 Task: Look for space in Igualada, Spain from 5th July, 2023 to 11th July, 2023 for 2 adults in price range Rs.8000 to Rs.16000. Place can be entire place with 2 bedrooms having 2 beds and 1 bathroom. Property type can be house, flat, guest house. Amenities needed are: washing machine. Booking option can be shelf check-in. Required host language is English.
Action: Mouse moved to (354, 184)
Screenshot: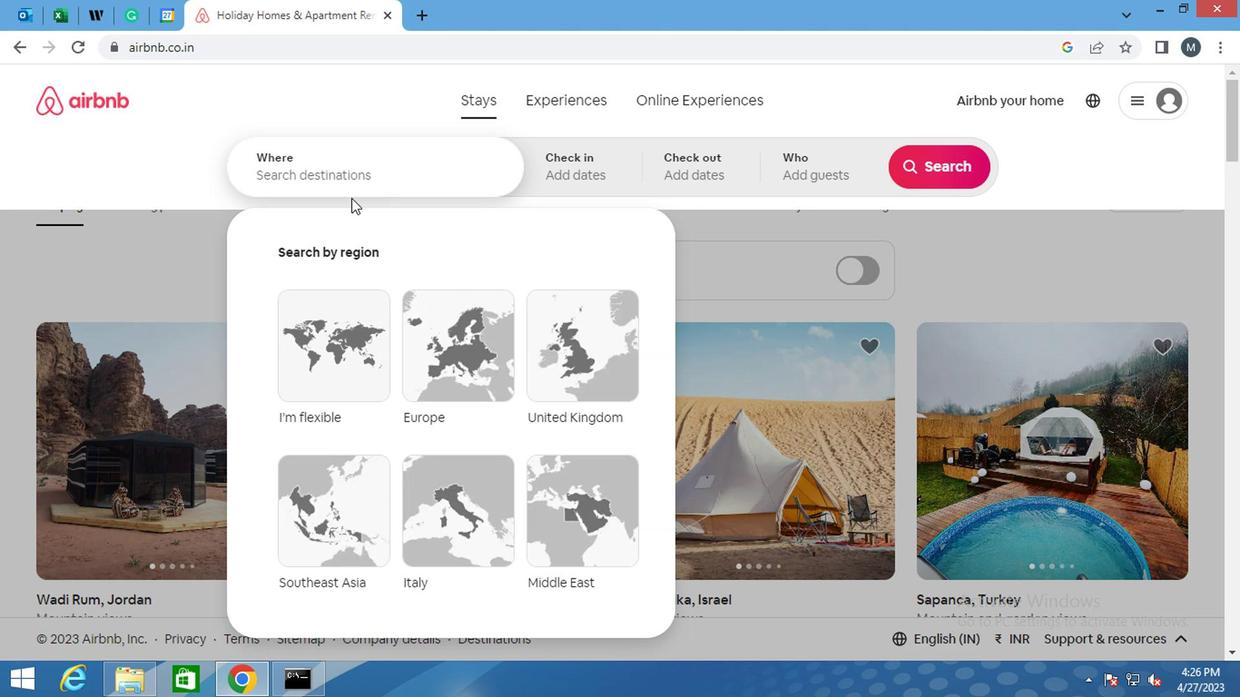 
Action: Mouse pressed left at (354, 184)
Screenshot: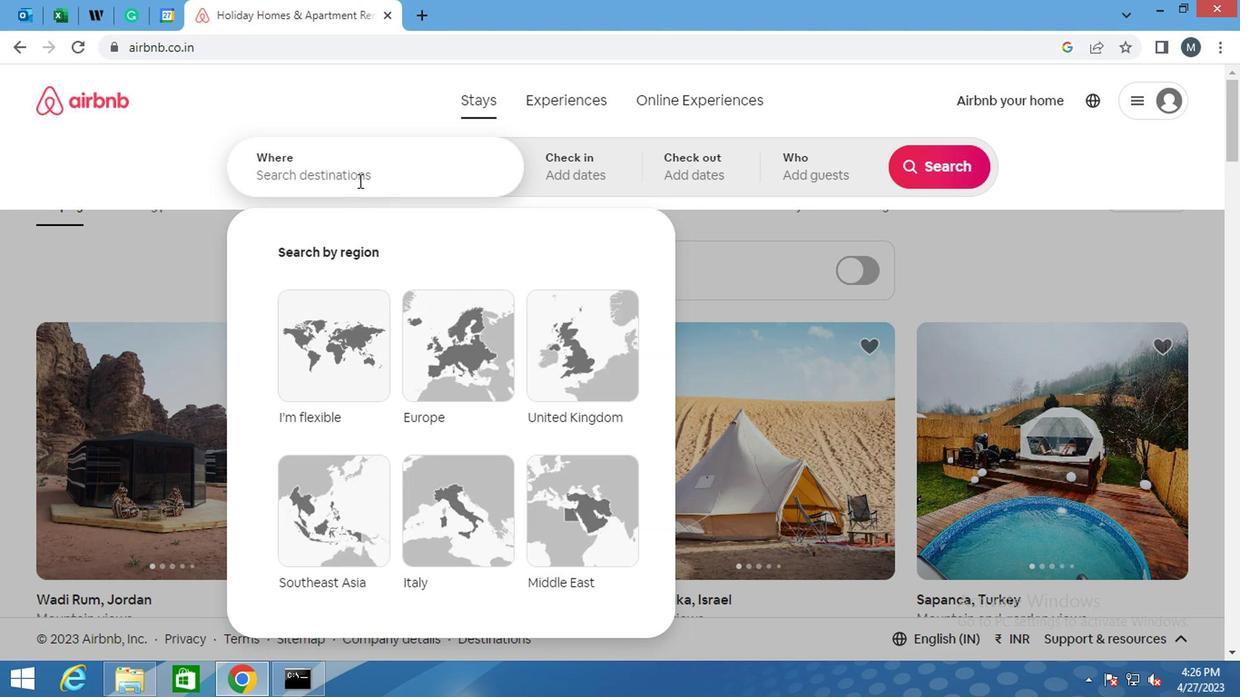 
Action: Key pressed <Key.shift><Key.shift><Key.shift><Key.shift>LGUALAD
Screenshot: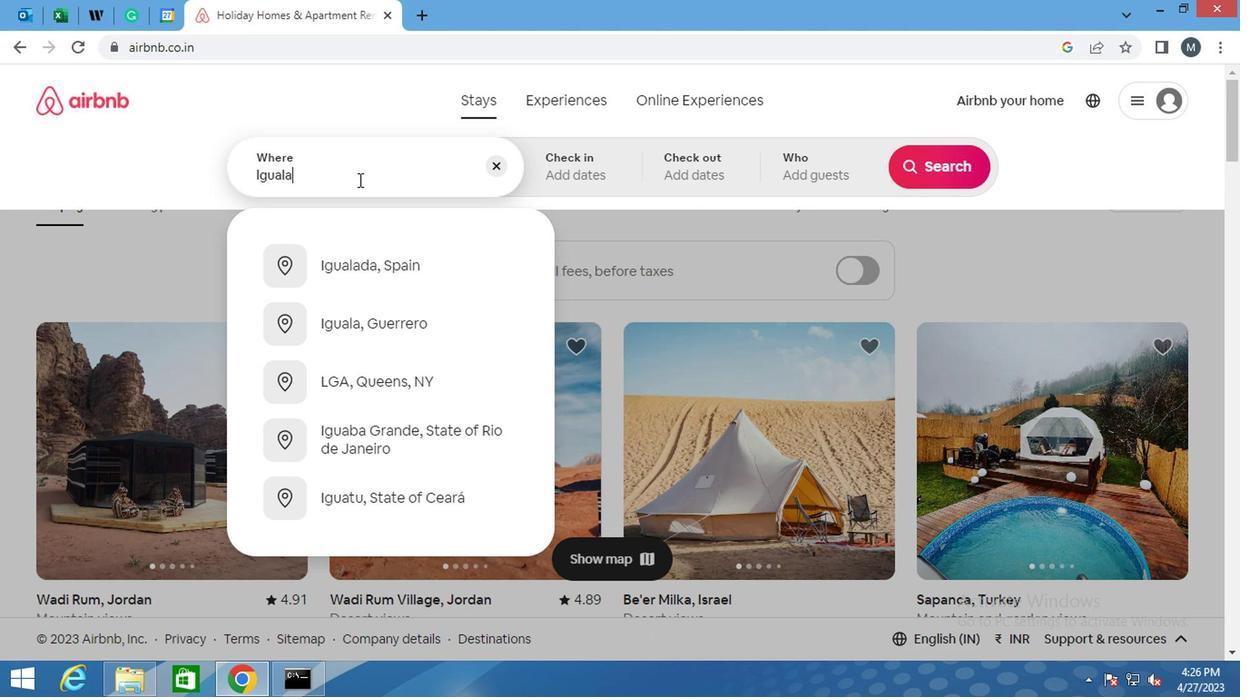 
Action: Mouse moved to (429, 264)
Screenshot: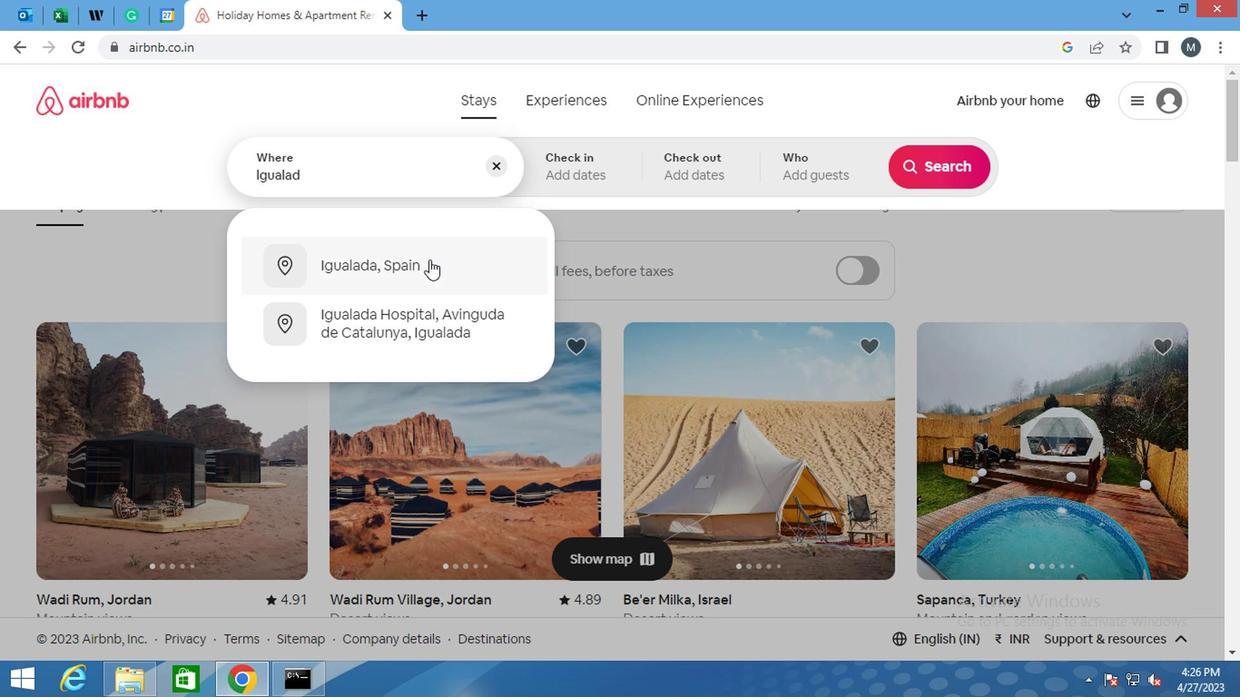 
Action: Mouse pressed left at (429, 264)
Screenshot: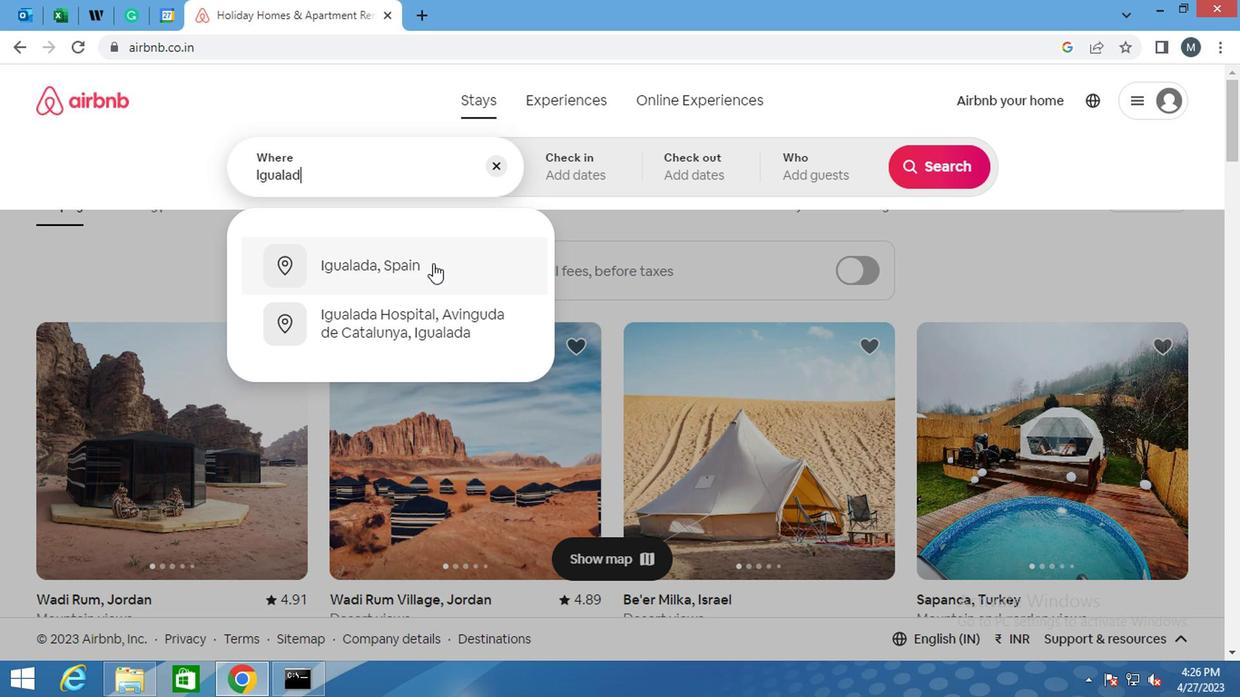 
Action: Mouse moved to (914, 309)
Screenshot: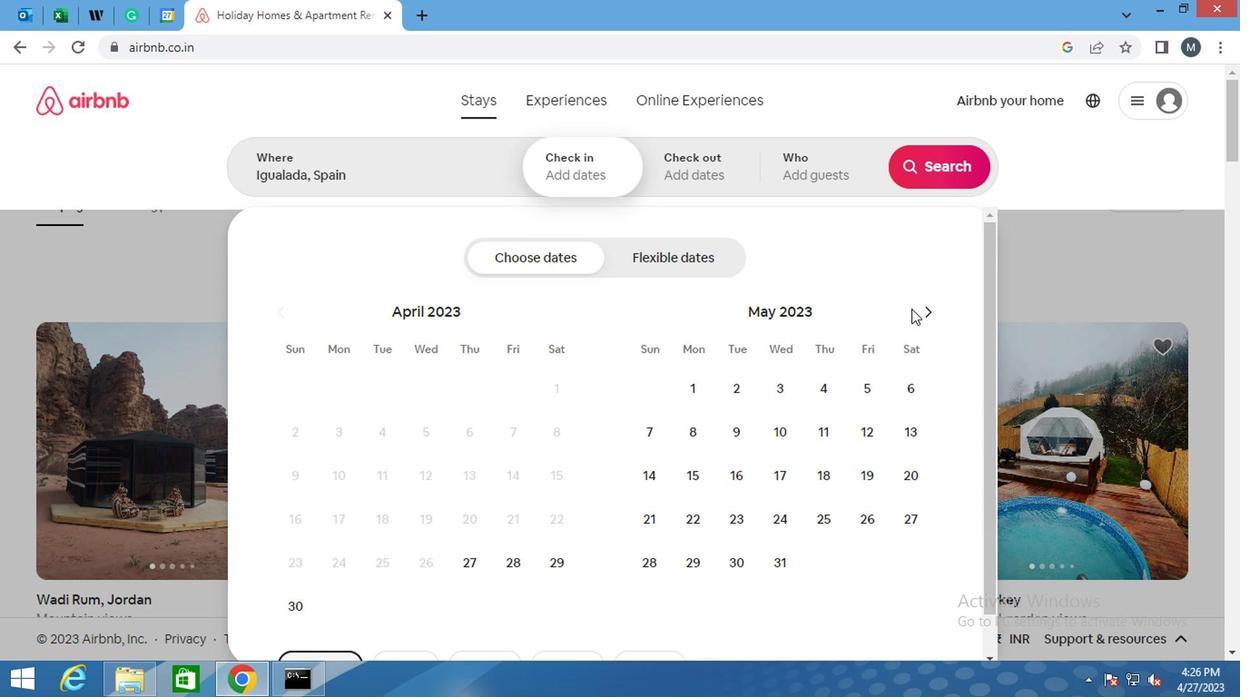 
Action: Mouse pressed left at (914, 309)
Screenshot: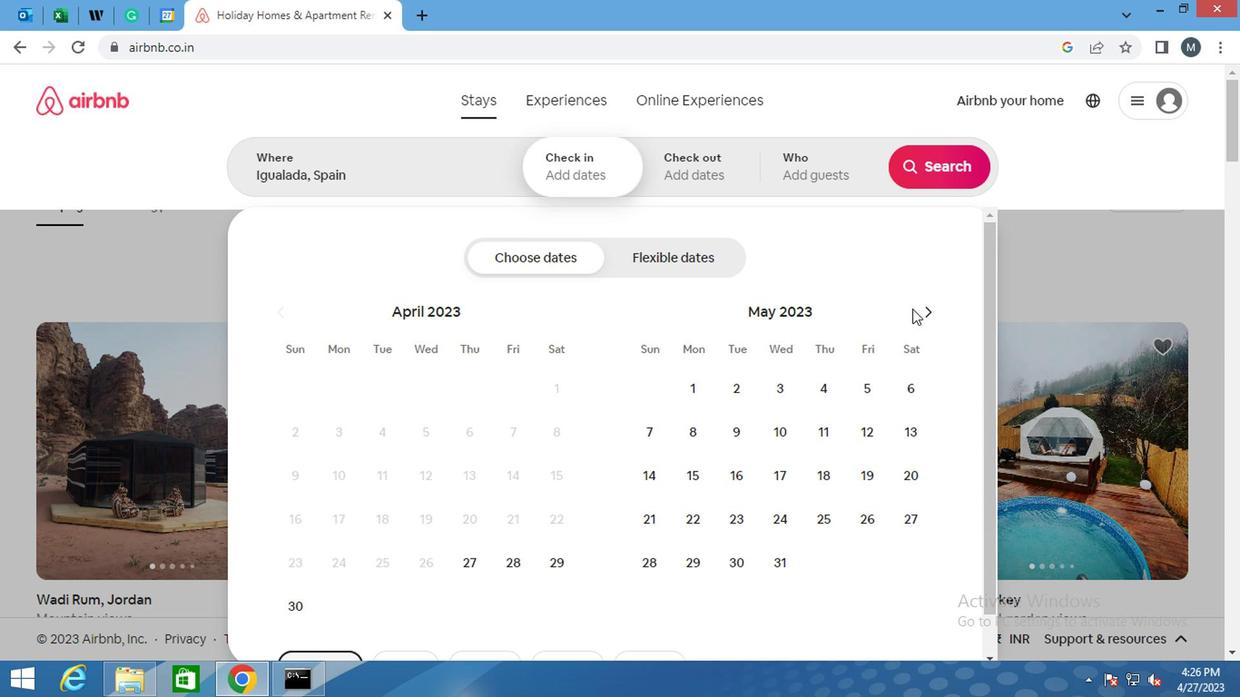 
Action: Mouse moved to (917, 309)
Screenshot: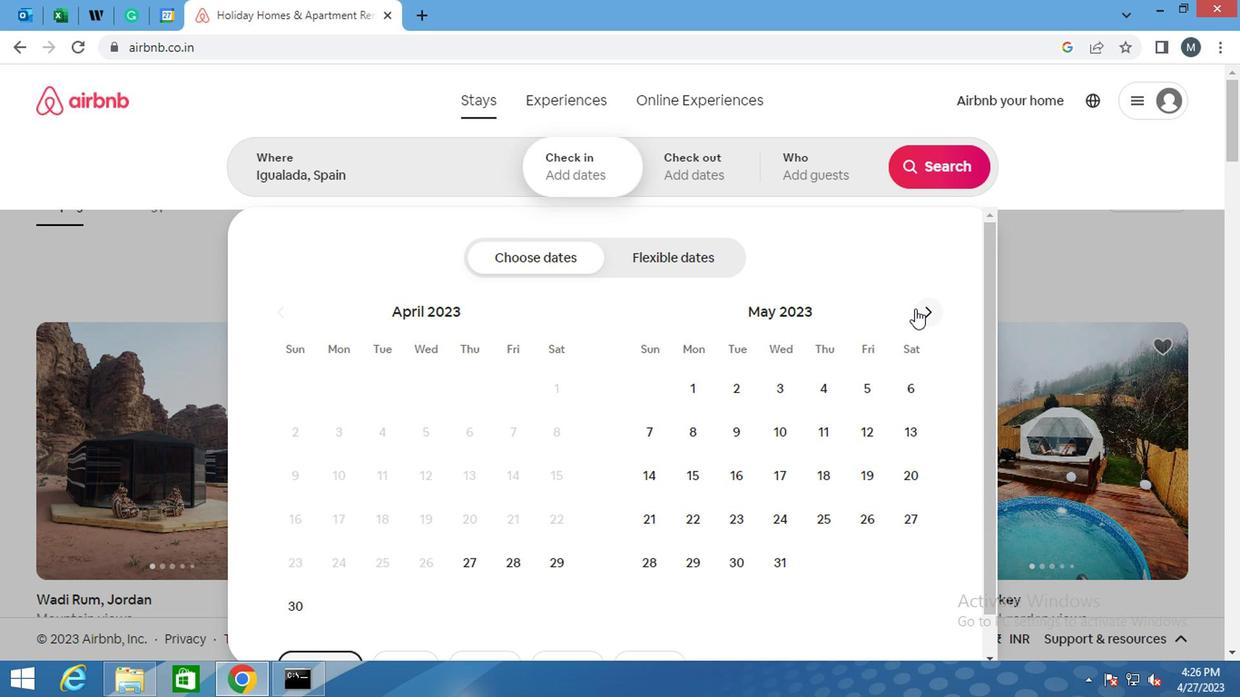 
Action: Mouse pressed left at (917, 309)
Screenshot: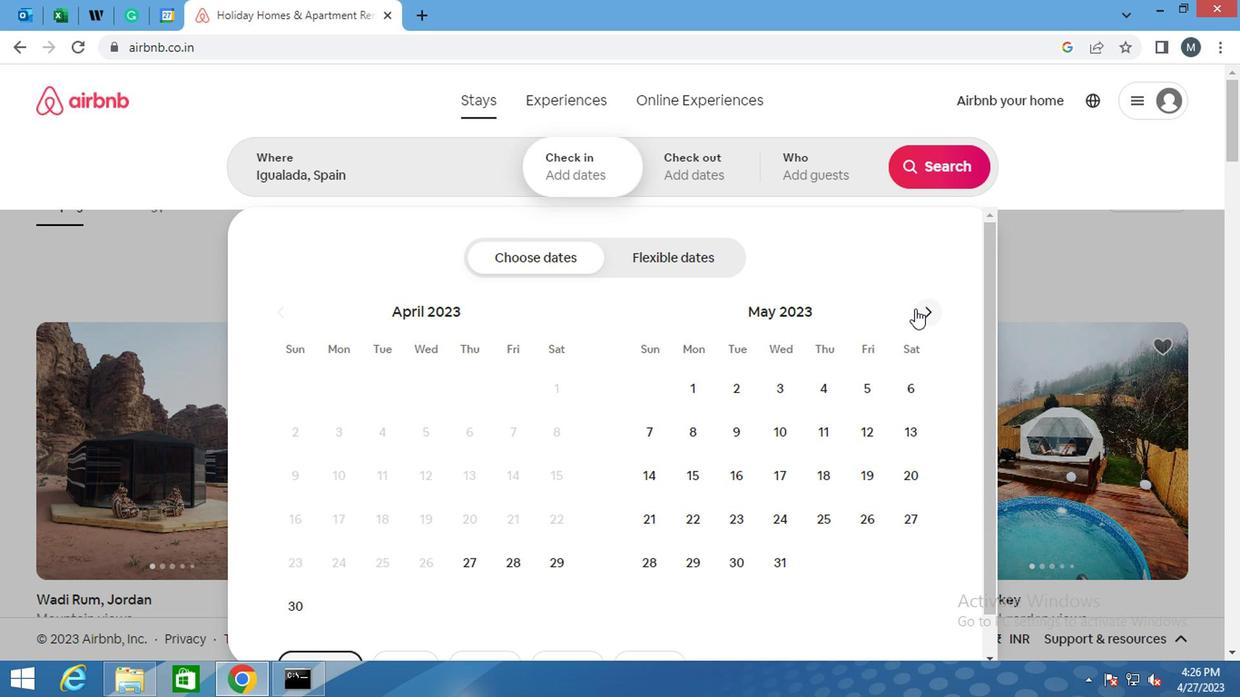 
Action: Mouse pressed left at (917, 309)
Screenshot: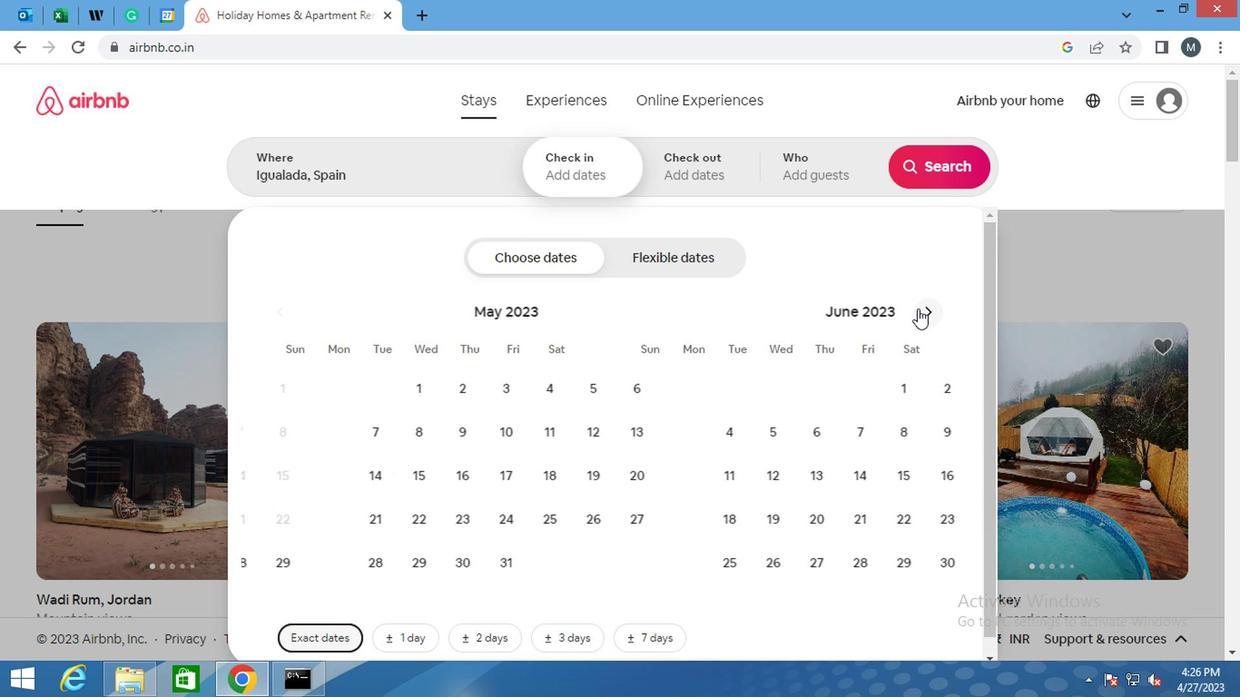 
Action: Mouse moved to (775, 426)
Screenshot: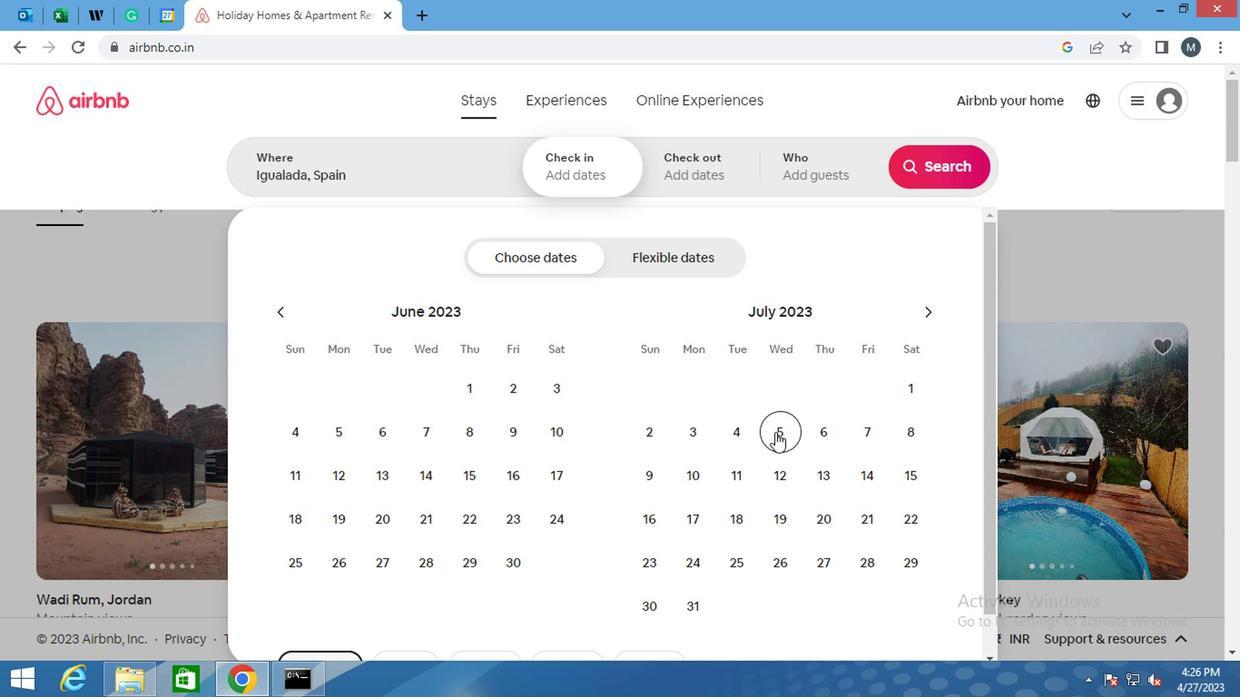 
Action: Mouse pressed left at (775, 426)
Screenshot: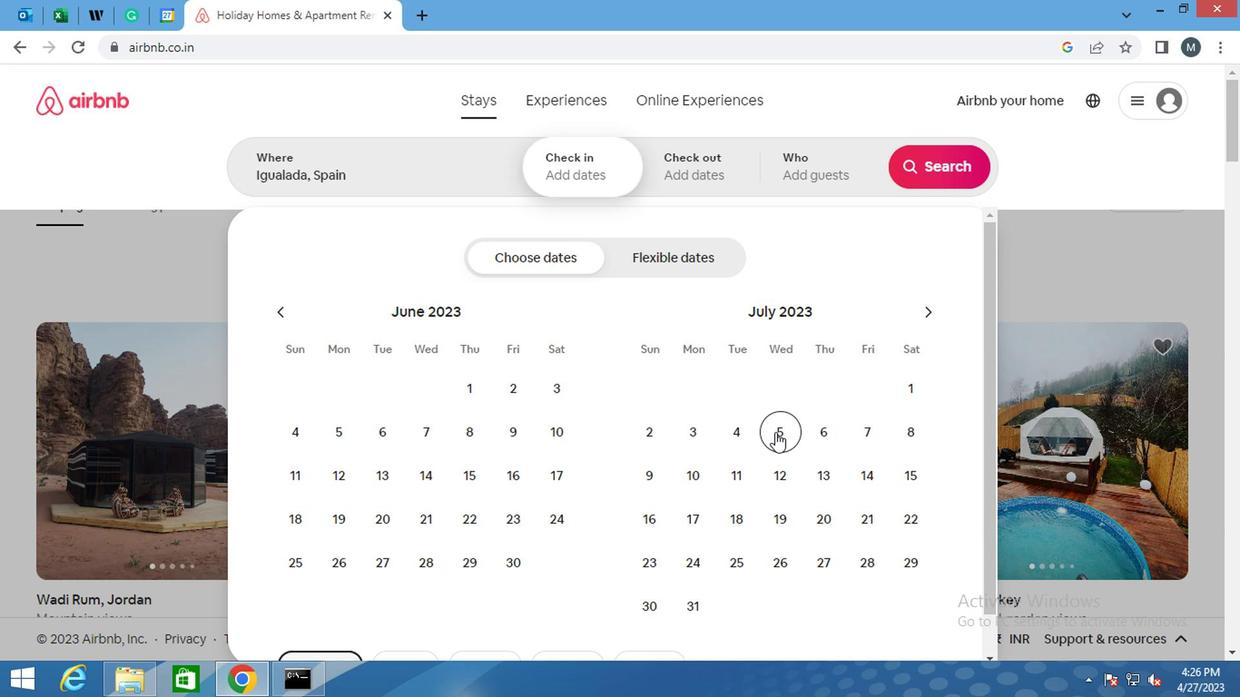 
Action: Mouse moved to (738, 473)
Screenshot: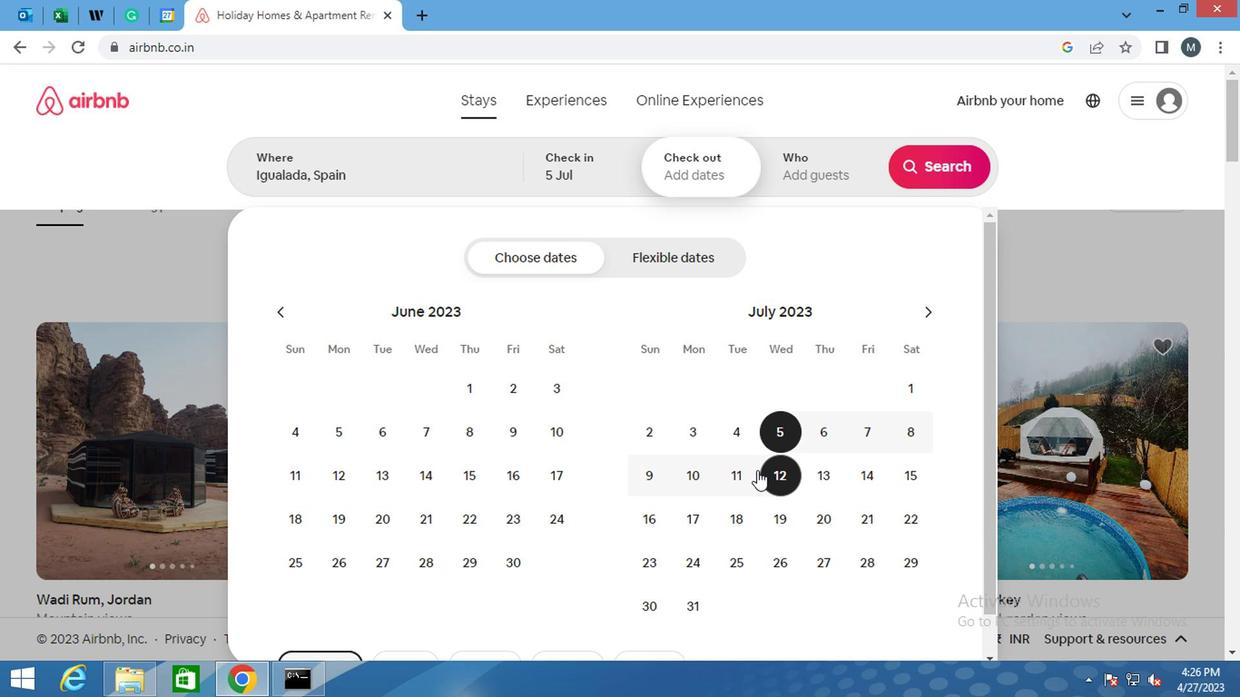 
Action: Mouse pressed left at (738, 473)
Screenshot: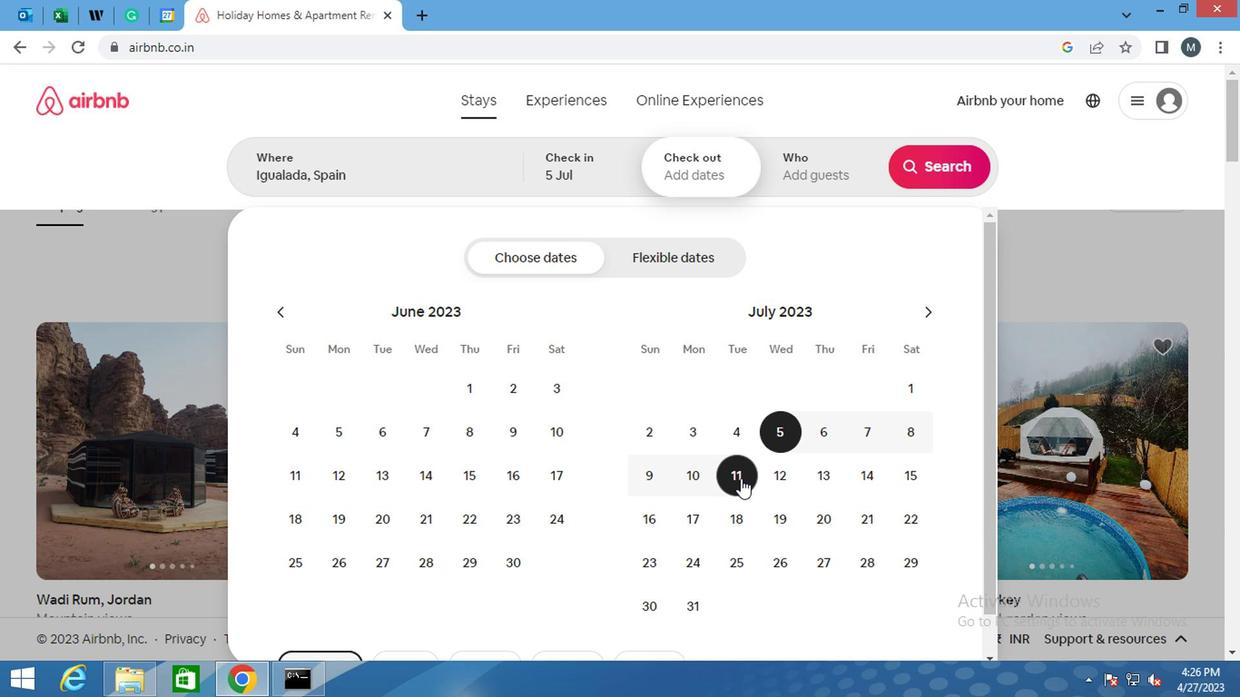 
Action: Mouse moved to (800, 179)
Screenshot: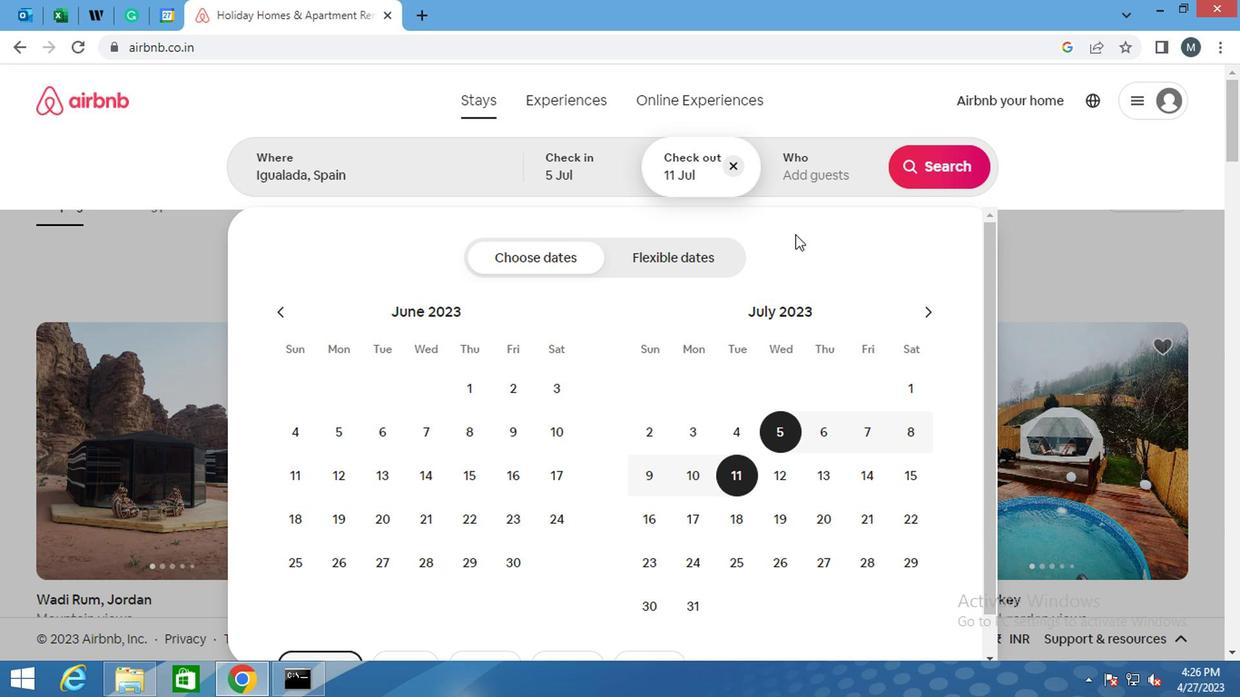 
Action: Mouse pressed left at (800, 179)
Screenshot: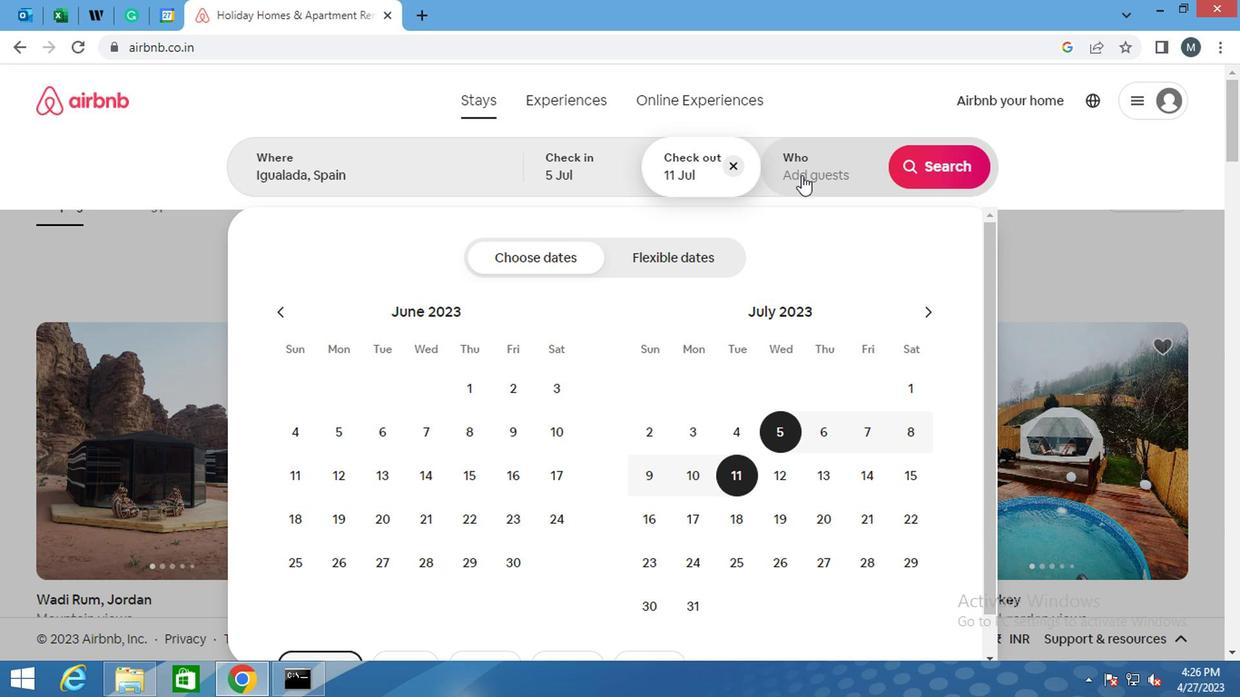
Action: Mouse moved to (941, 262)
Screenshot: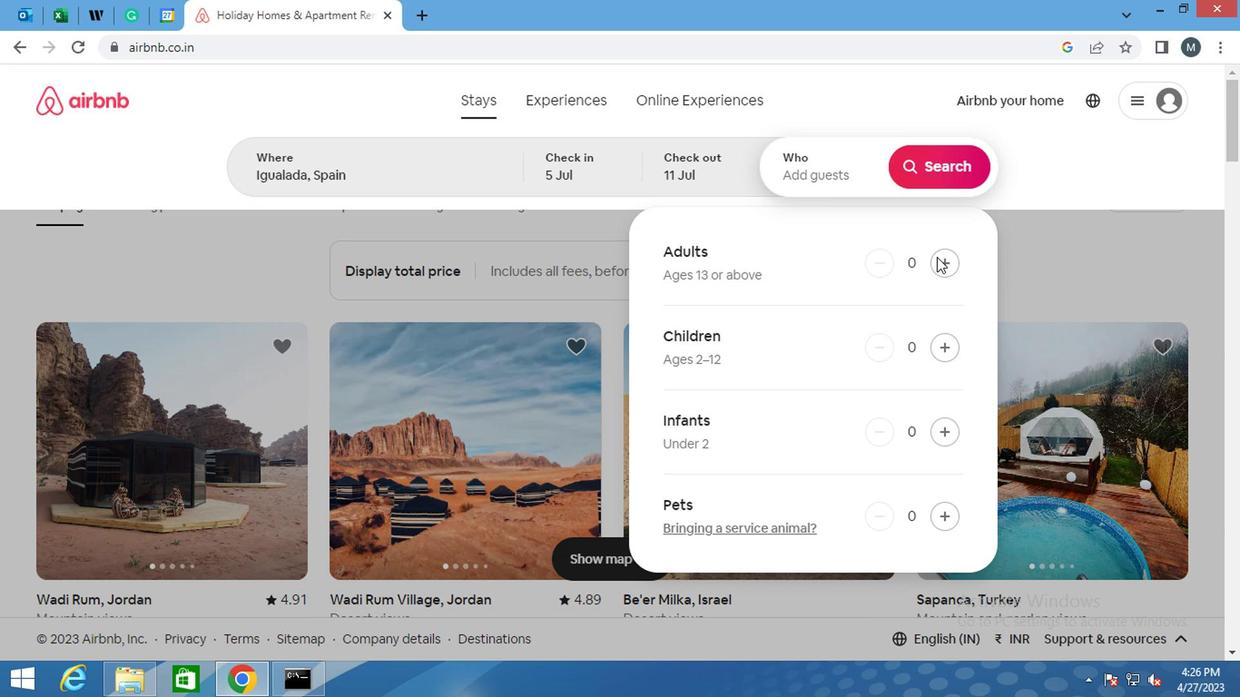 
Action: Mouse pressed left at (941, 262)
Screenshot: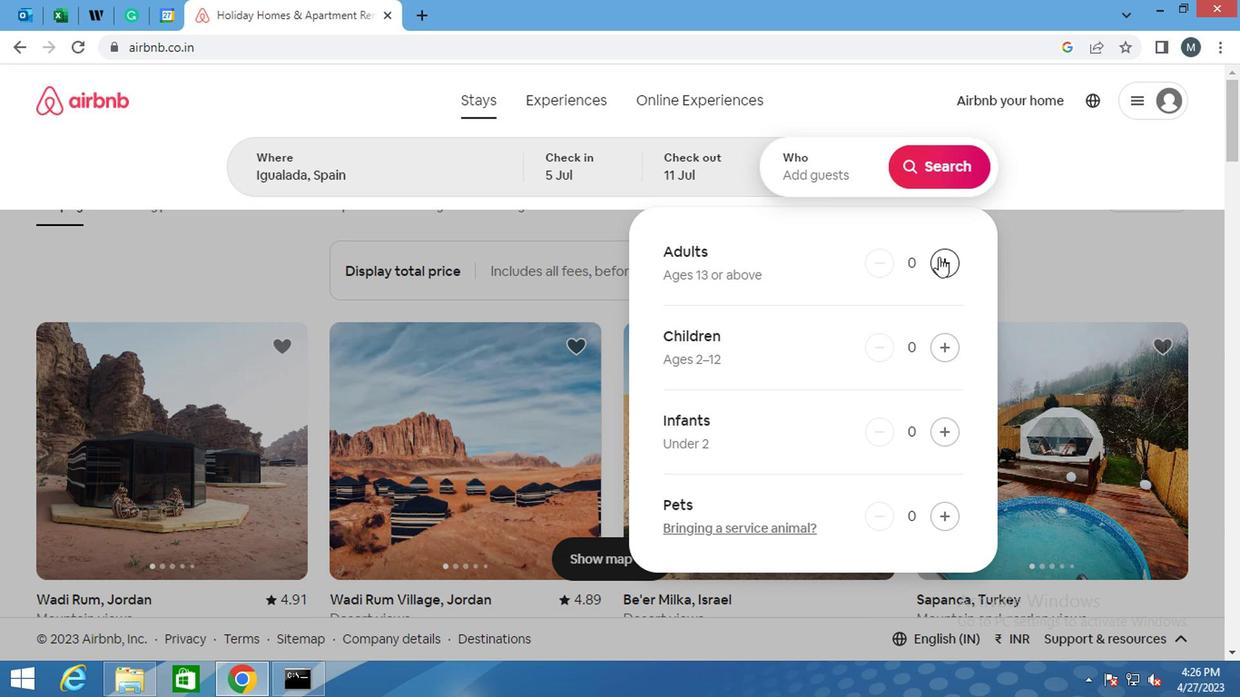 
Action: Mouse moved to (941, 261)
Screenshot: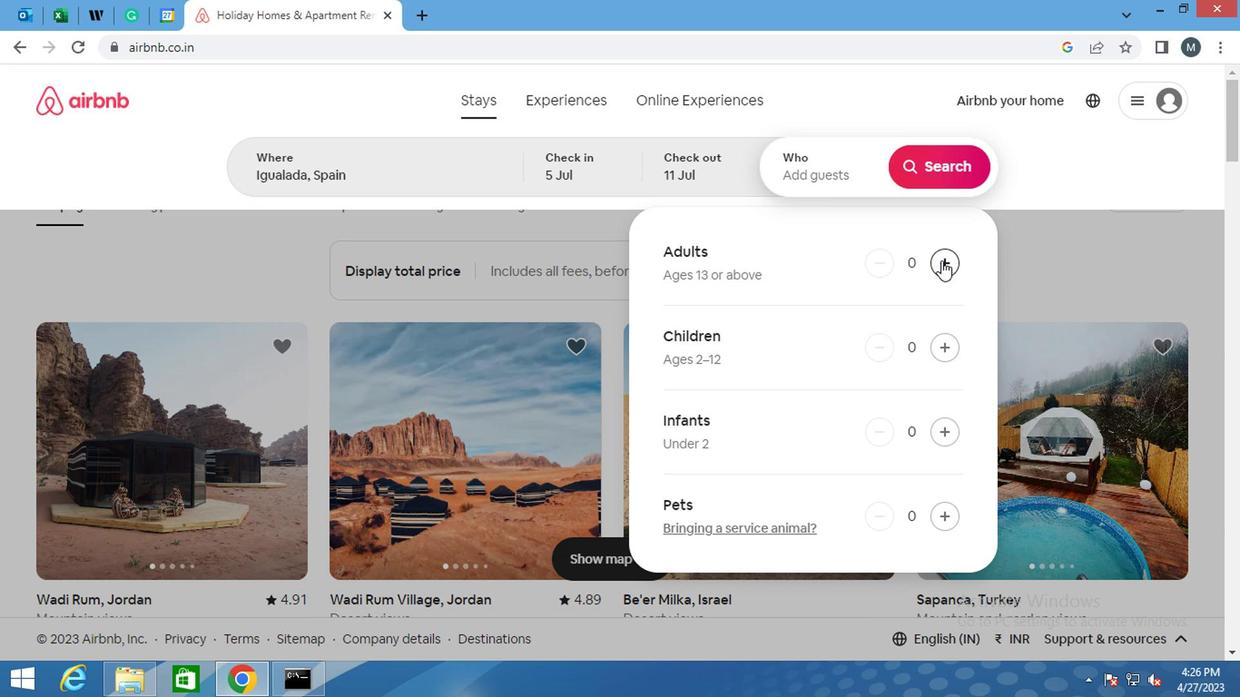 
Action: Mouse pressed left at (941, 261)
Screenshot: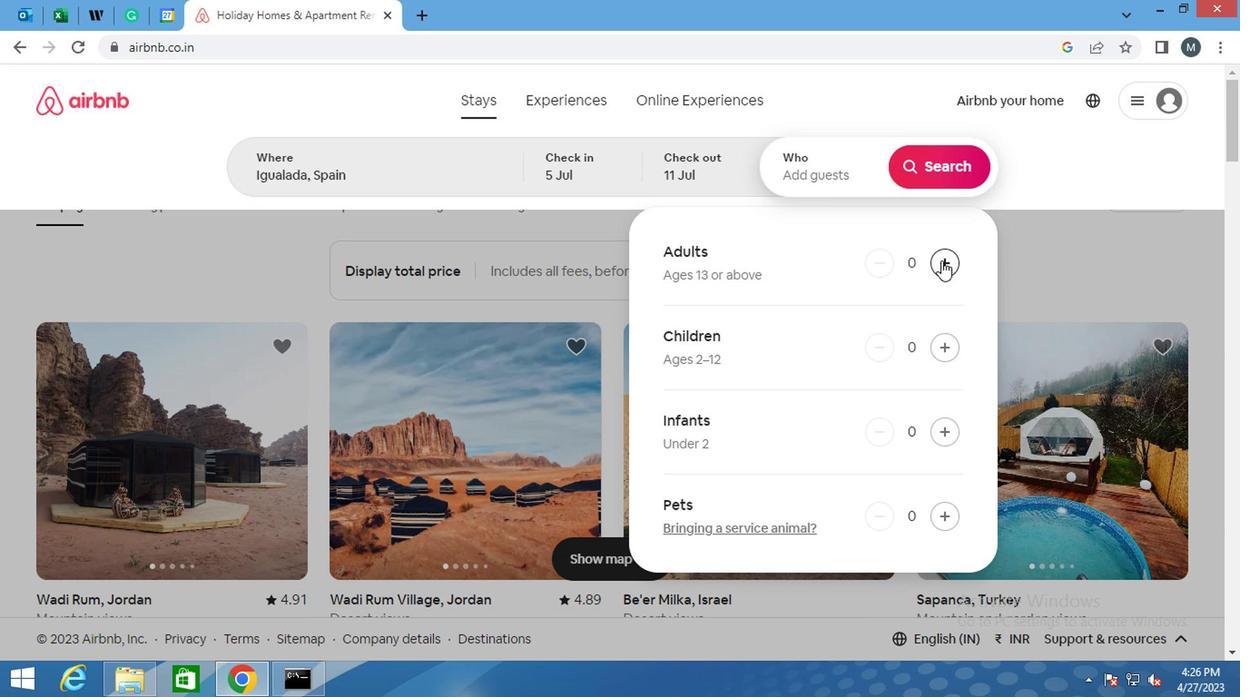 
Action: Mouse moved to (938, 151)
Screenshot: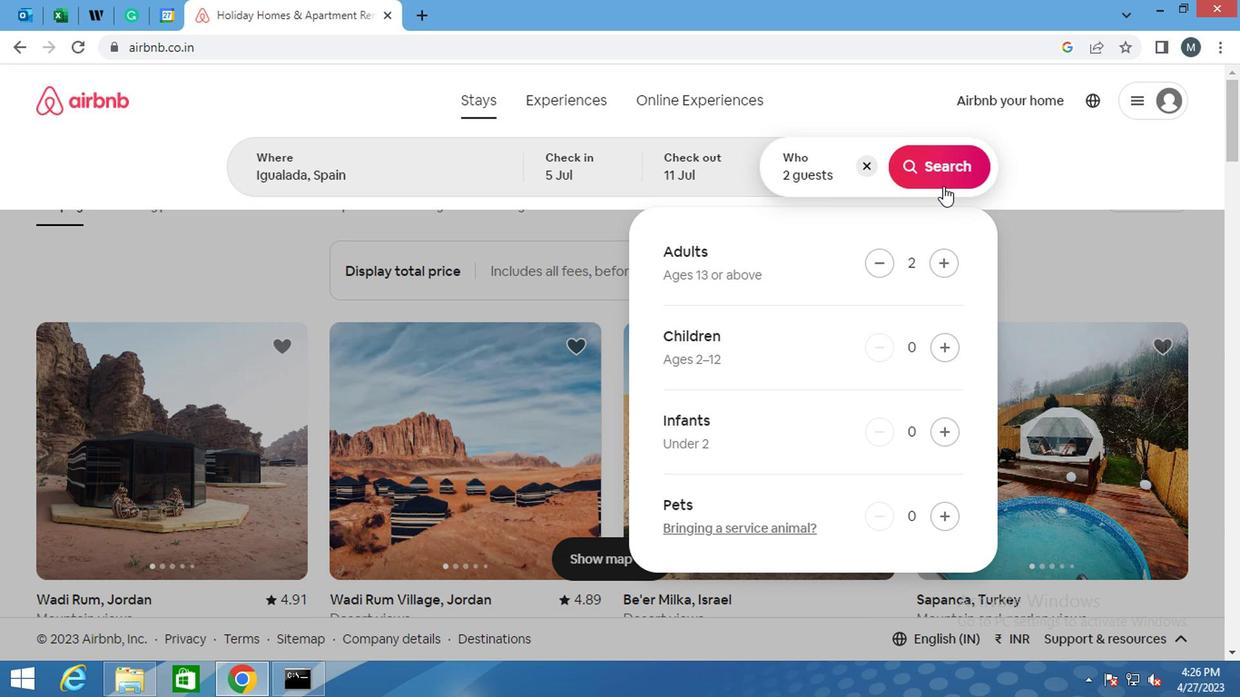 
Action: Mouse pressed left at (938, 151)
Screenshot: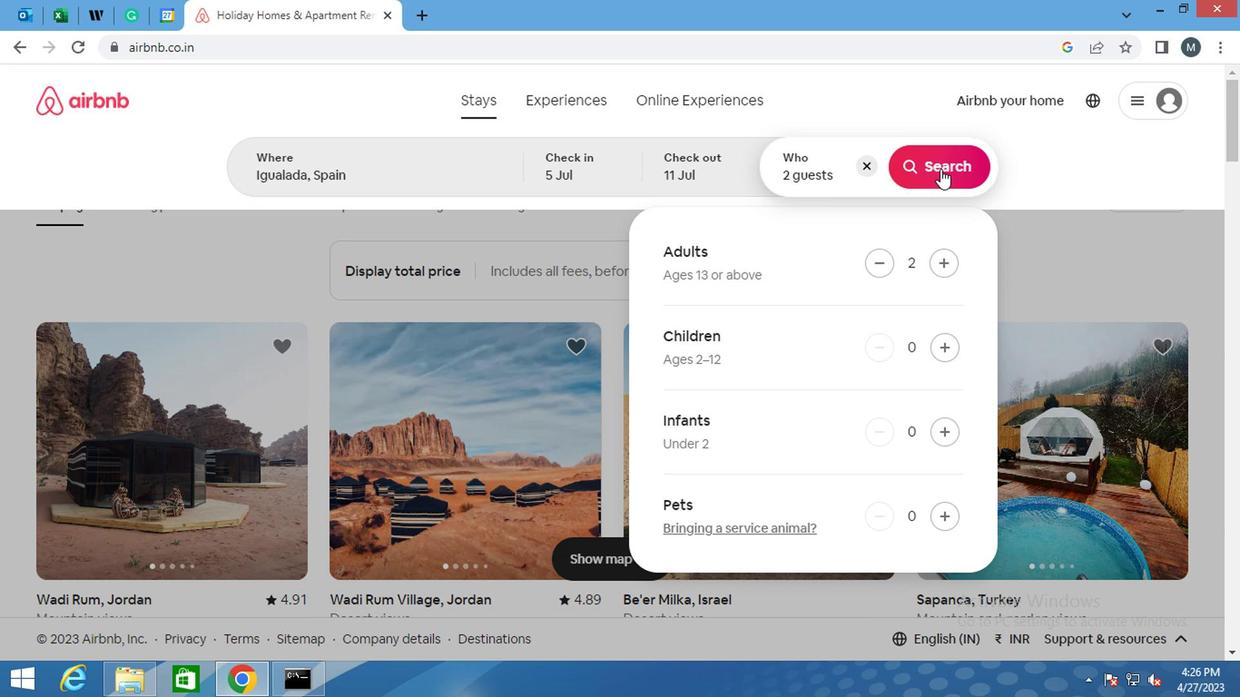 
Action: Mouse moved to (1172, 177)
Screenshot: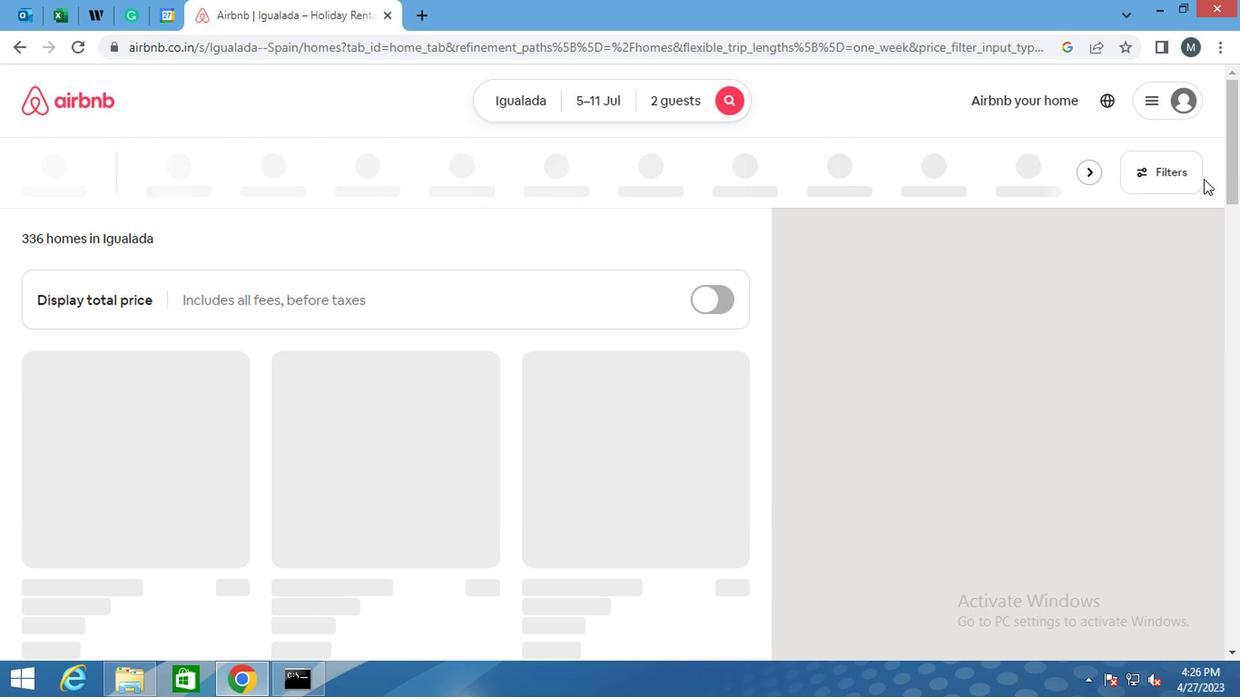 
Action: Mouse pressed left at (1172, 177)
Screenshot: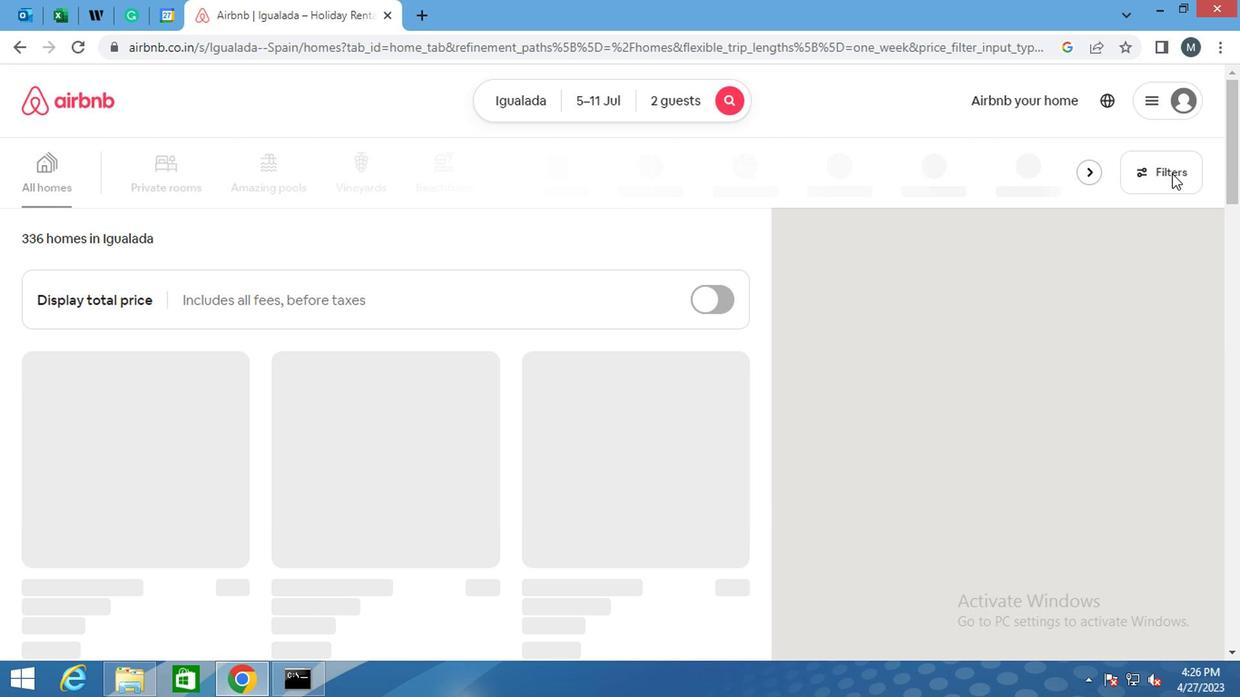 
Action: Mouse moved to (560, 399)
Screenshot: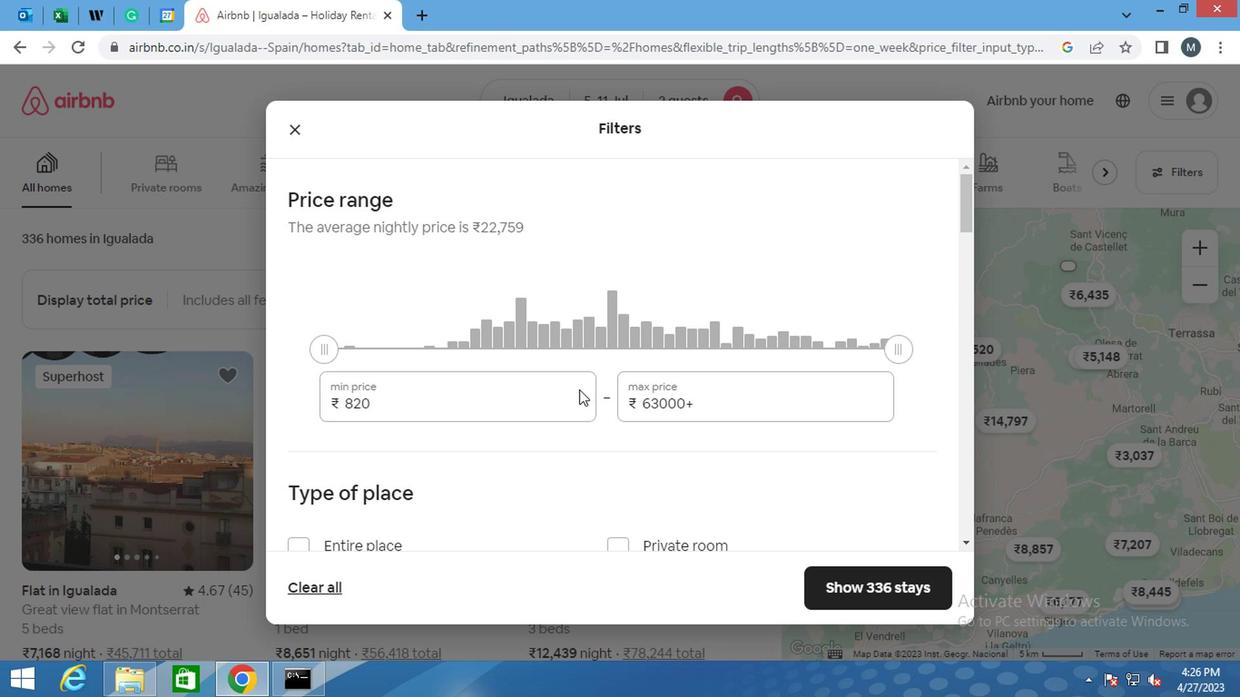 
Action: Mouse pressed left at (560, 399)
Screenshot: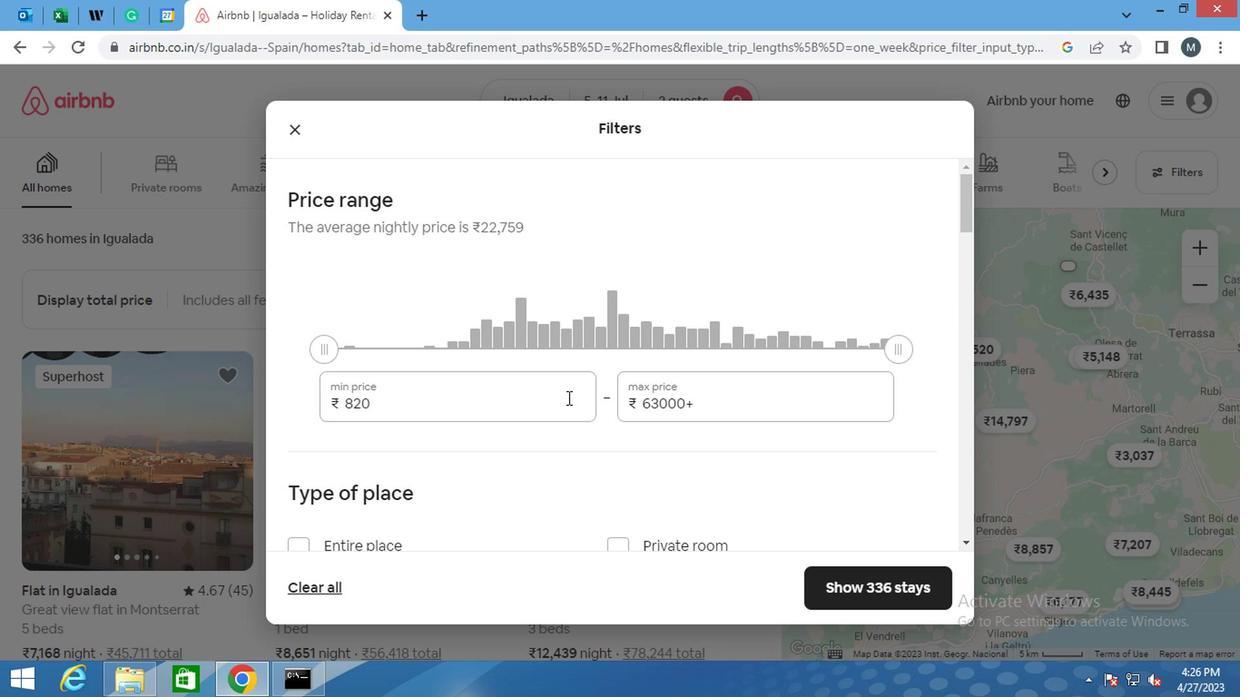 
Action: Mouse moved to (560, 399)
Screenshot: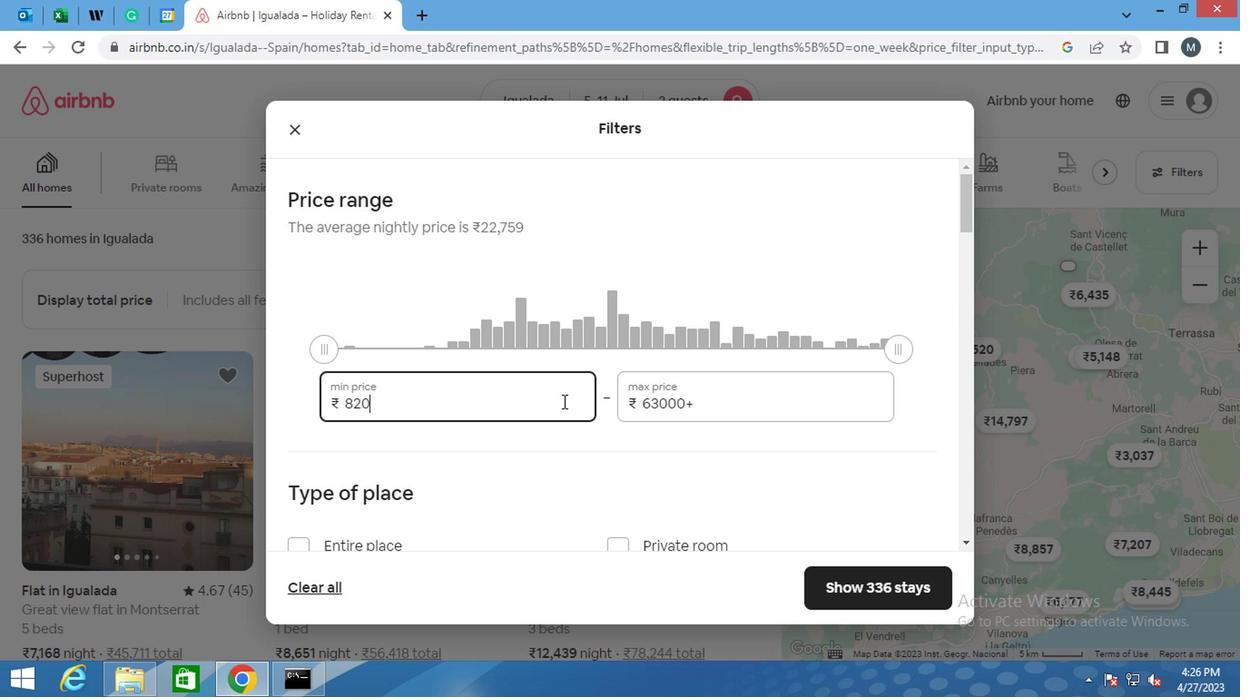 
Action: Key pressed <Key.backspace>
Screenshot: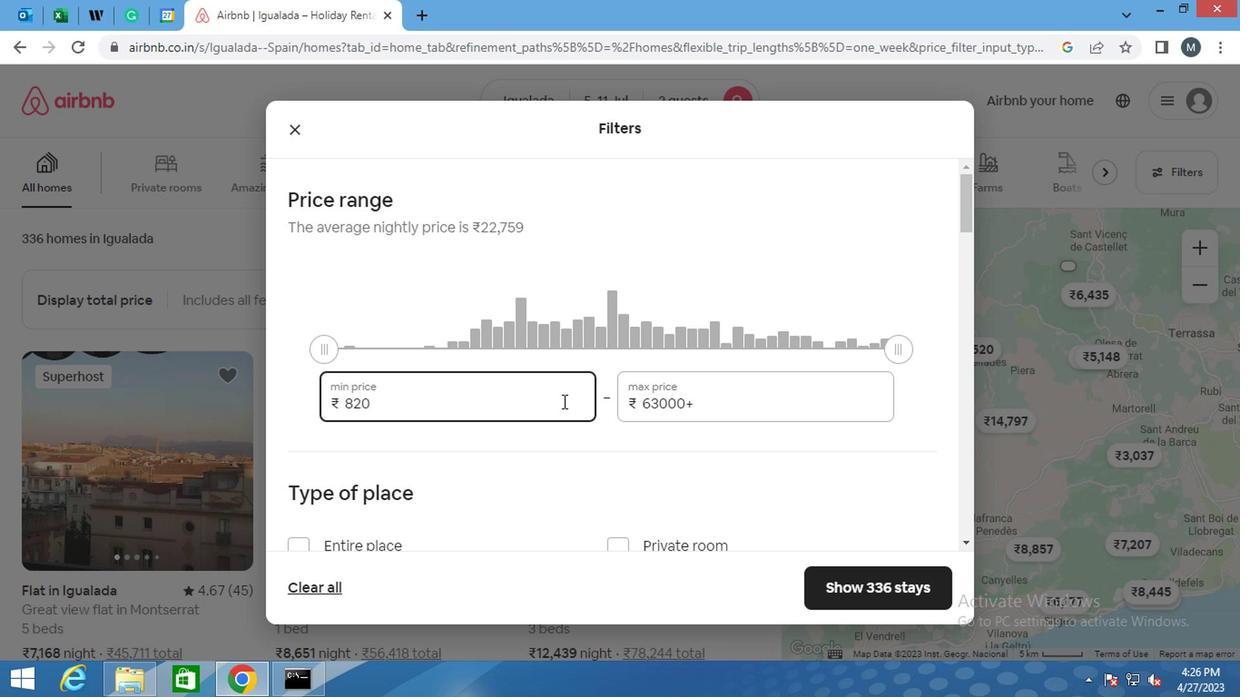 
Action: Mouse moved to (560, 399)
Screenshot: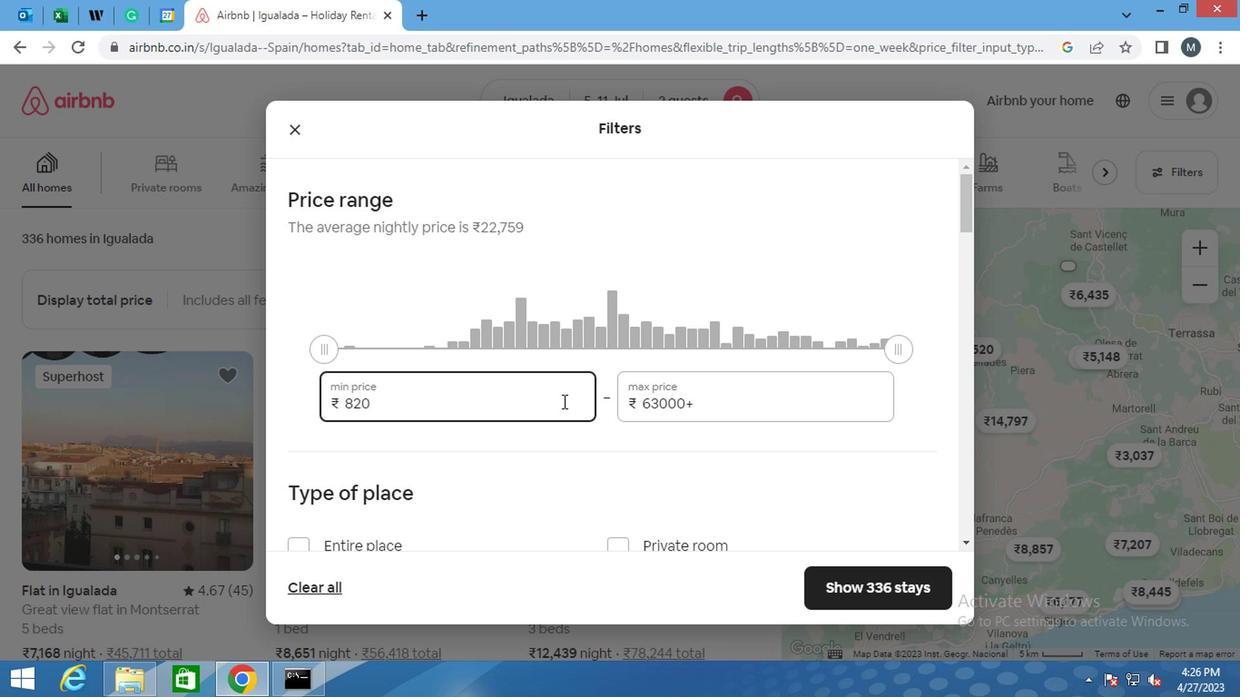 
Action: Key pressed <Key.backspace>000
Screenshot: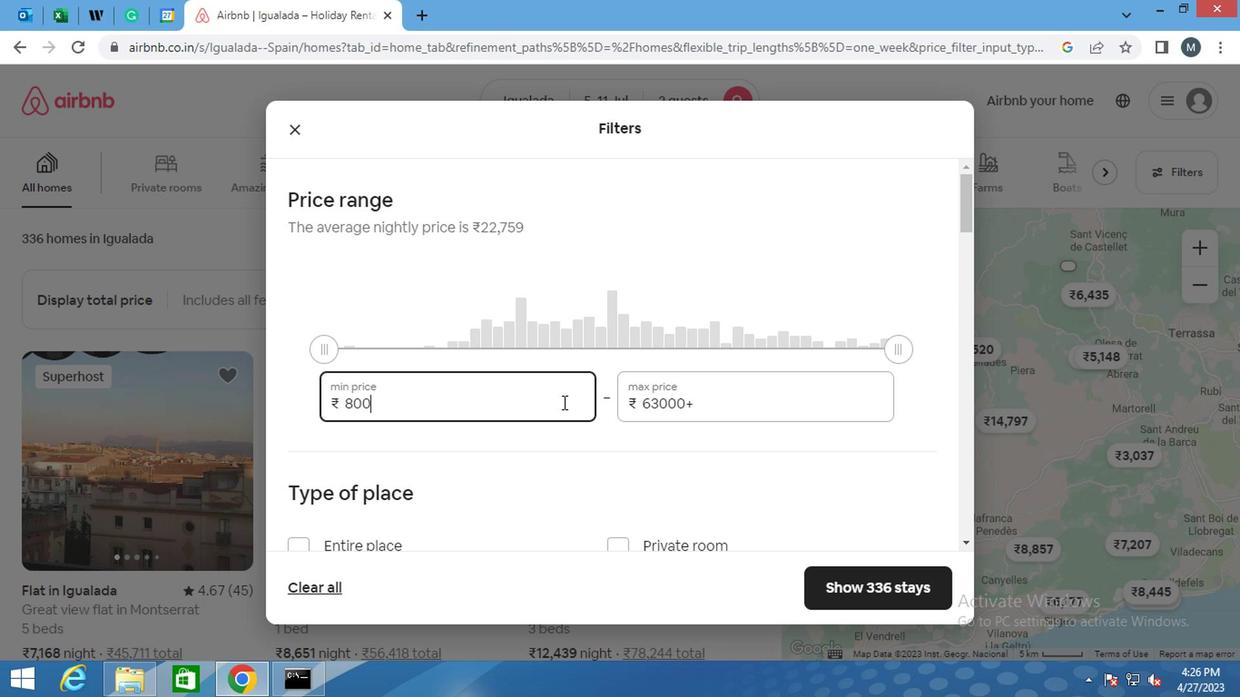 
Action: Mouse moved to (711, 403)
Screenshot: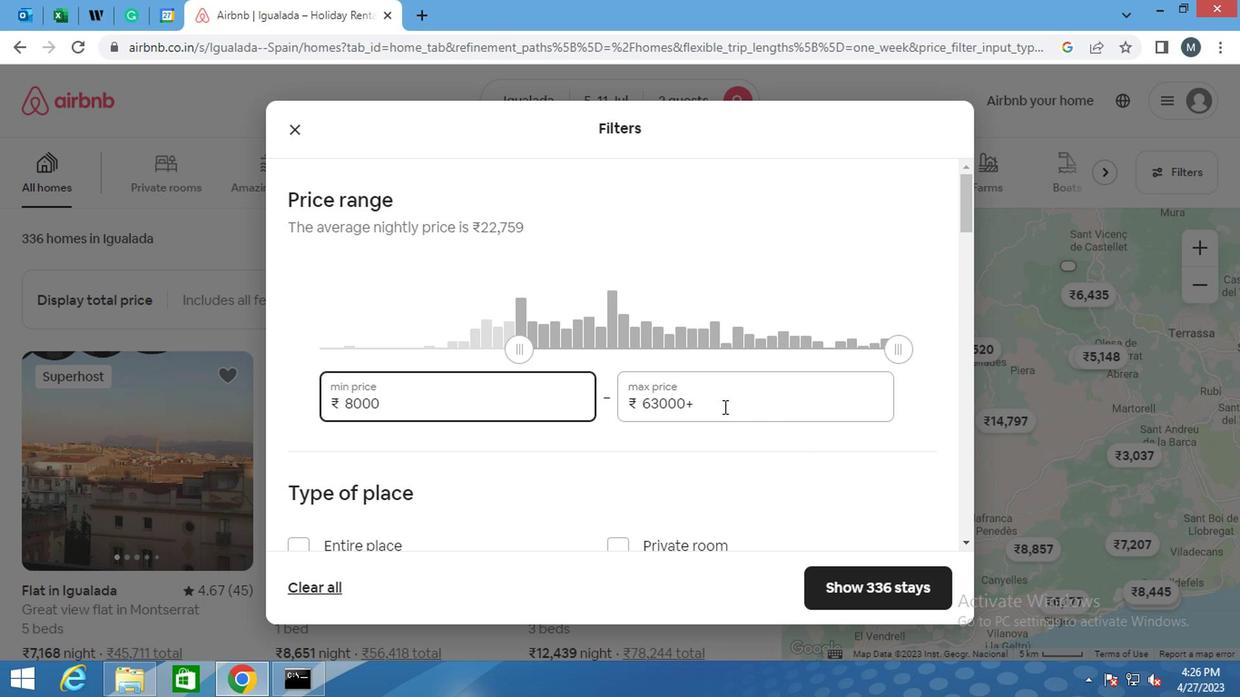 
Action: Mouse pressed left at (711, 403)
Screenshot: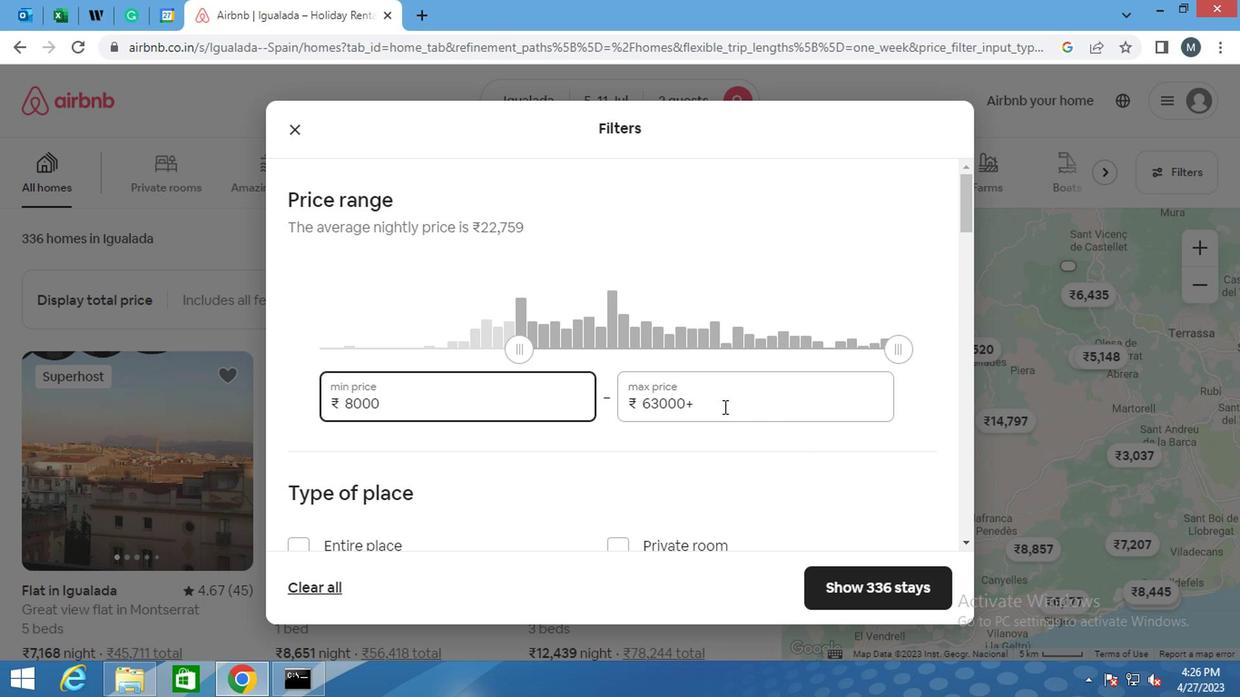 
Action: Mouse moved to (686, 395)
Screenshot: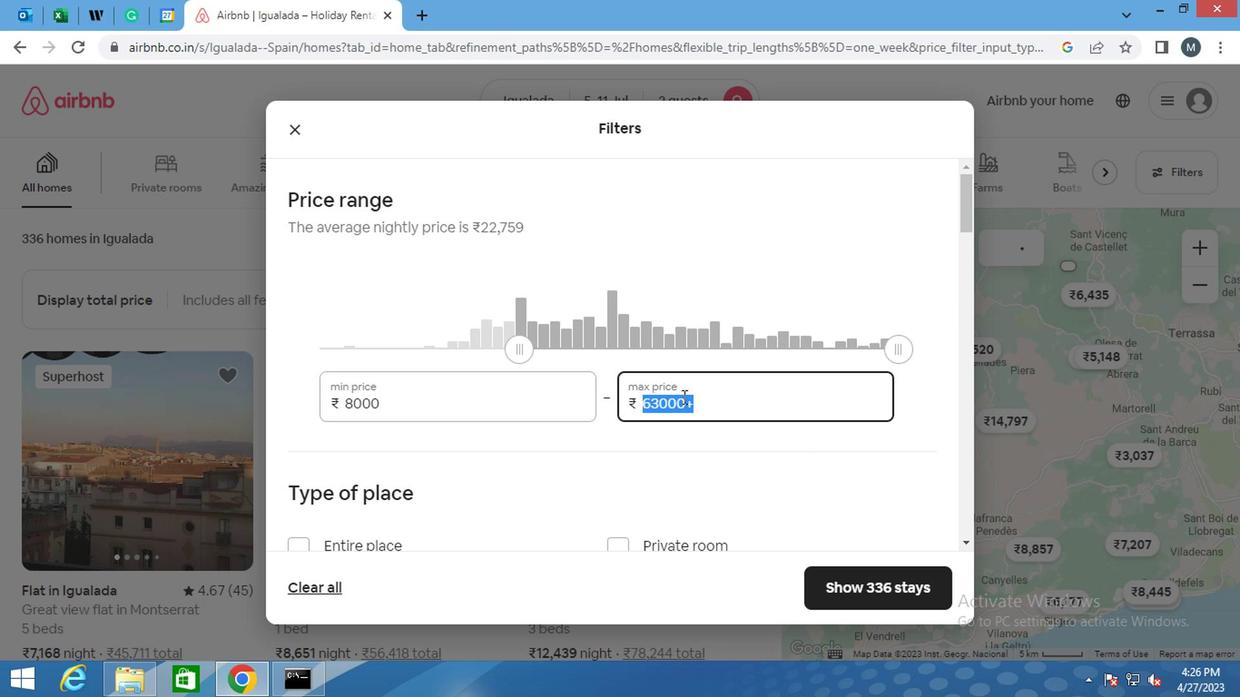 
Action: Key pressed 1
Screenshot: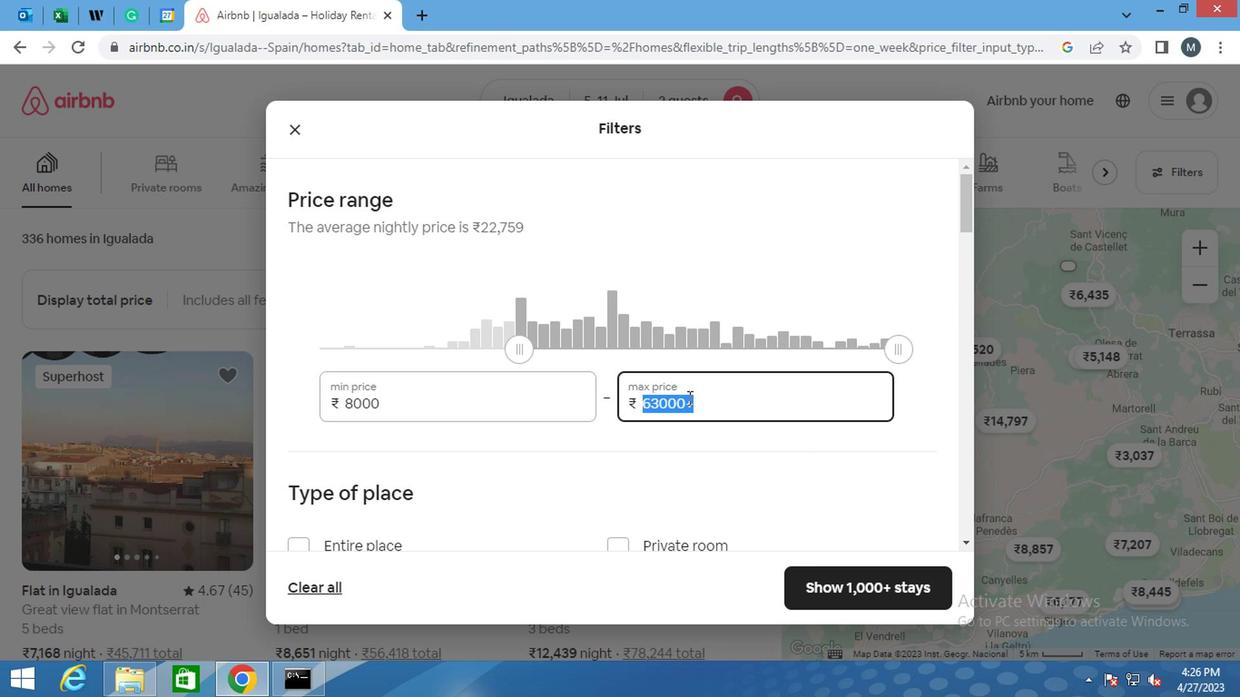 
Action: Mouse moved to (689, 395)
Screenshot: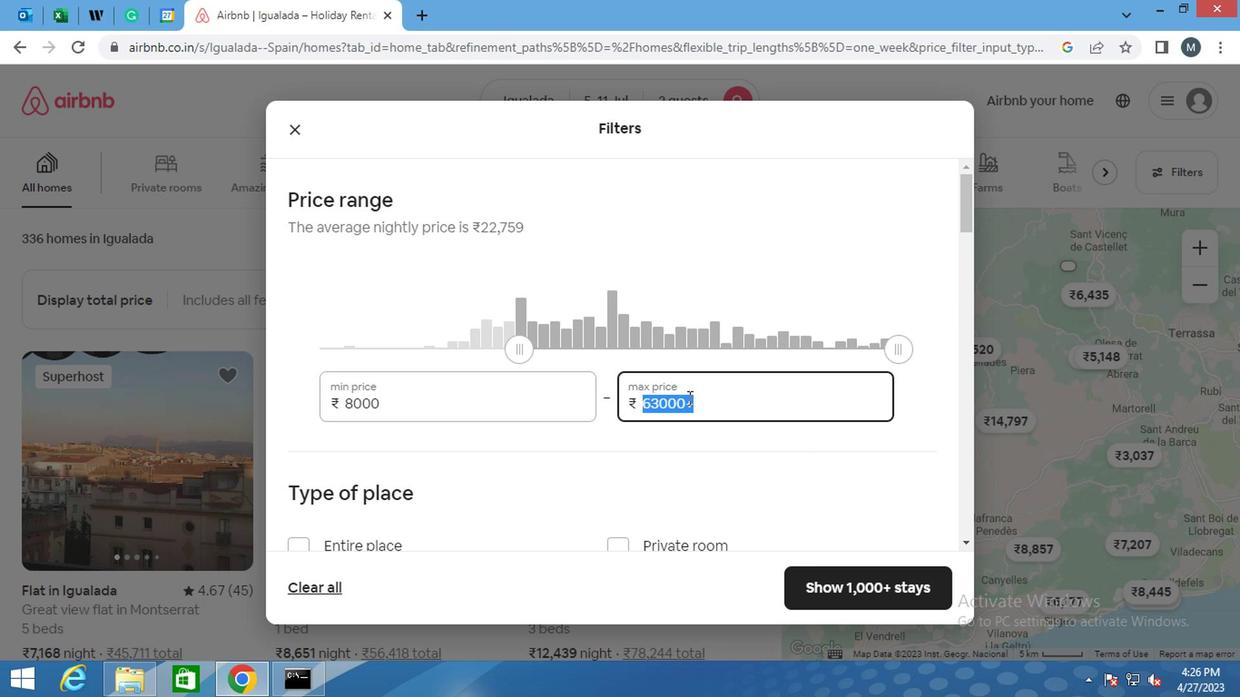
Action: Key pressed 6
Screenshot: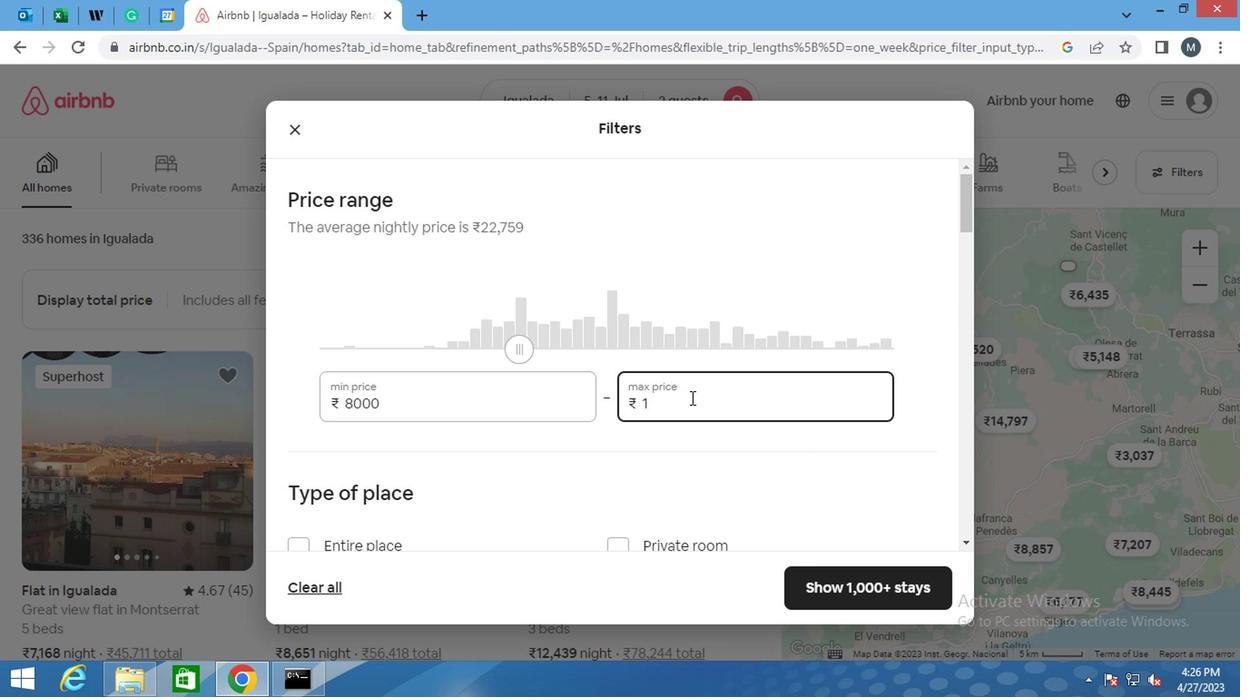 
Action: Mouse moved to (728, 395)
Screenshot: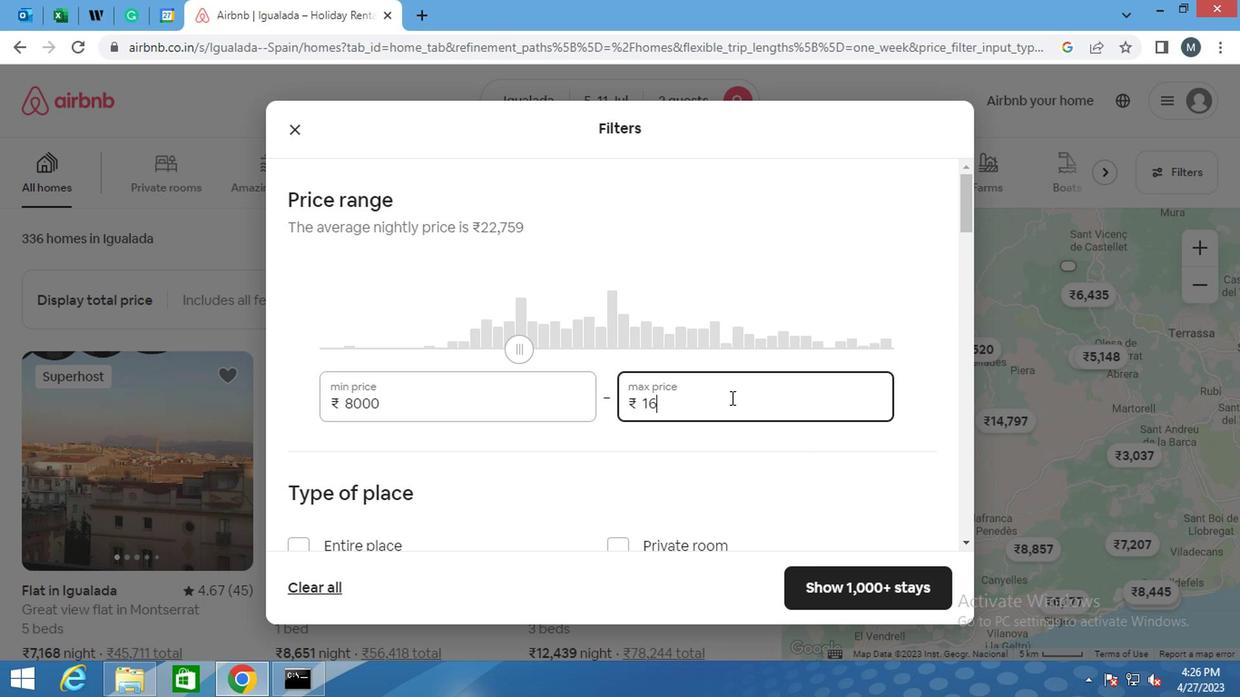 
Action: Key pressed 000
Screenshot: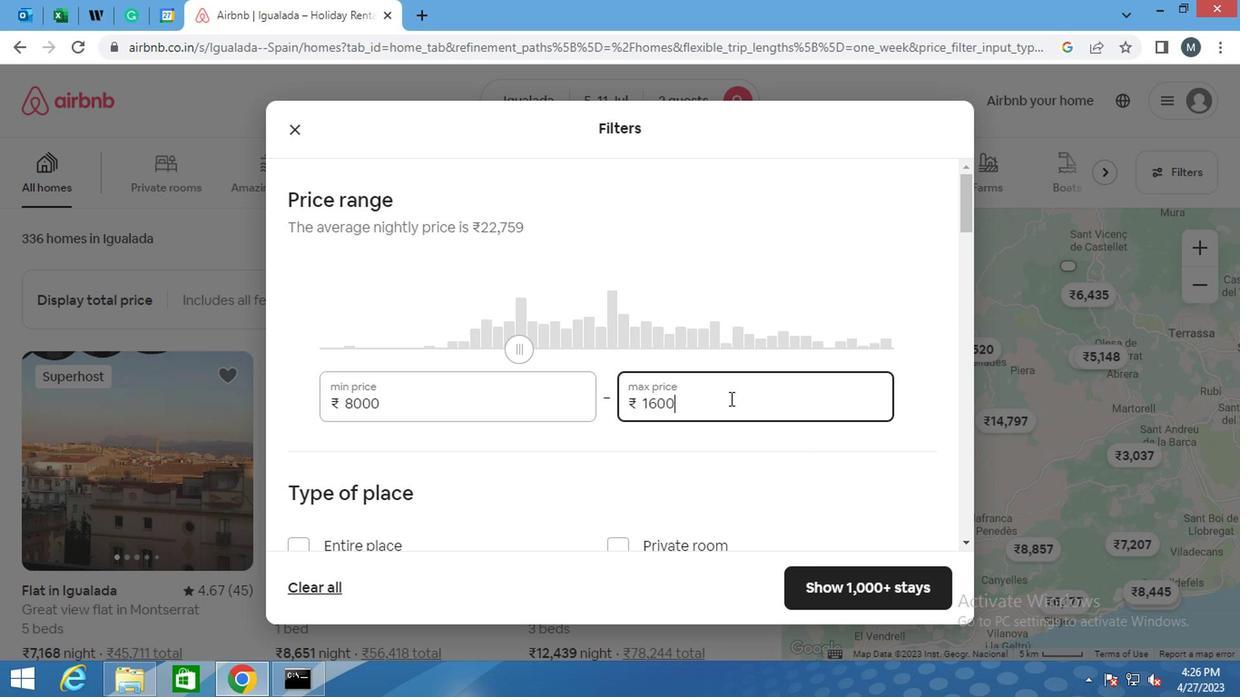 
Action: Mouse moved to (545, 401)
Screenshot: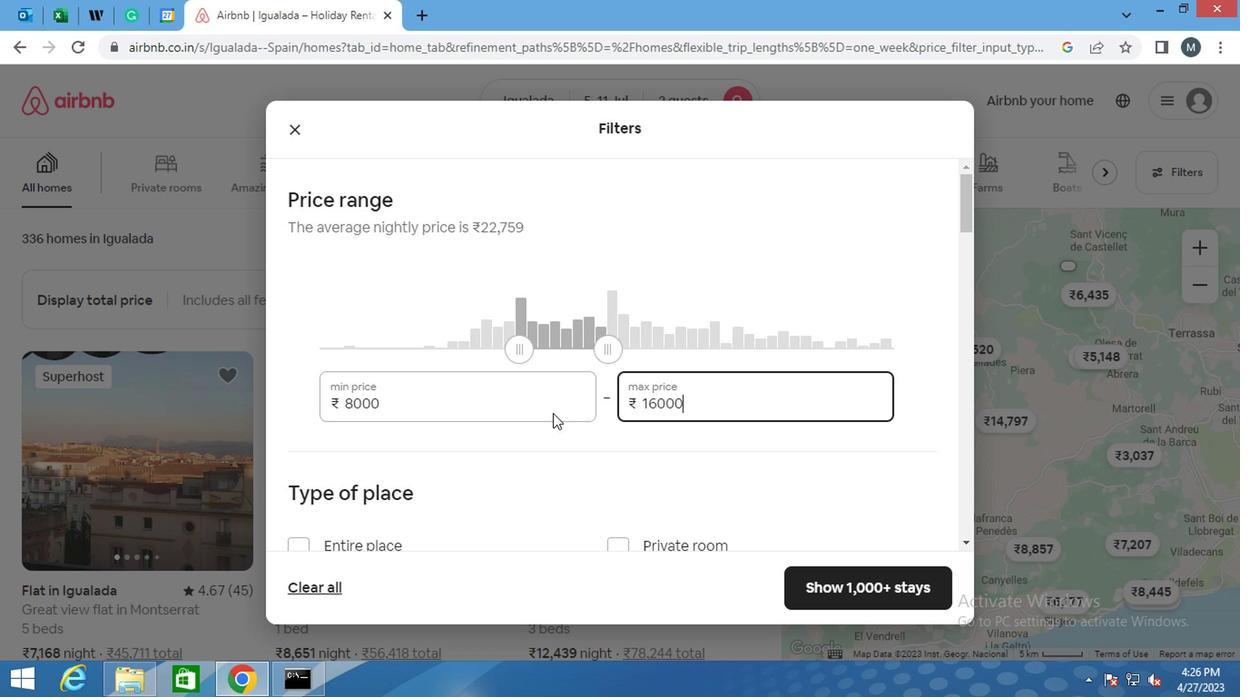 
Action: Mouse scrolled (545, 400) with delta (0, -1)
Screenshot: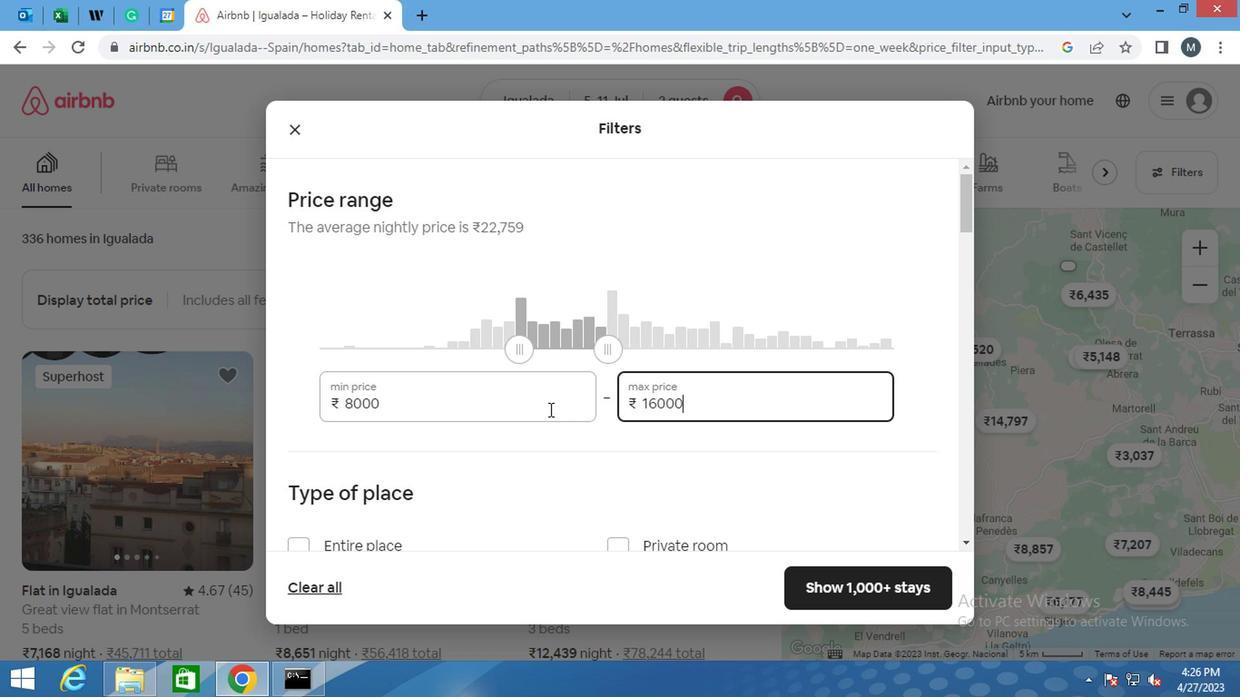 
Action: Mouse moved to (501, 395)
Screenshot: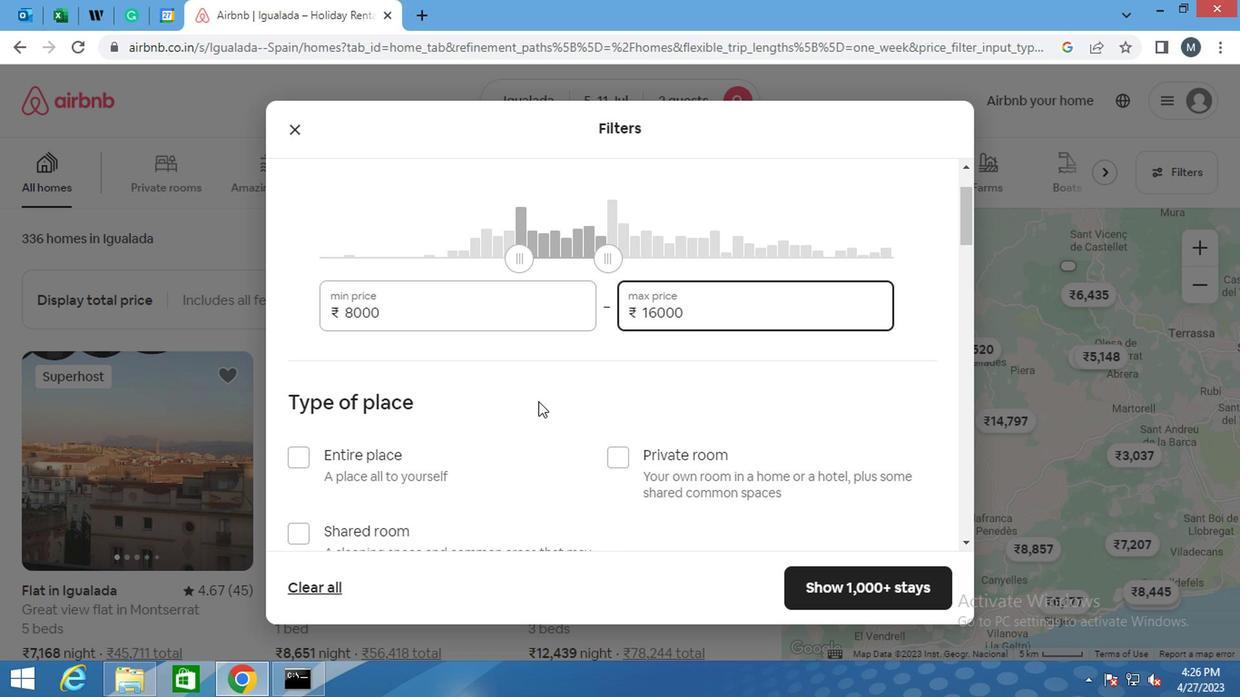 
Action: Mouse scrolled (501, 394) with delta (0, 0)
Screenshot: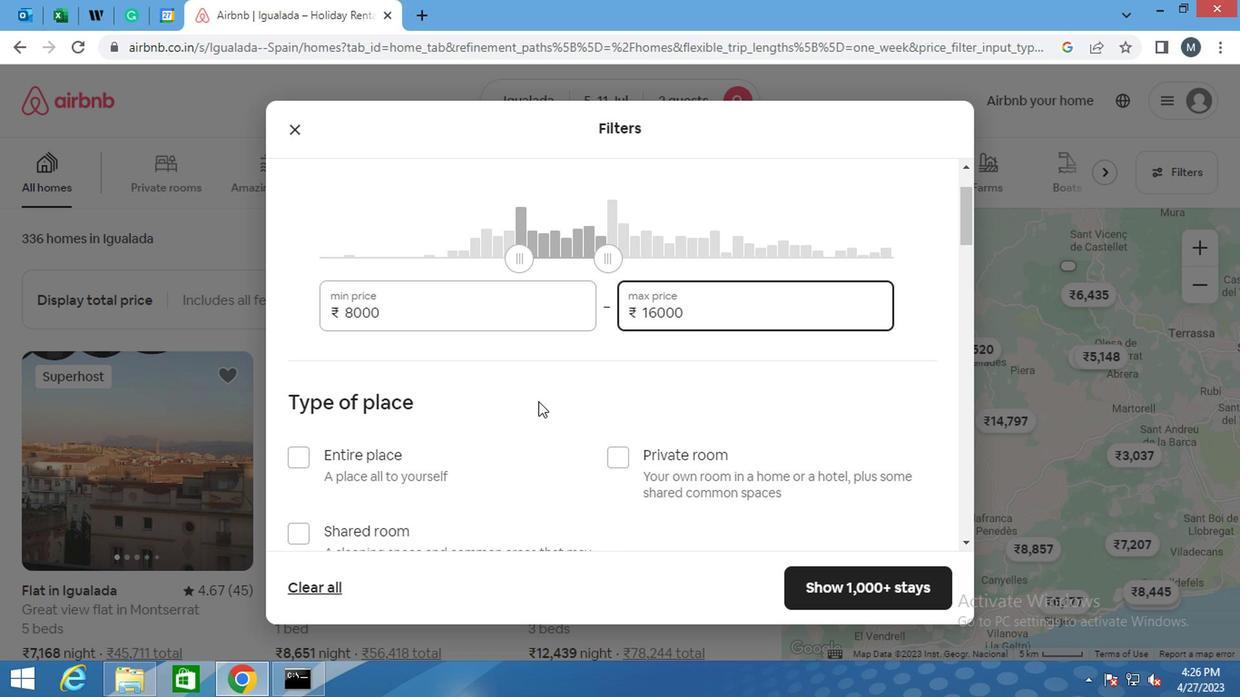 
Action: Mouse moved to (292, 357)
Screenshot: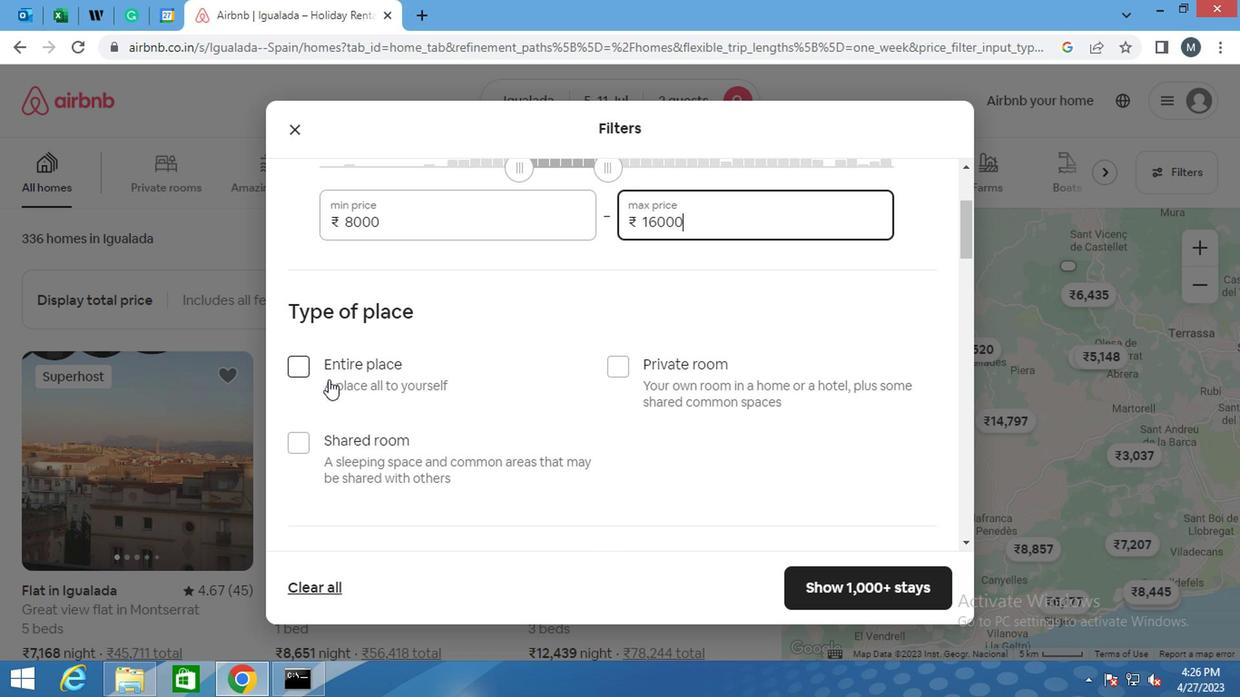 
Action: Mouse pressed left at (292, 357)
Screenshot: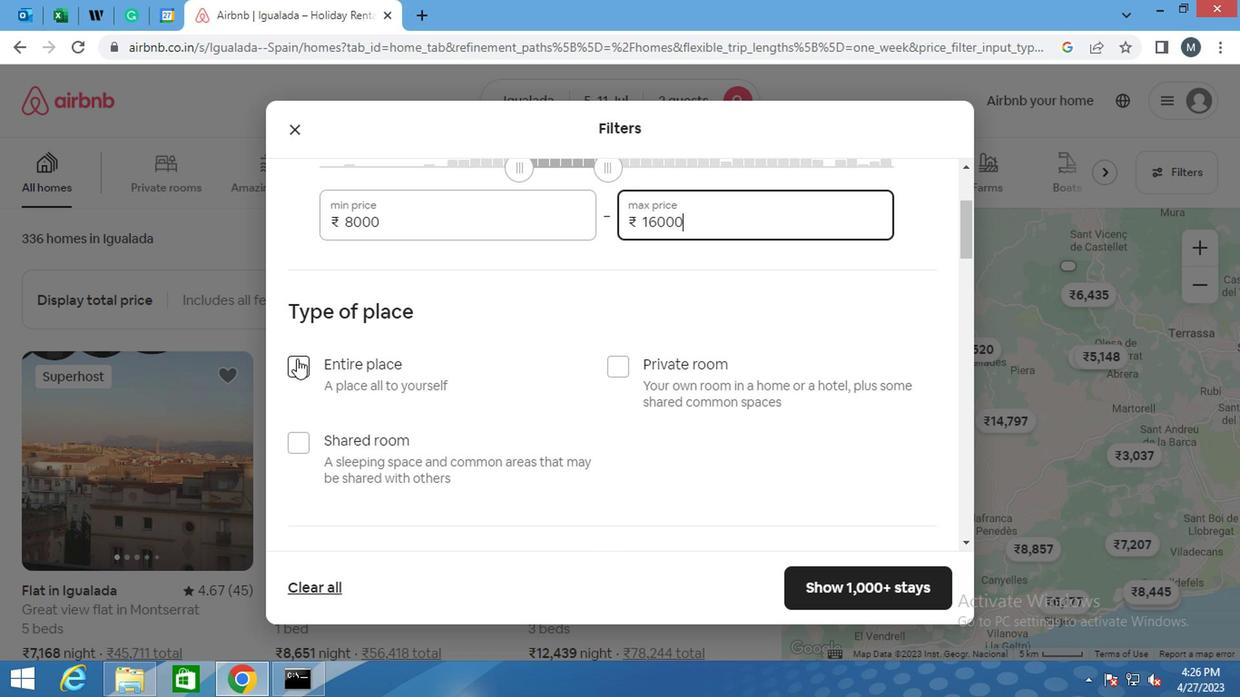 
Action: Mouse moved to (379, 362)
Screenshot: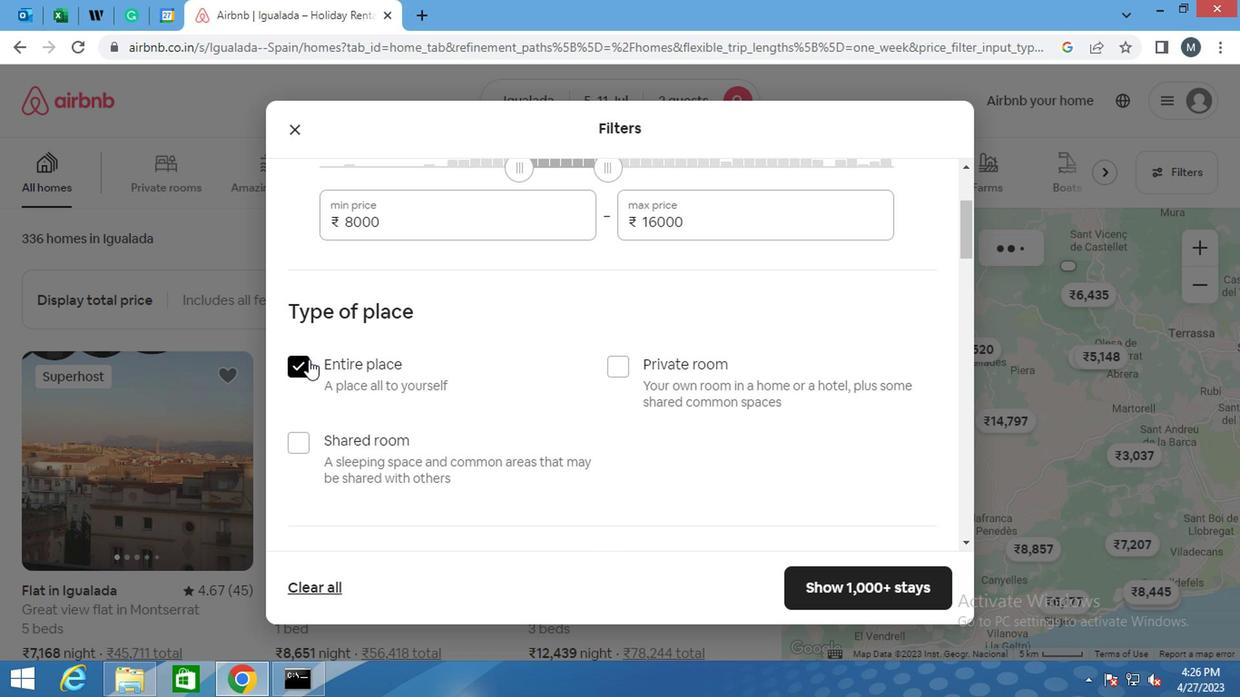 
Action: Mouse scrolled (379, 361) with delta (0, -1)
Screenshot: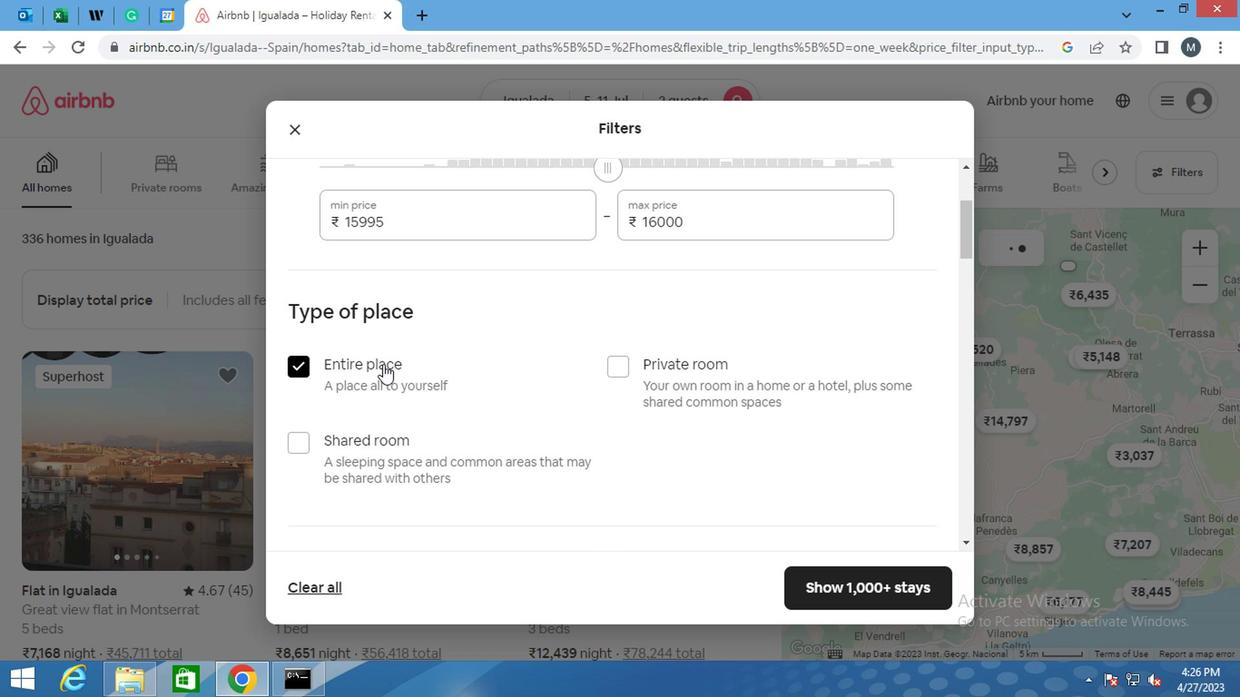 
Action: Mouse scrolled (379, 361) with delta (0, -1)
Screenshot: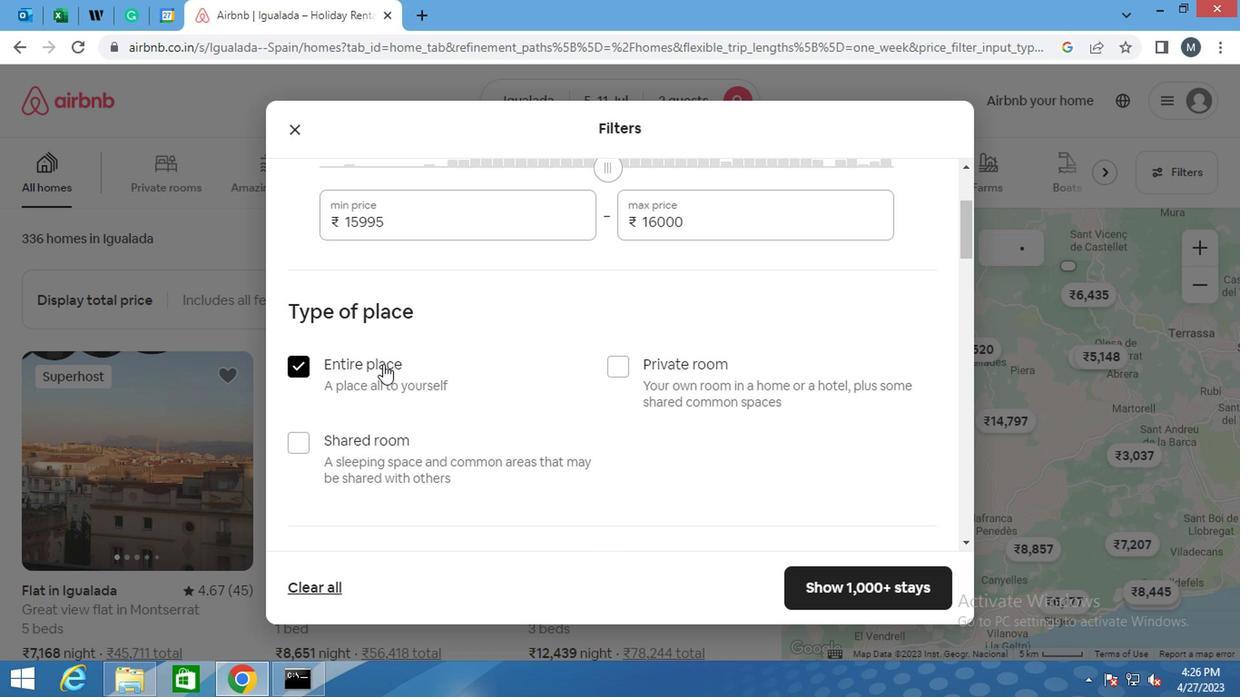 
Action: Mouse moved to (376, 303)
Screenshot: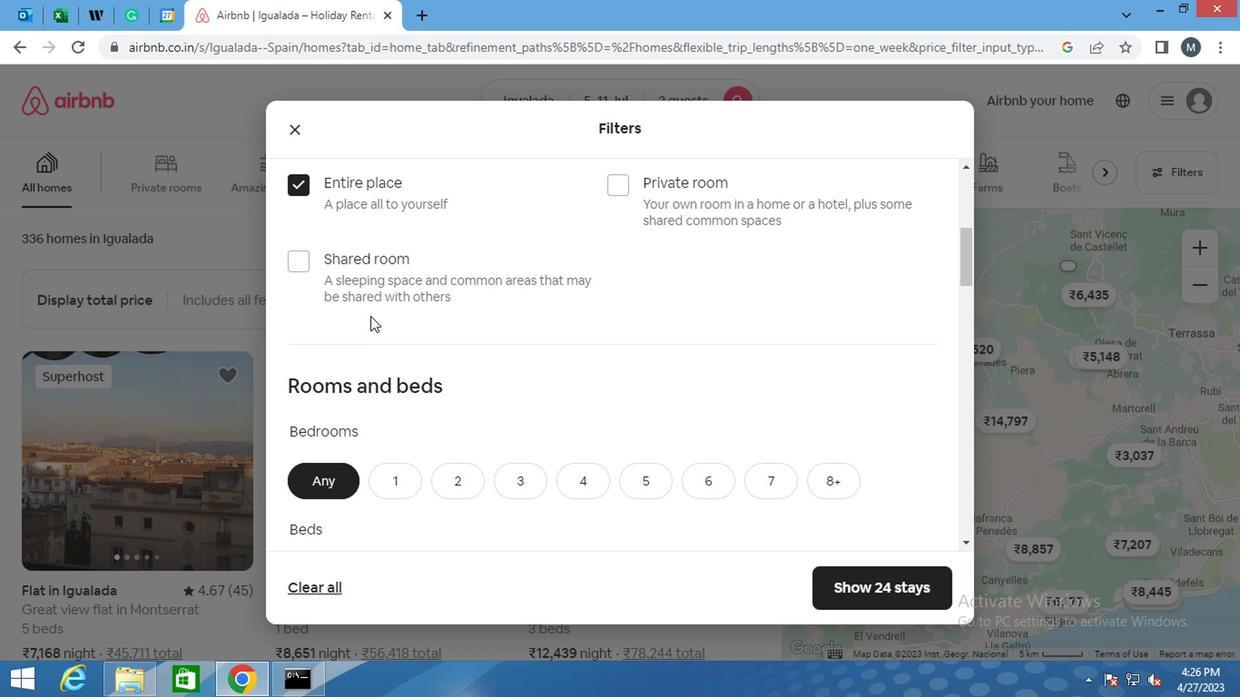 
Action: Mouse scrolled (376, 302) with delta (0, 0)
Screenshot: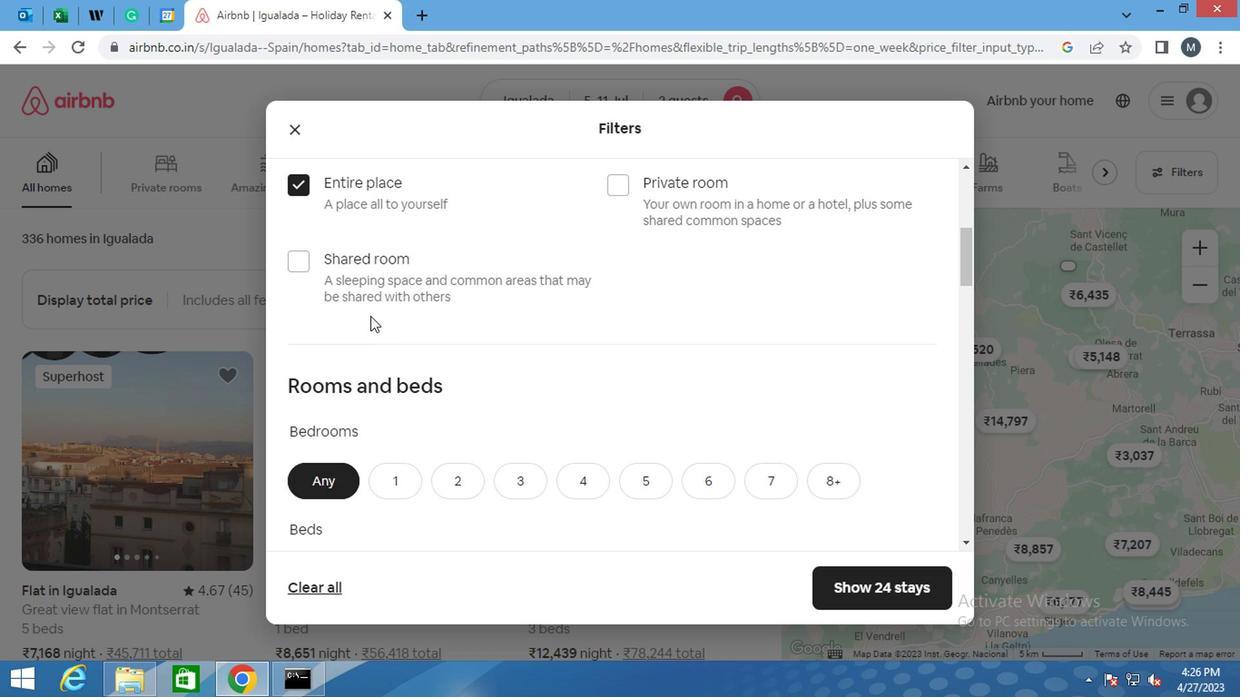 
Action: Mouse moved to (376, 303)
Screenshot: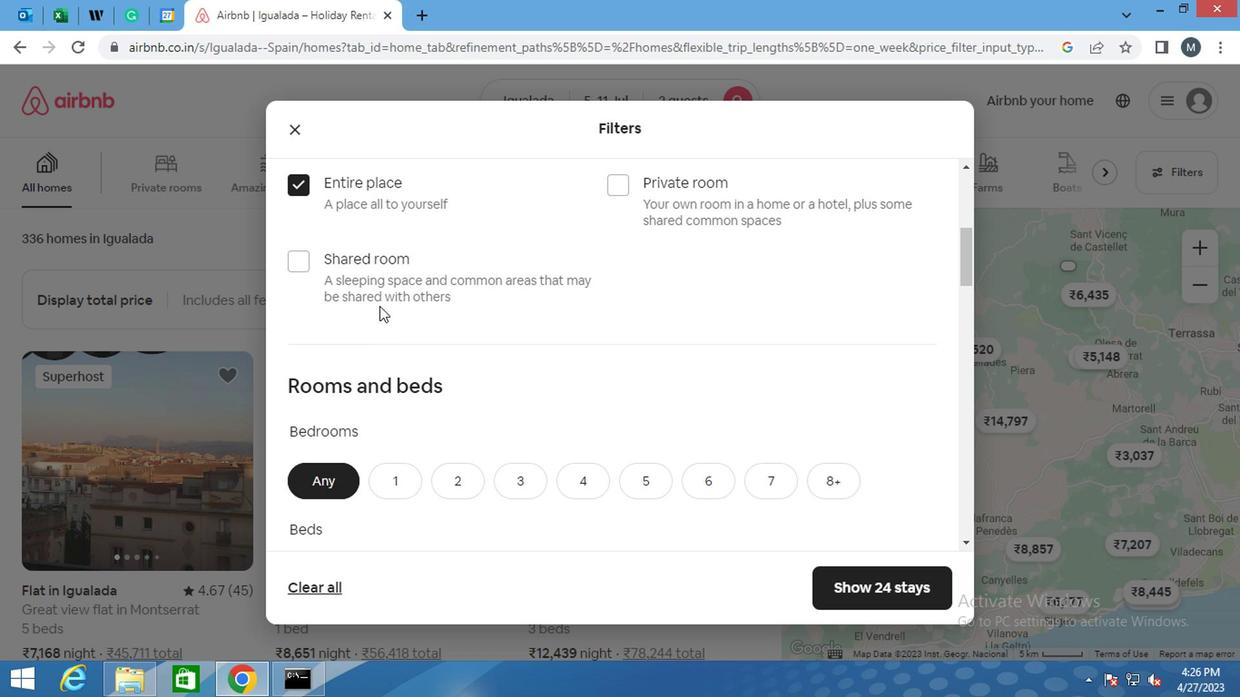 
Action: Mouse scrolled (376, 302) with delta (0, 0)
Screenshot: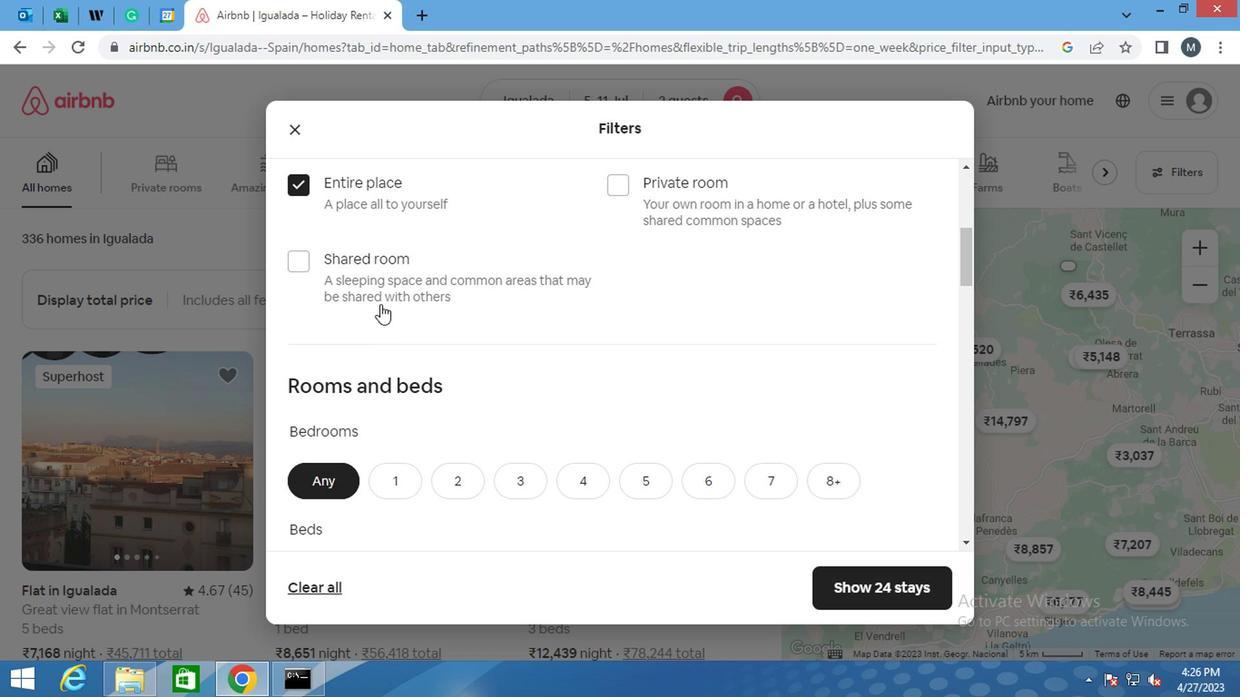 
Action: Mouse moved to (455, 303)
Screenshot: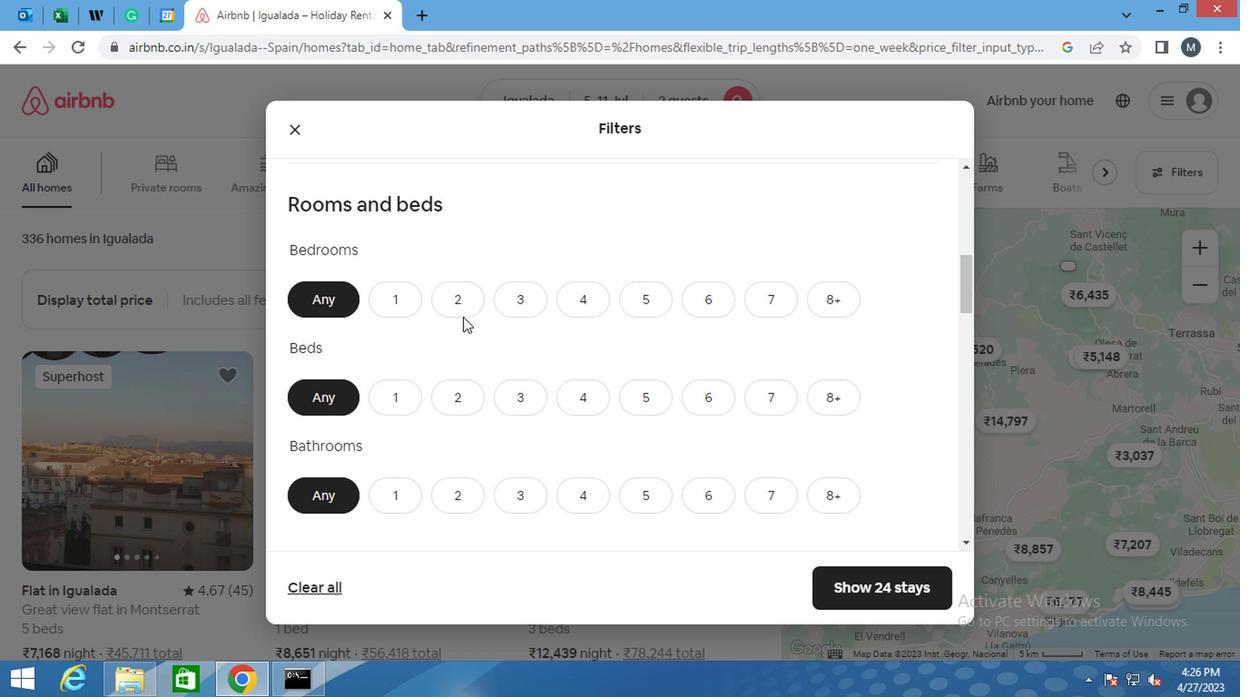 
Action: Mouse pressed left at (455, 303)
Screenshot: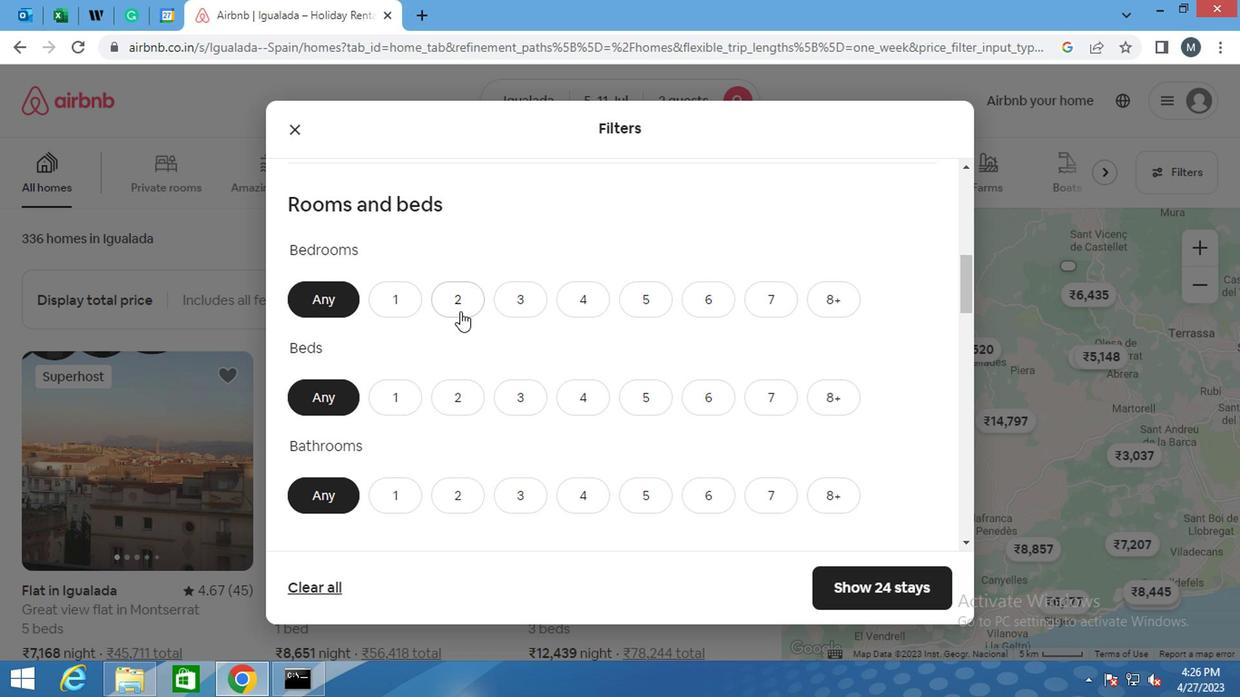 
Action: Mouse moved to (461, 384)
Screenshot: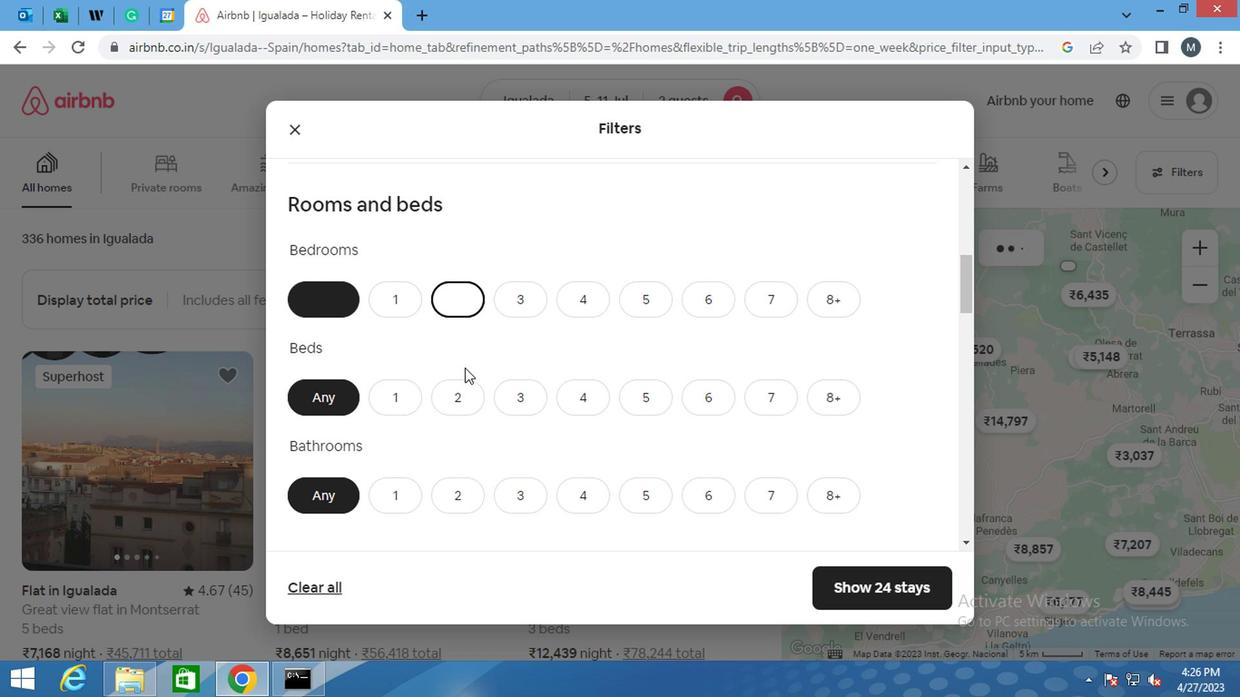 
Action: Mouse pressed left at (461, 384)
Screenshot: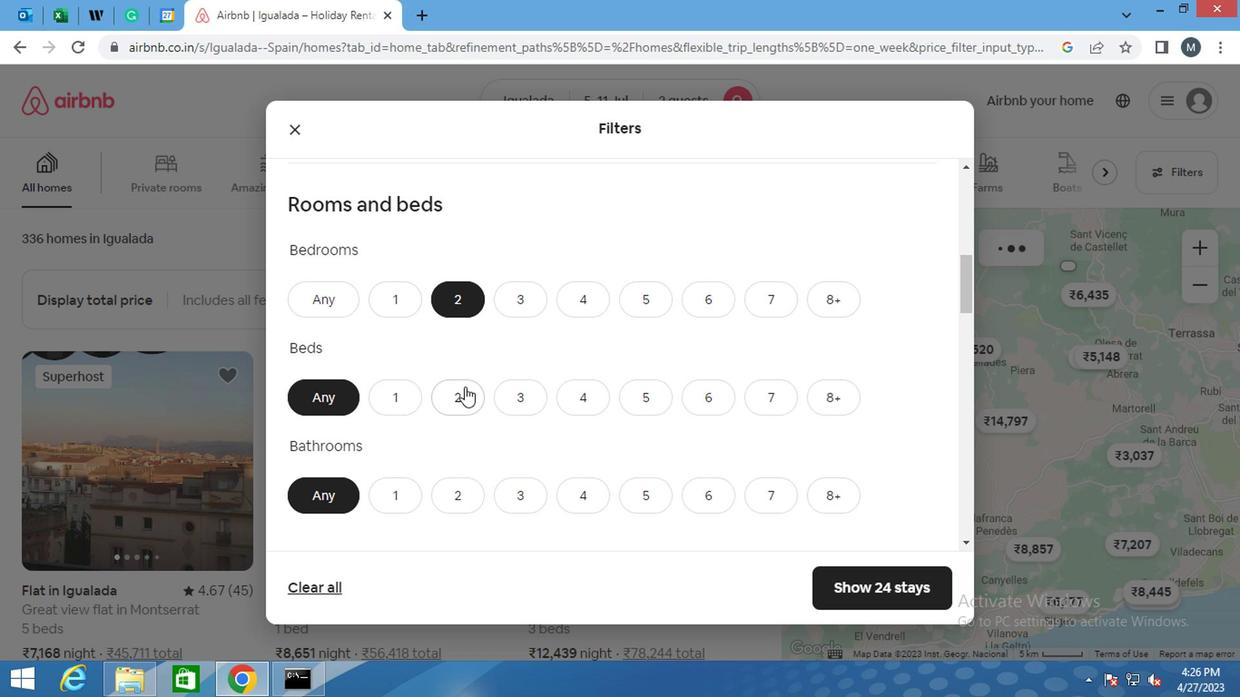 
Action: Mouse moved to (462, 379)
Screenshot: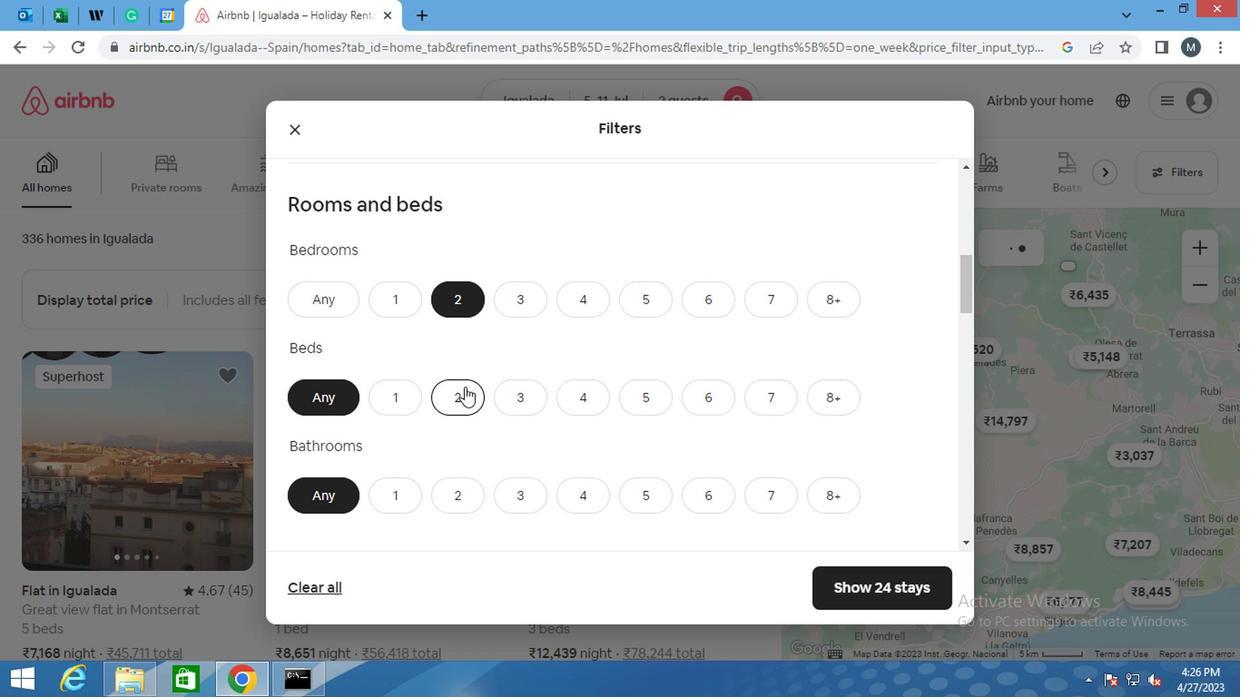 
Action: Mouse scrolled (462, 378) with delta (0, -1)
Screenshot: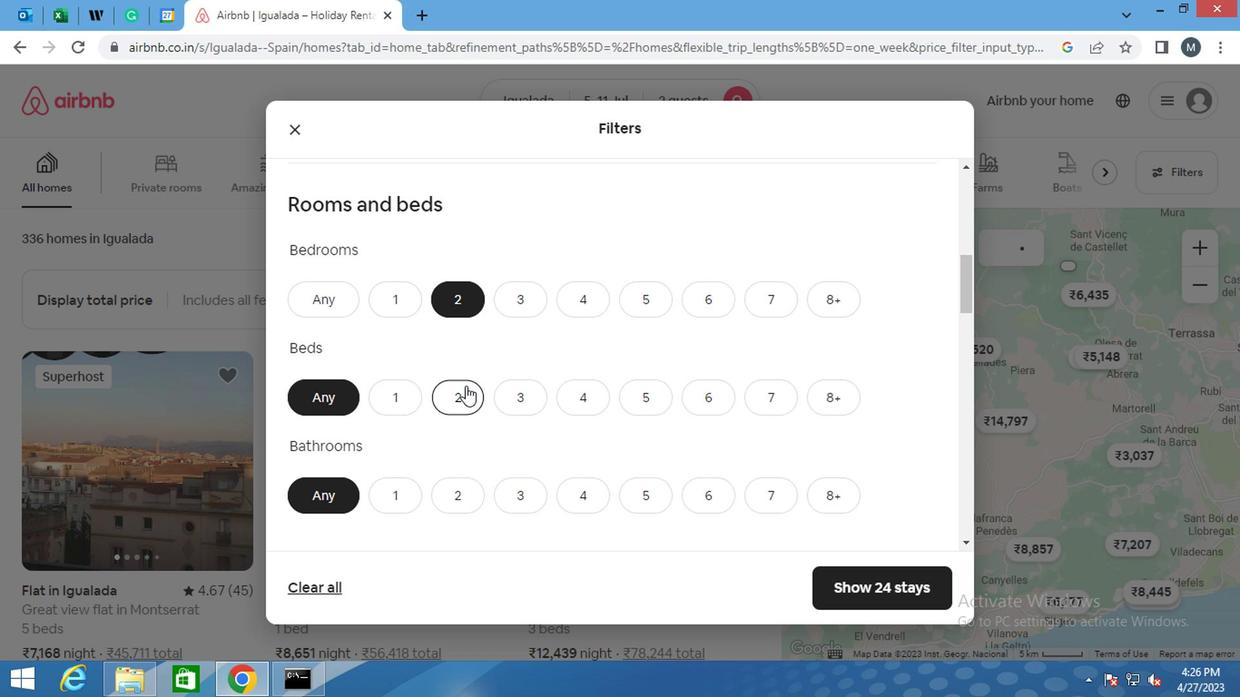 
Action: Mouse moved to (404, 393)
Screenshot: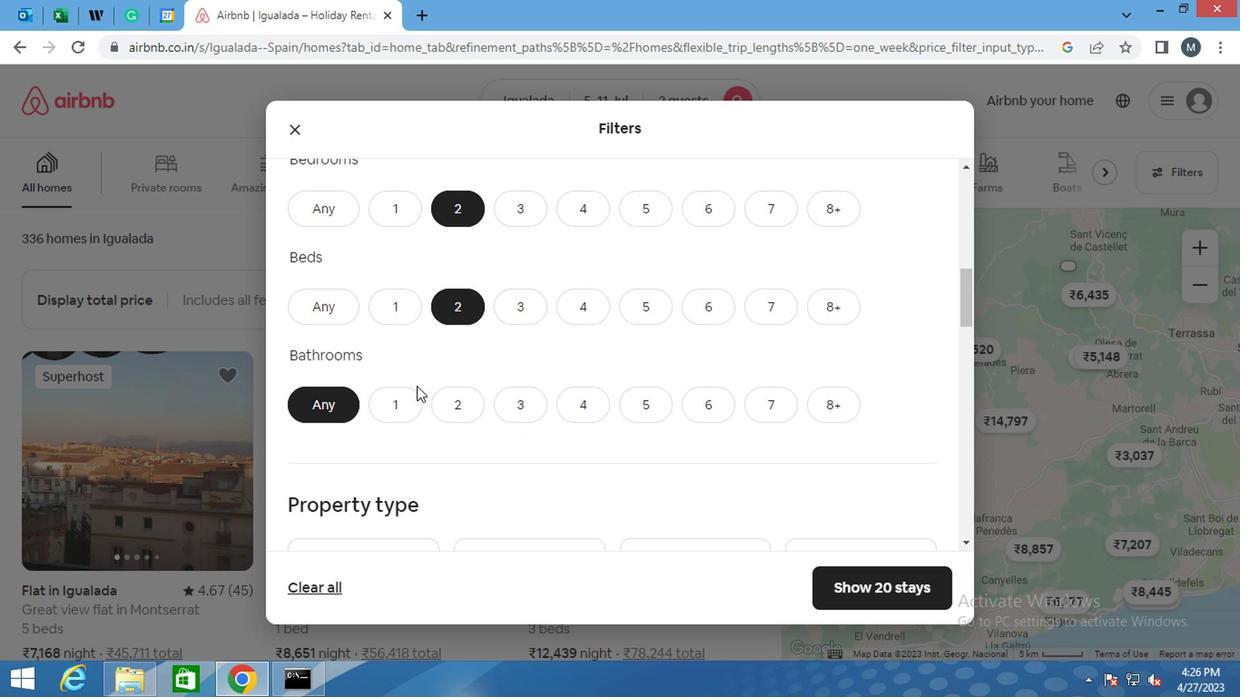 
Action: Mouse pressed left at (404, 393)
Screenshot: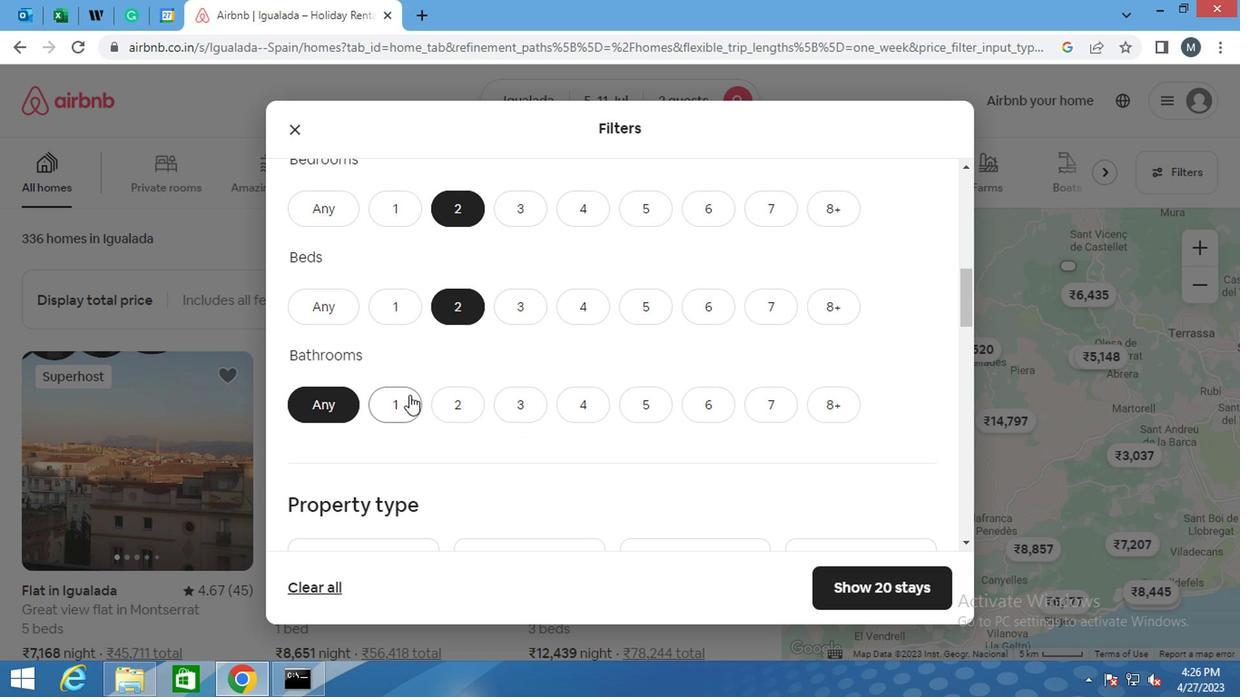 
Action: Mouse moved to (386, 365)
Screenshot: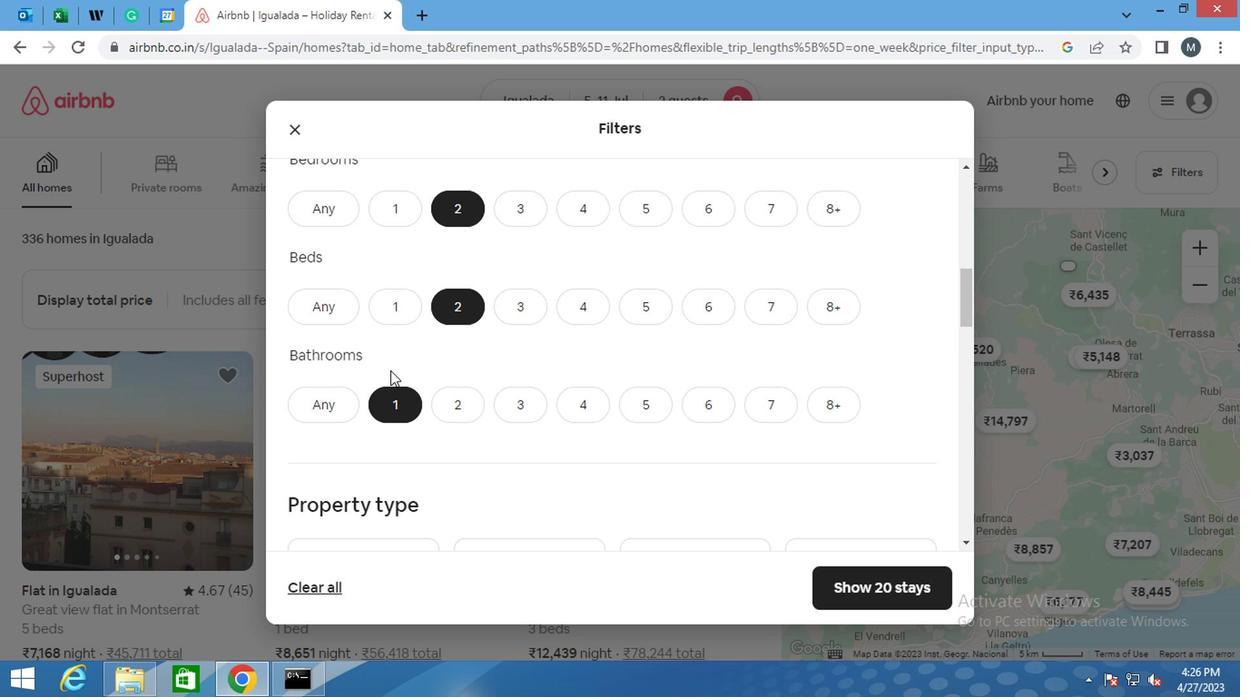 
Action: Mouse scrolled (386, 364) with delta (0, -1)
Screenshot: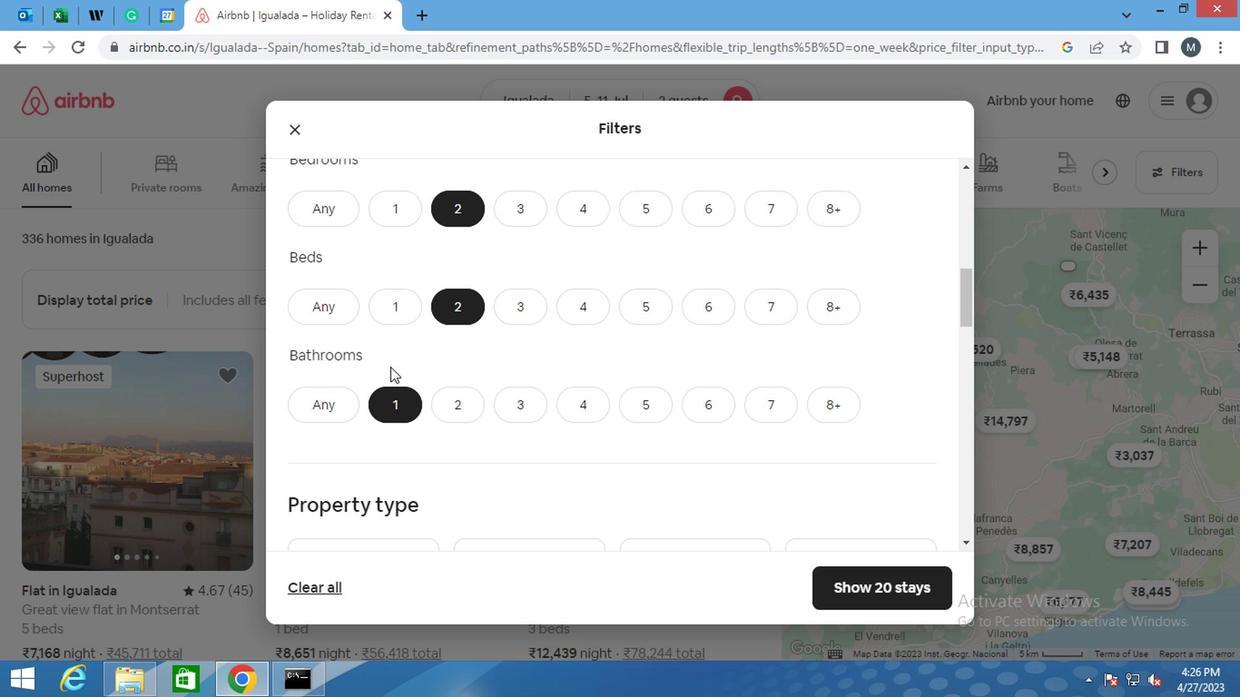 
Action: Mouse scrolled (386, 364) with delta (0, -1)
Screenshot: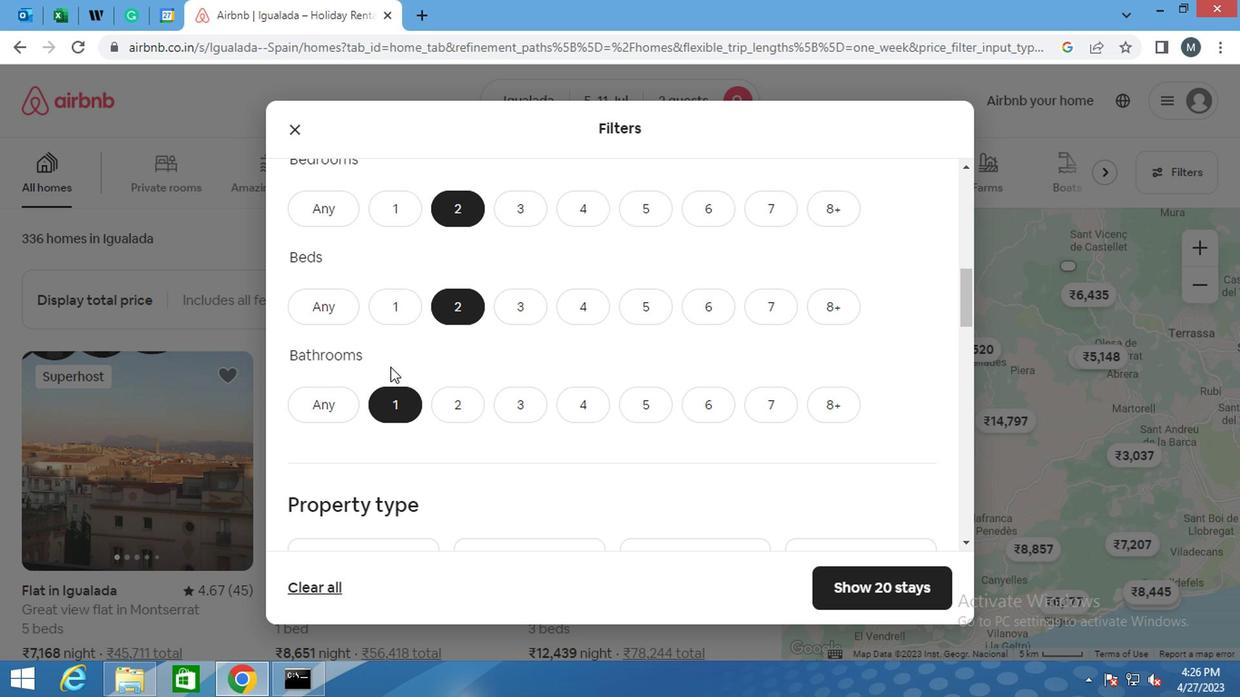 
Action: Mouse scrolled (386, 364) with delta (0, -1)
Screenshot: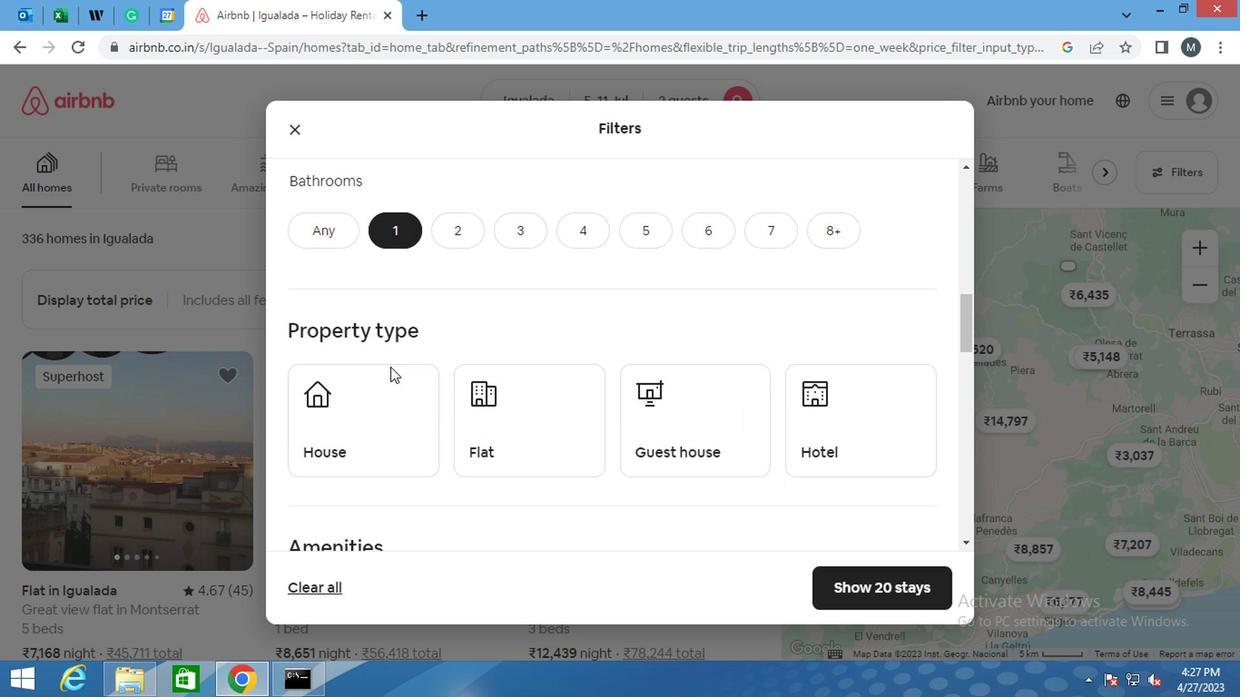 
Action: Mouse moved to (376, 368)
Screenshot: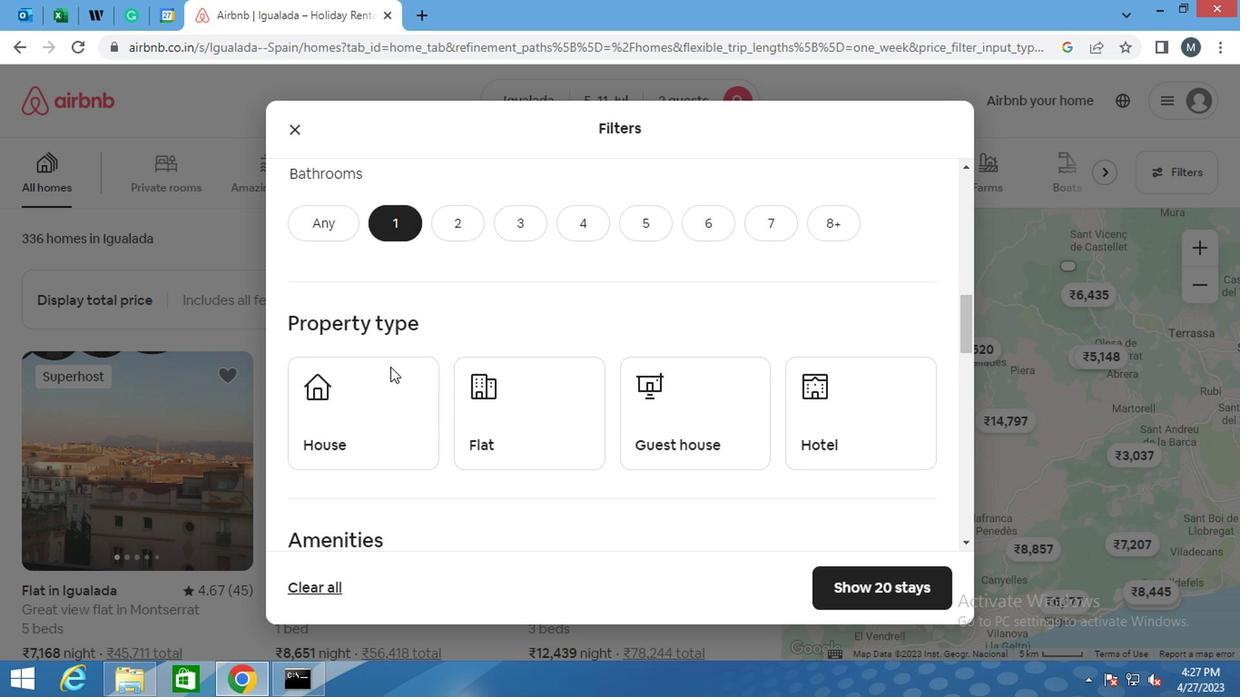 
Action: Mouse scrolled (376, 367) with delta (0, 0)
Screenshot: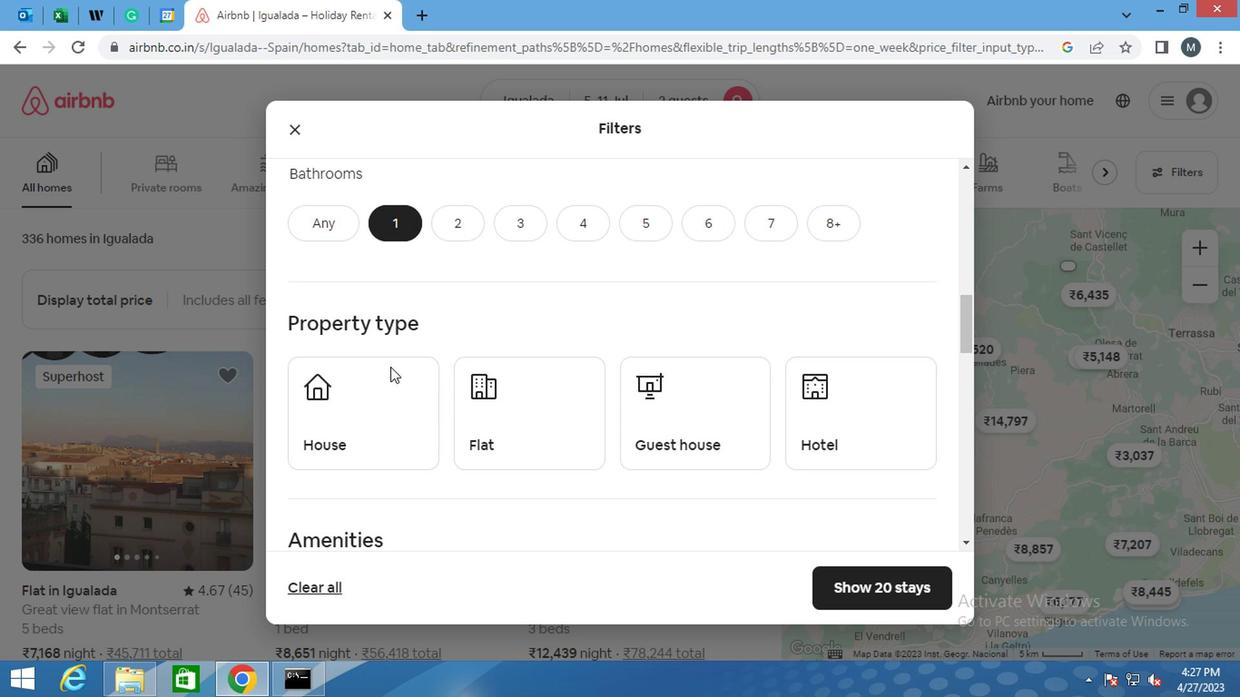 
Action: Mouse moved to (351, 264)
Screenshot: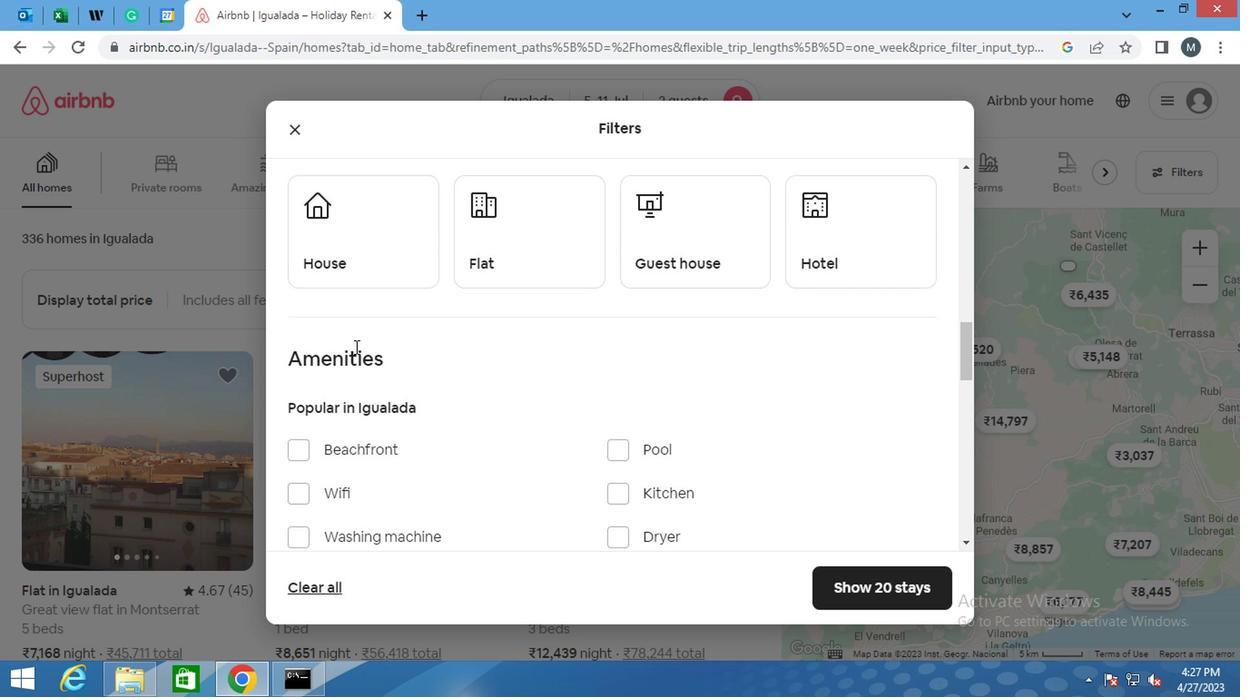 
Action: Mouse pressed left at (351, 264)
Screenshot: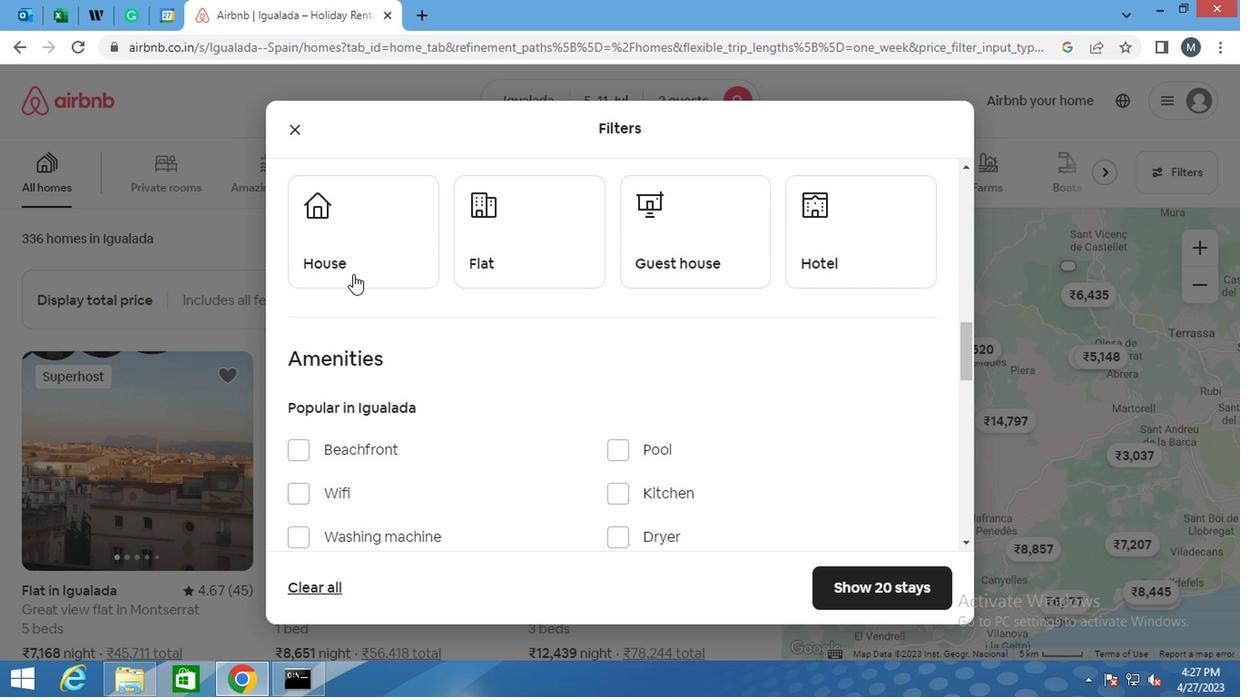 
Action: Mouse moved to (493, 256)
Screenshot: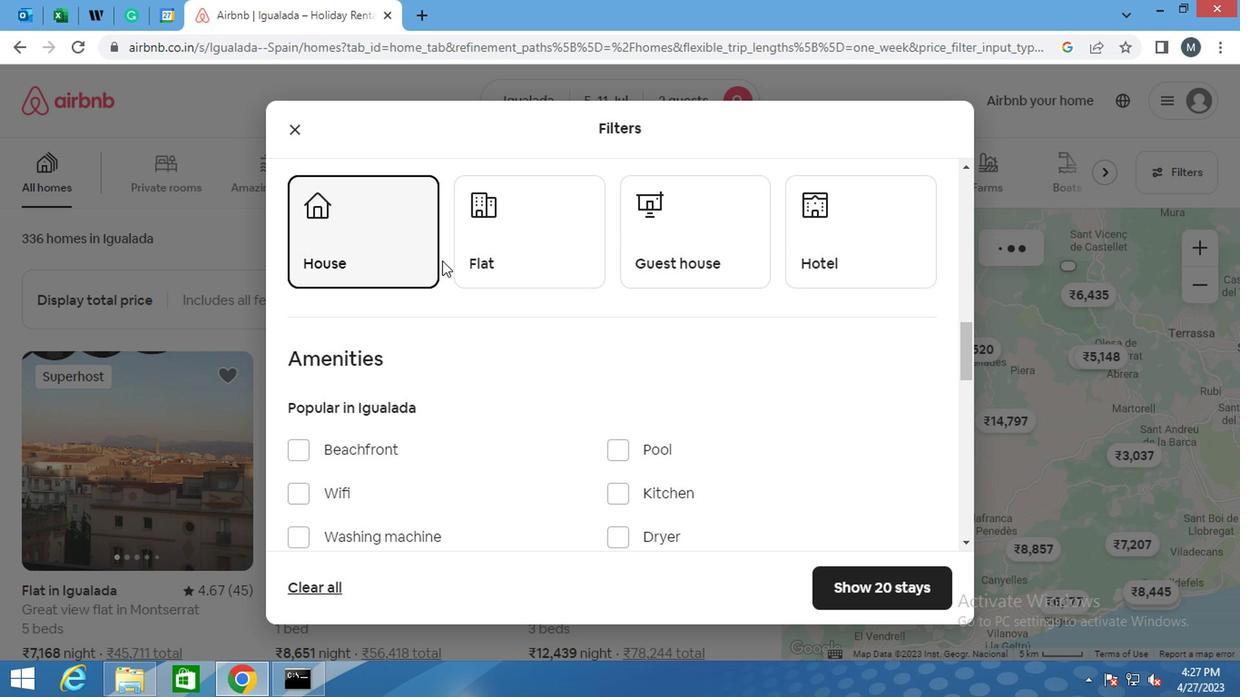 
Action: Mouse pressed left at (493, 256)
Screenshot: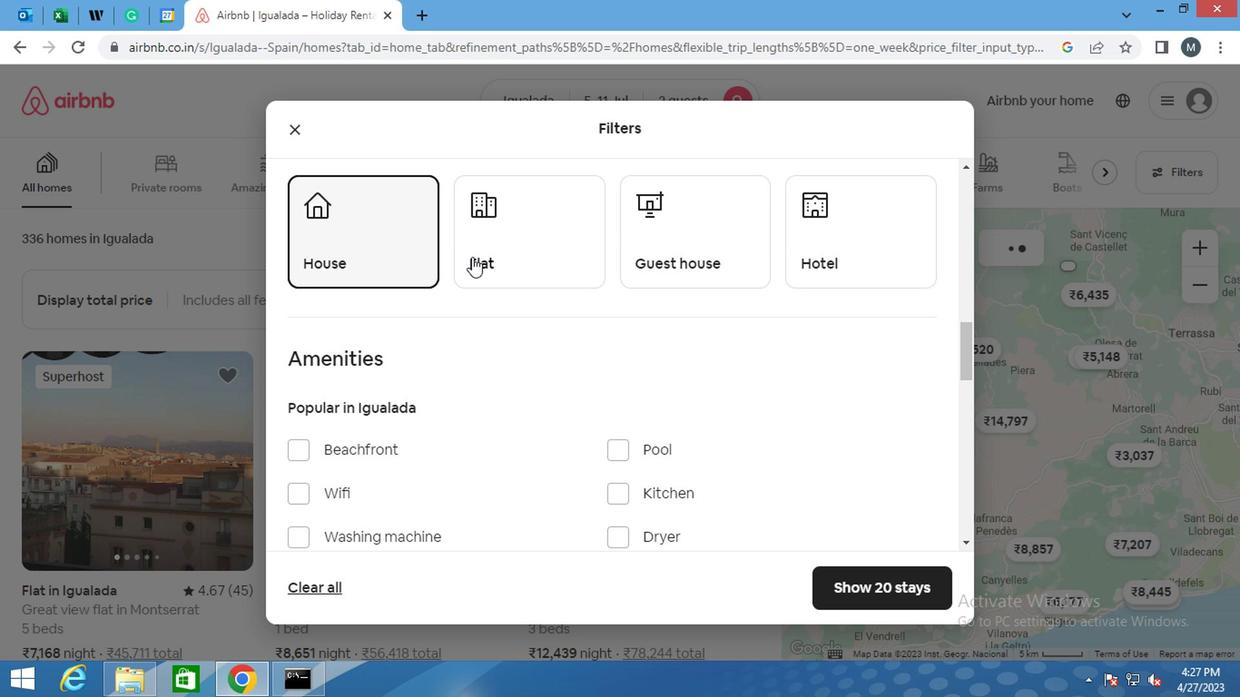 
Action: Mouse moved to (647, 235)
Screenshot: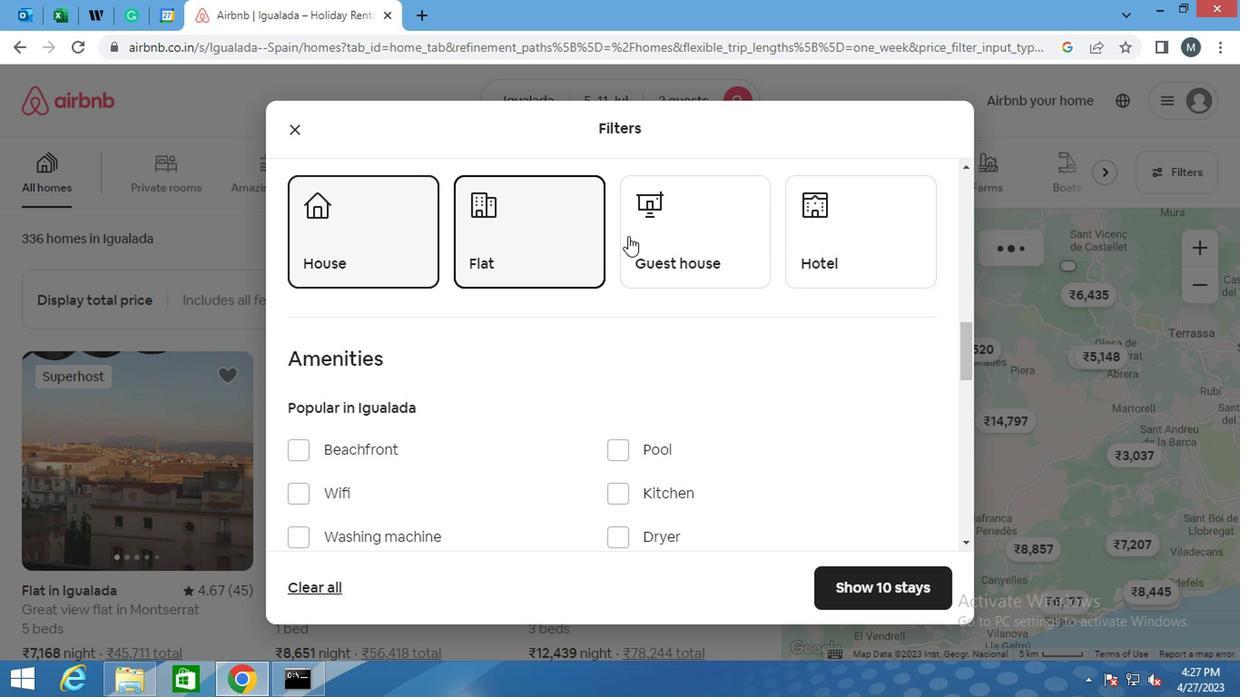 
Action: Mouse pressed left at (647, 235)
Screenshot: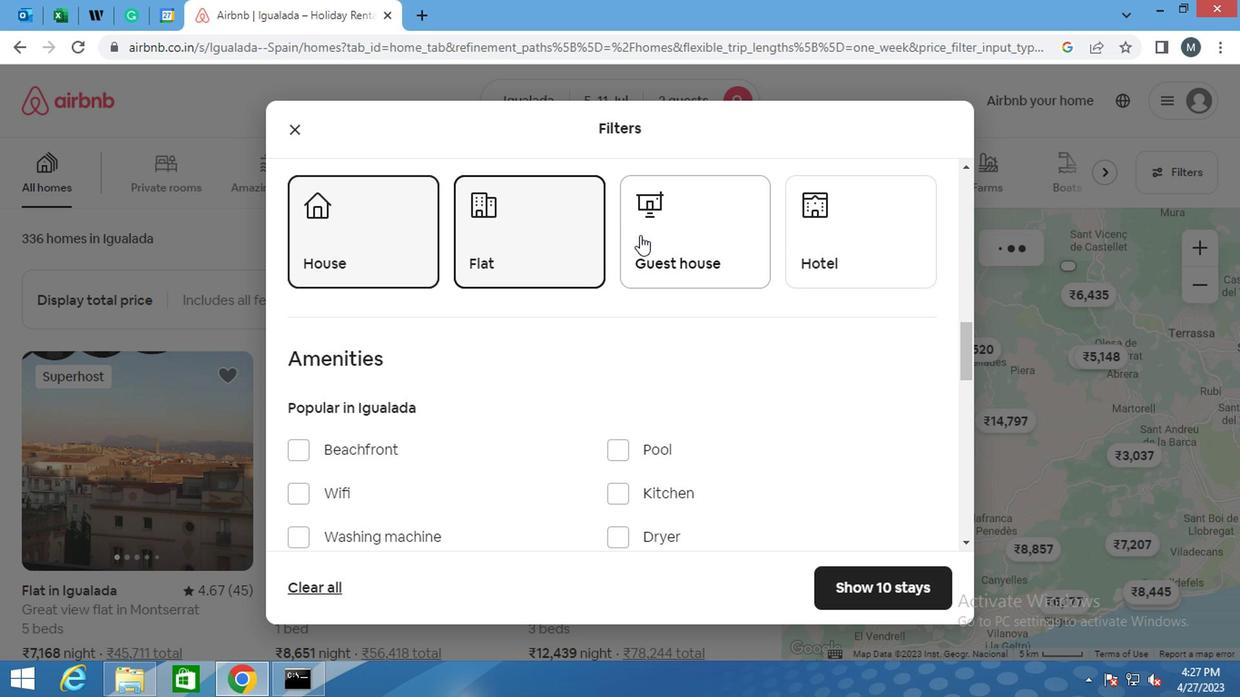 
Action: Mouse moved to (368, 337)
Screenshot: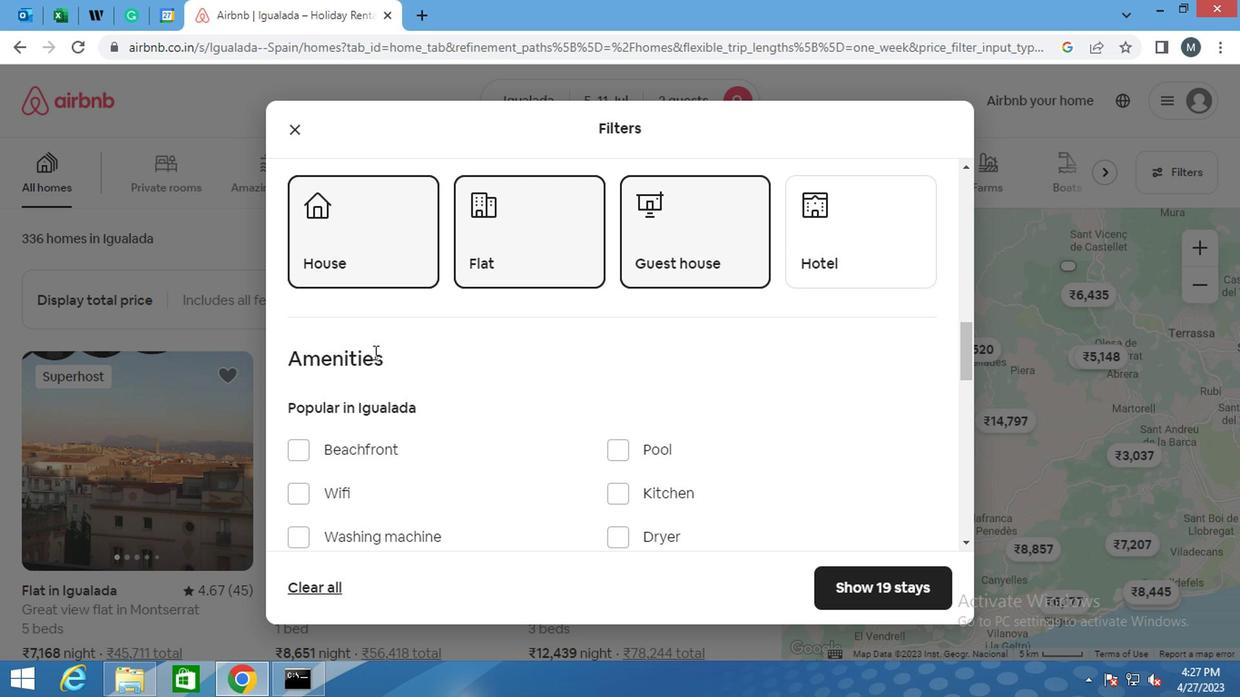 
Action: Mouse scrolled (368, 336) with delta (0, 0)
Screenshot: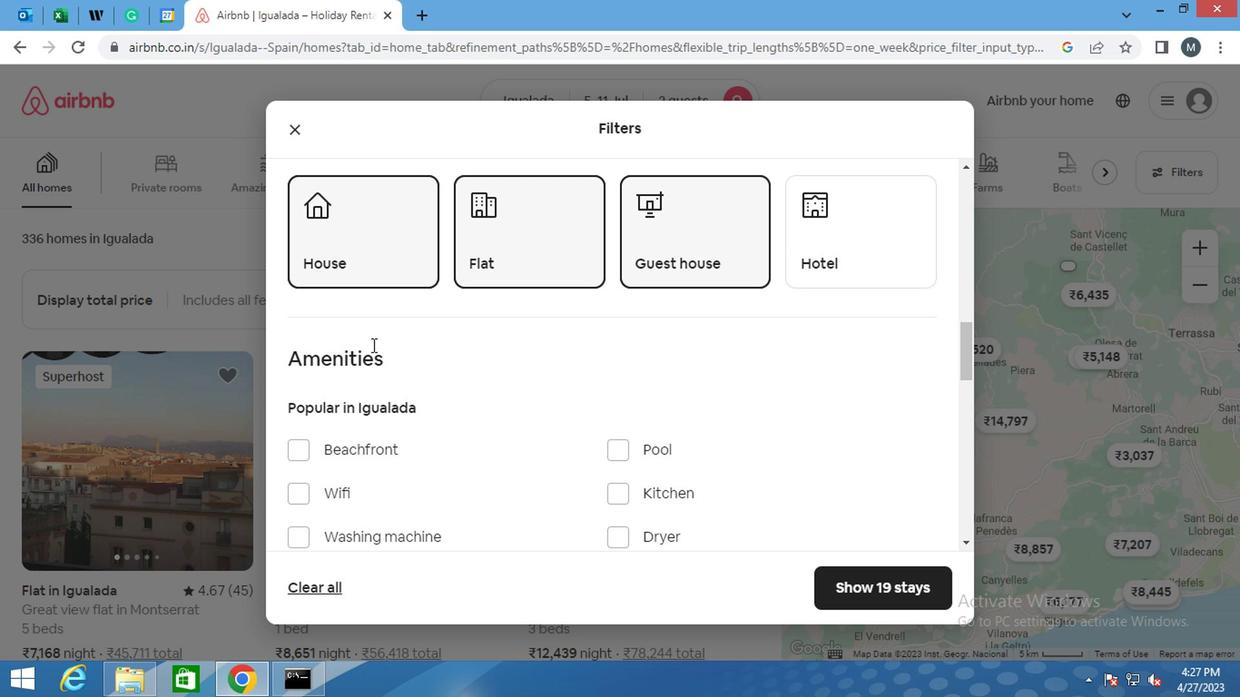 
Action: Mouse scrolled (368, 336) with delta (0, 0)
Screenshot: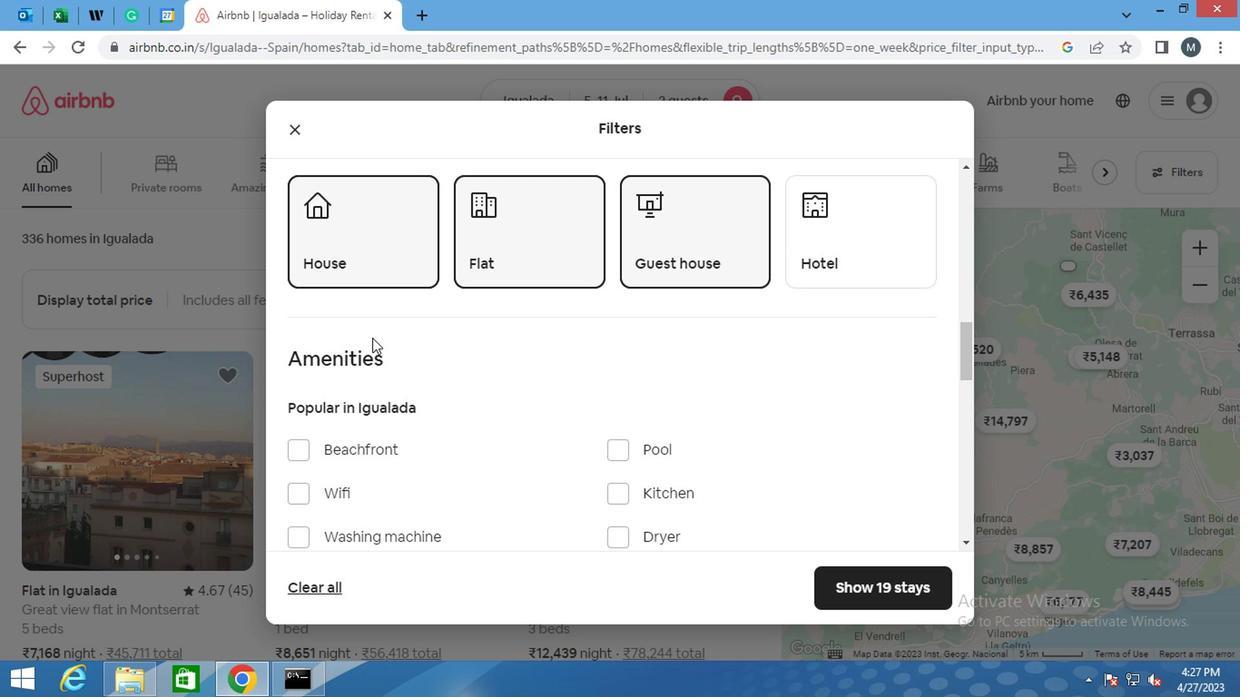 
Action: Mouse moved to (289, 353)
Screenshot: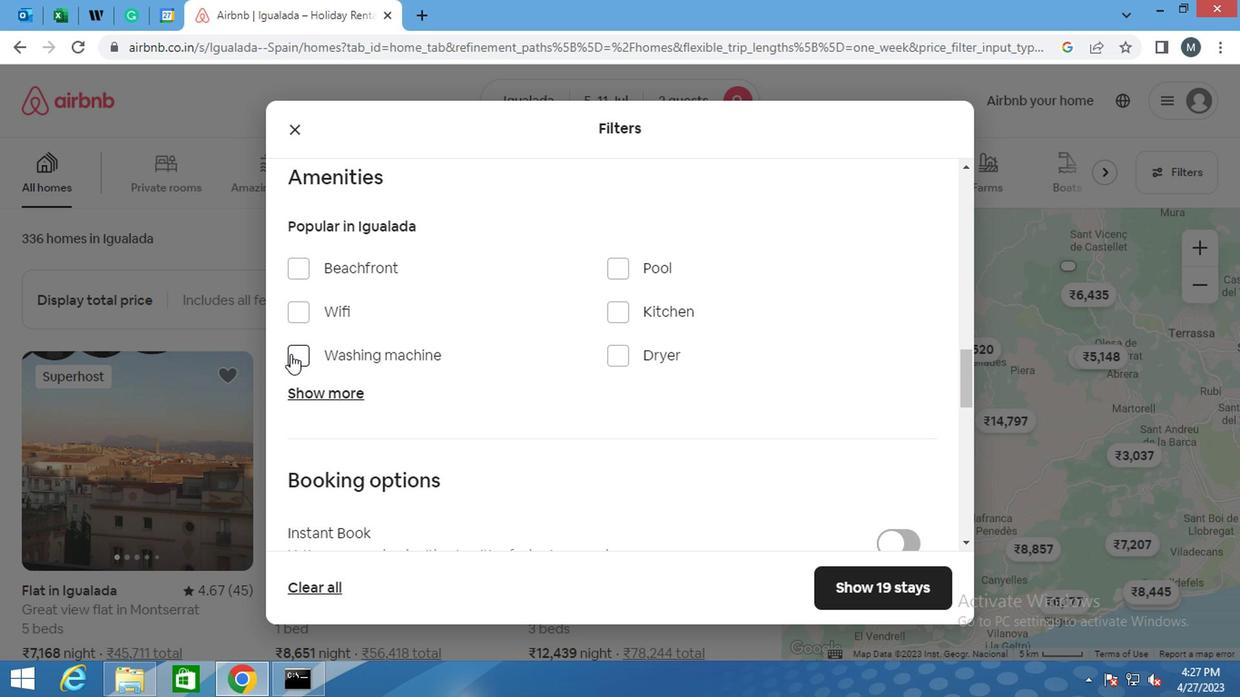 
Action: Mouse pressed left at (289, 353)
Screenshot: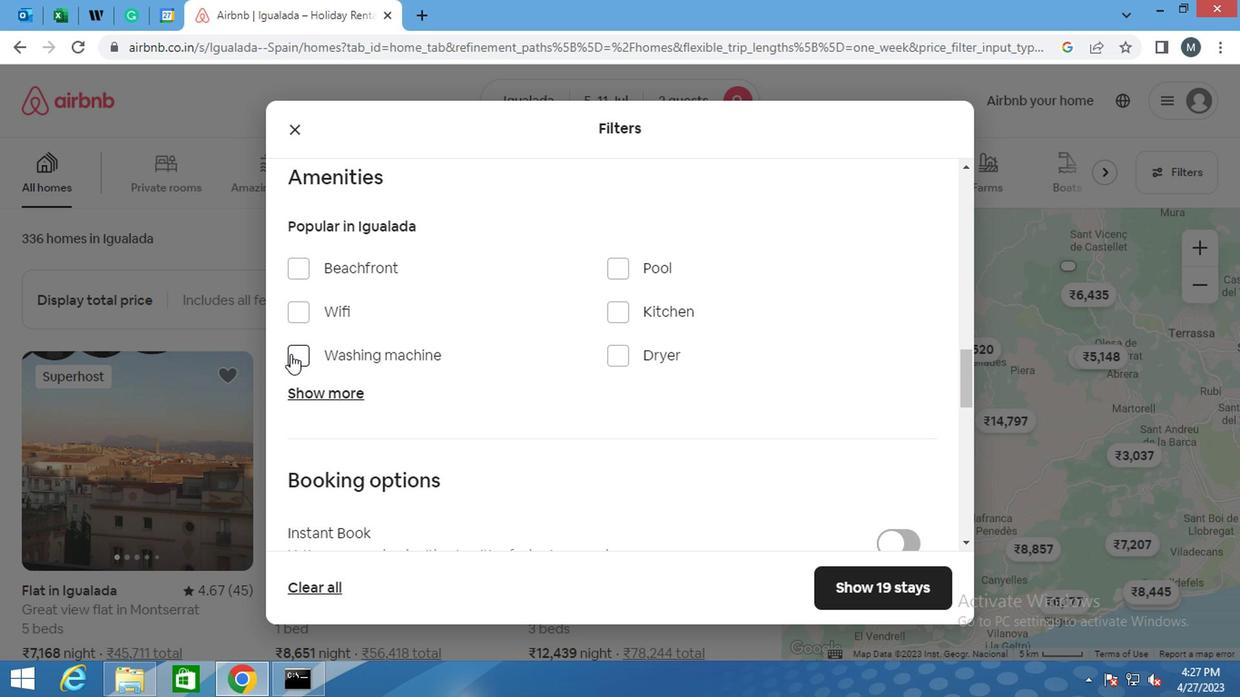 
Action: Mouse moved to (388, 343)
Screenshot: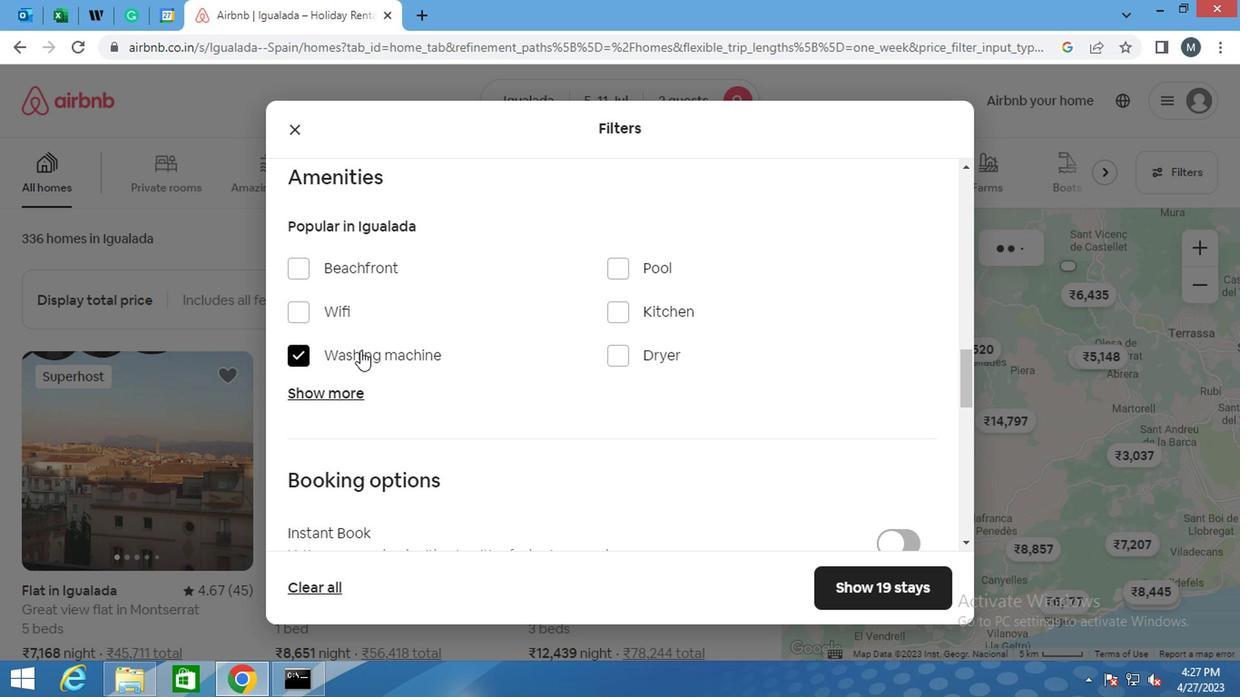 
Action: Mouse scrolled (388, 342) with delta (0, -1)
Screenshot: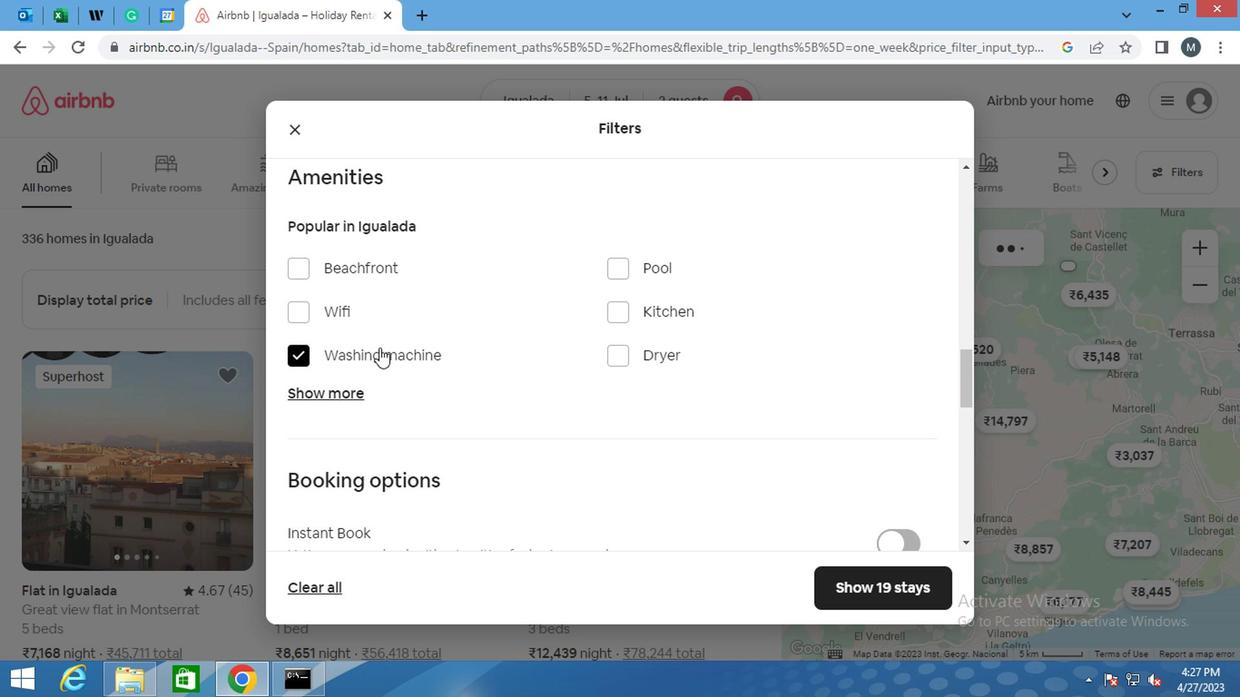 
Action: Mouse moved to (389, 343)
Screenshot: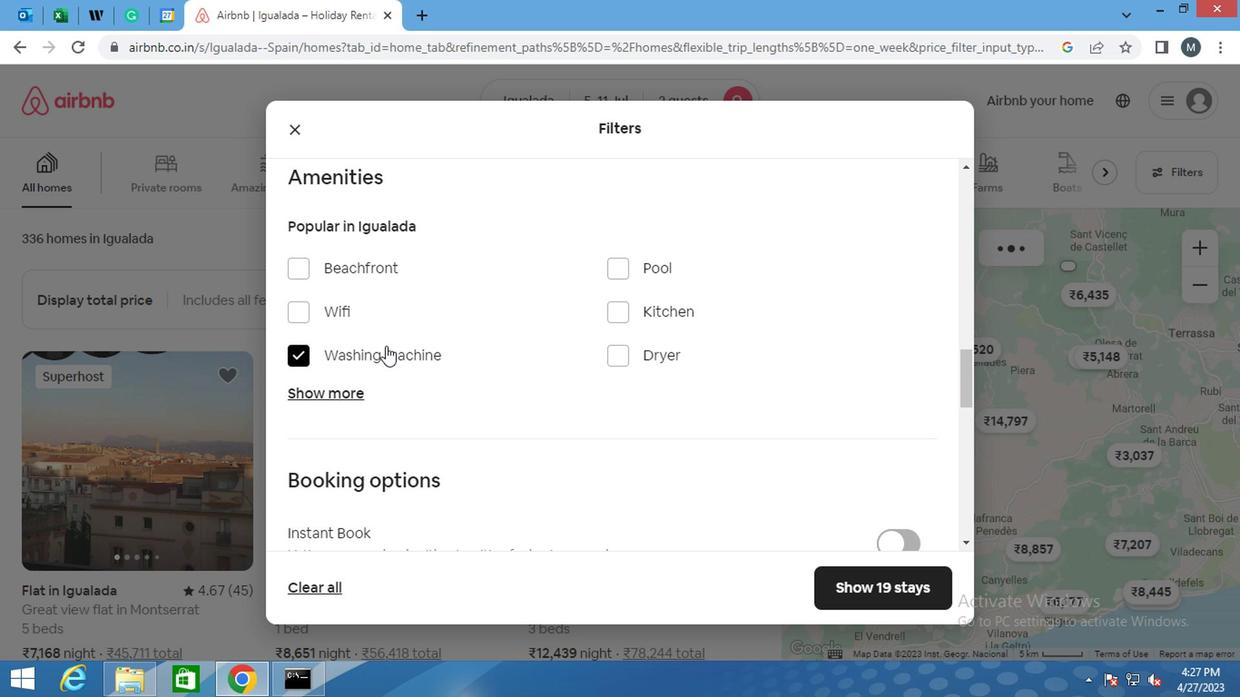 
Action: Mouse scrolled (389, 342) with delta (0, -1)
Screenshot: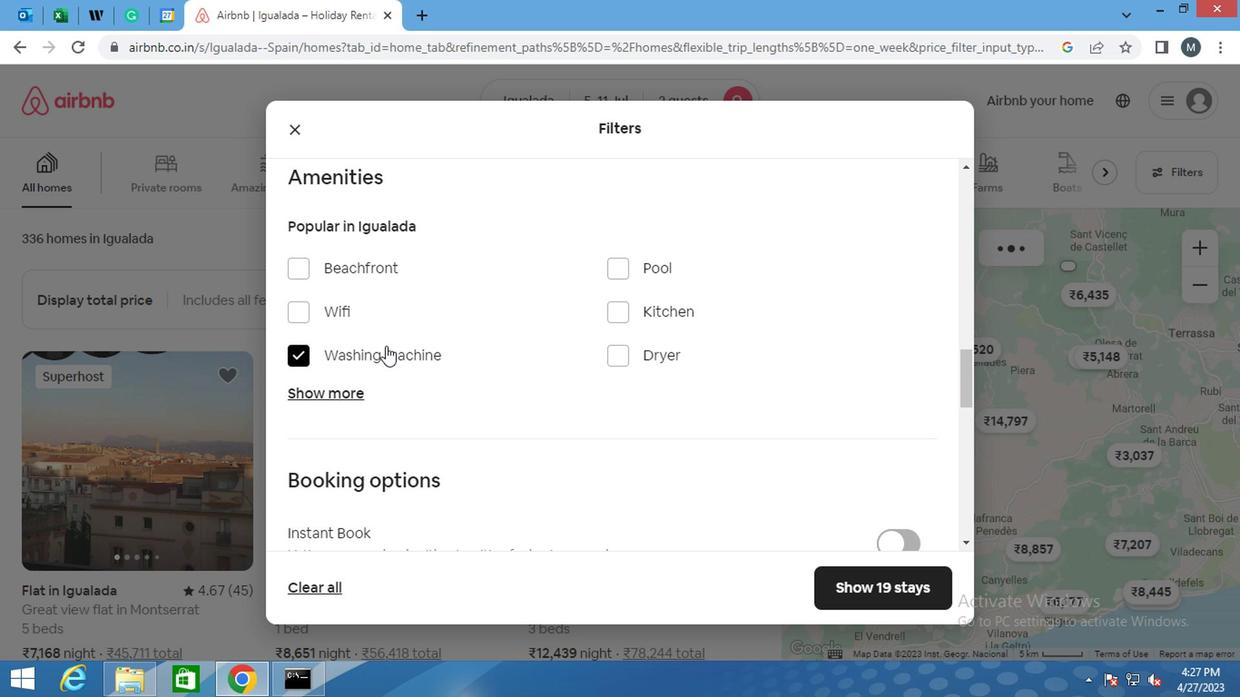 
Action: Mouse moved to (389, 346)
Screenshot: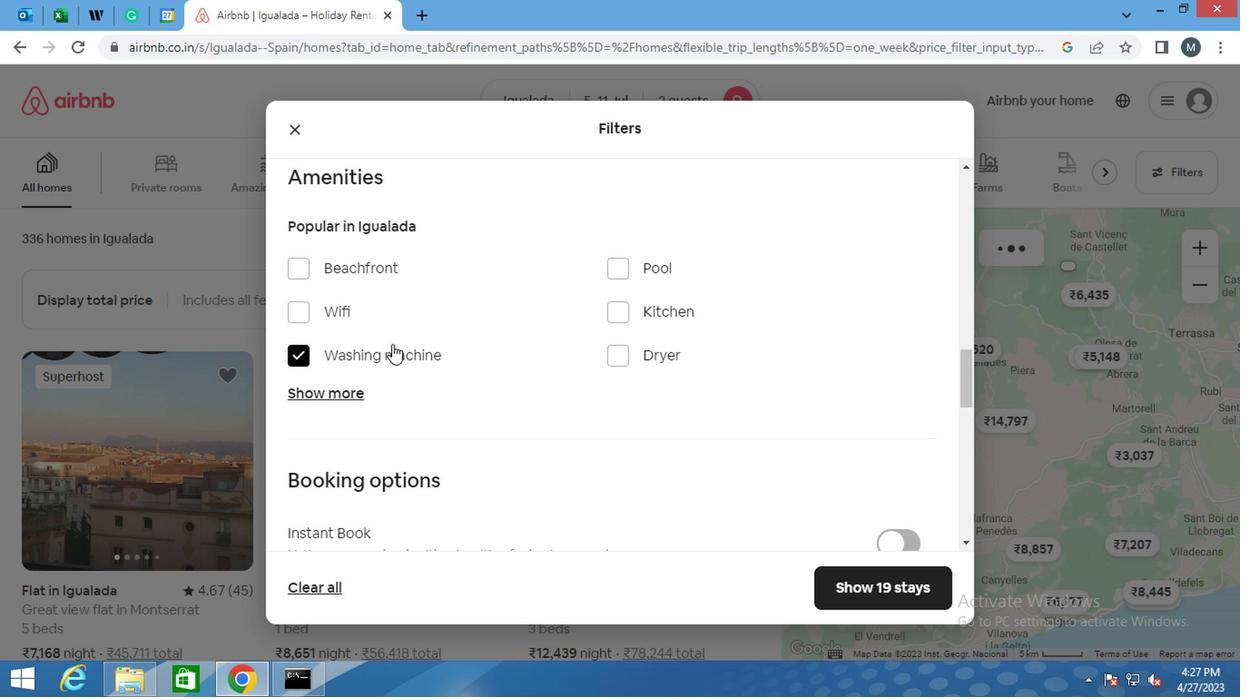 
Action: Mouse scrolled (389, 346) with delta (0, 0)
Screenshot: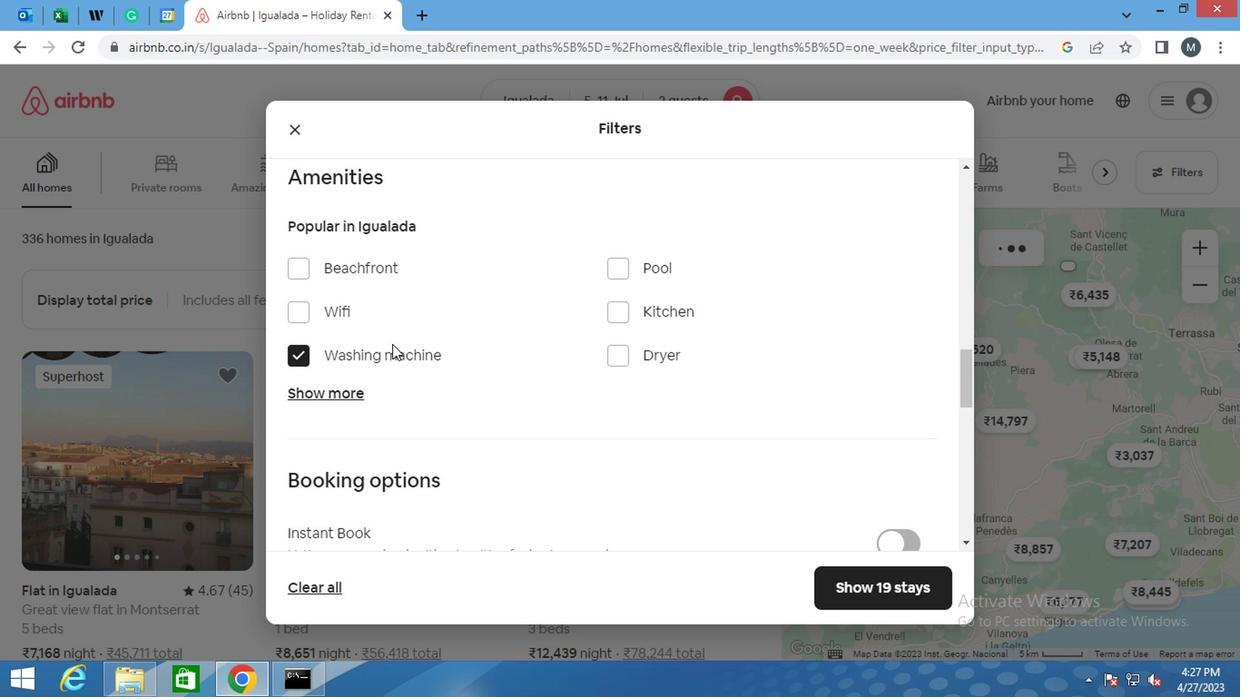 
Action: Mouse moved to (389, 348)
Screenshot: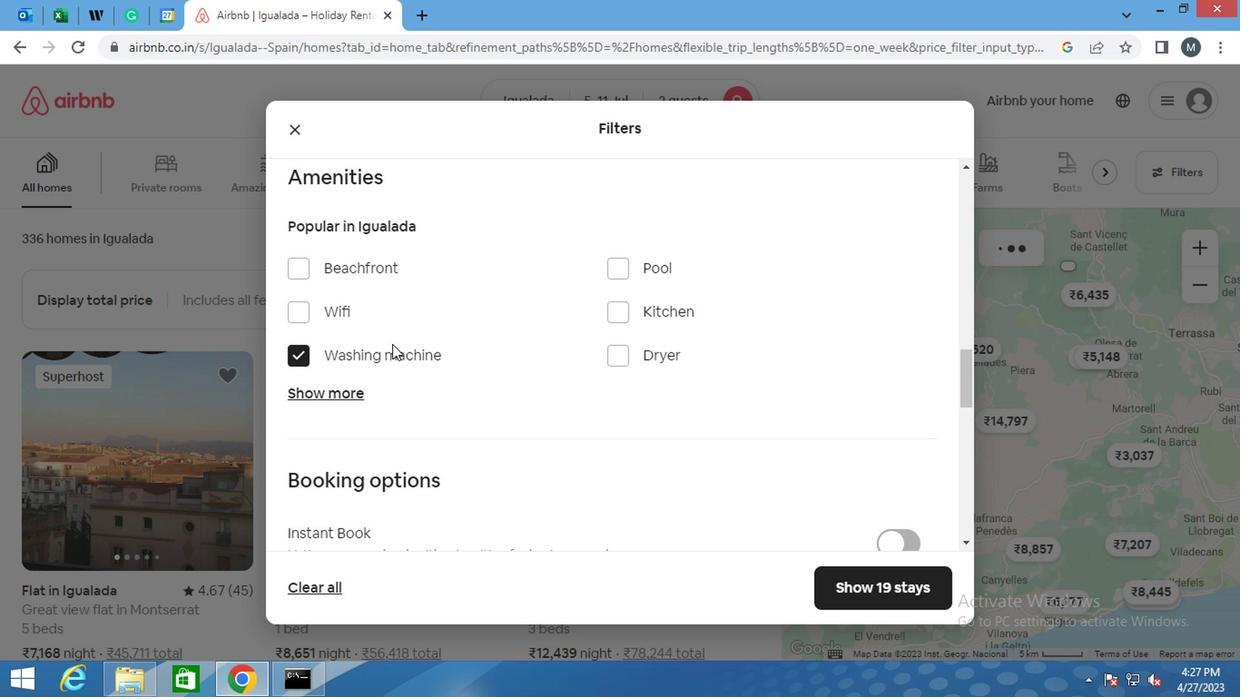 
Action: Mouse scrolled (389, 346) with delta (0, -1)
Screenshot: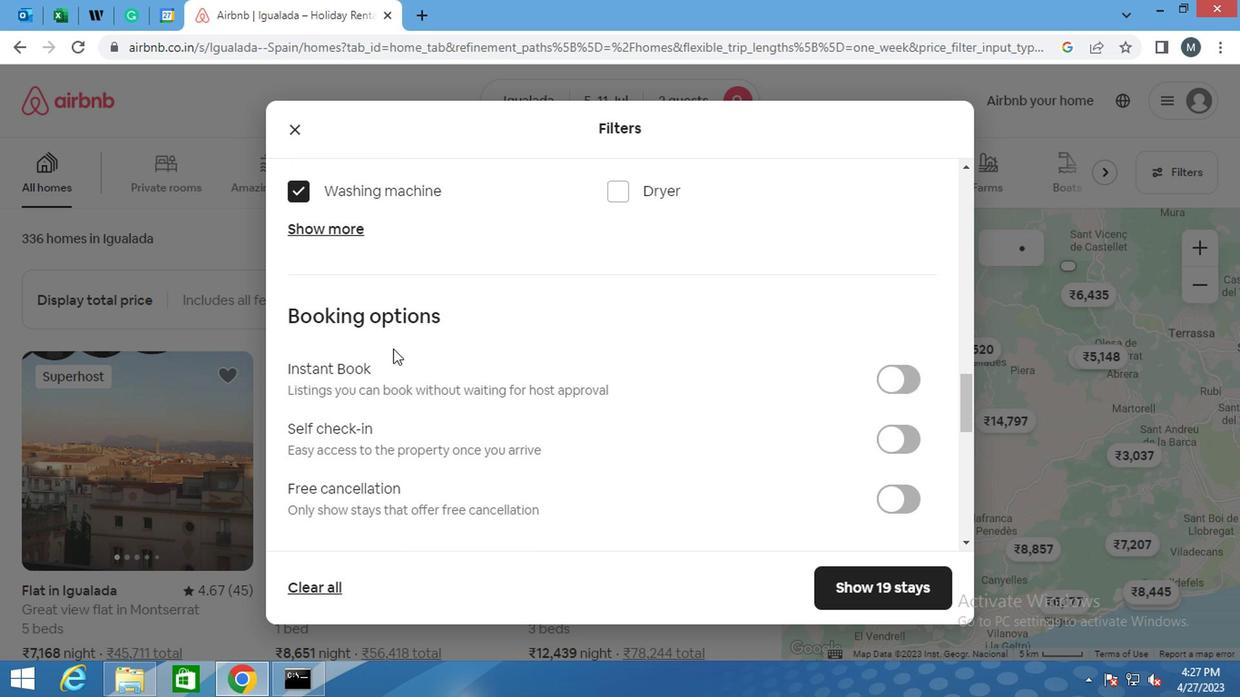 
Action: Mouse moved to (893, 255)
Screenshot: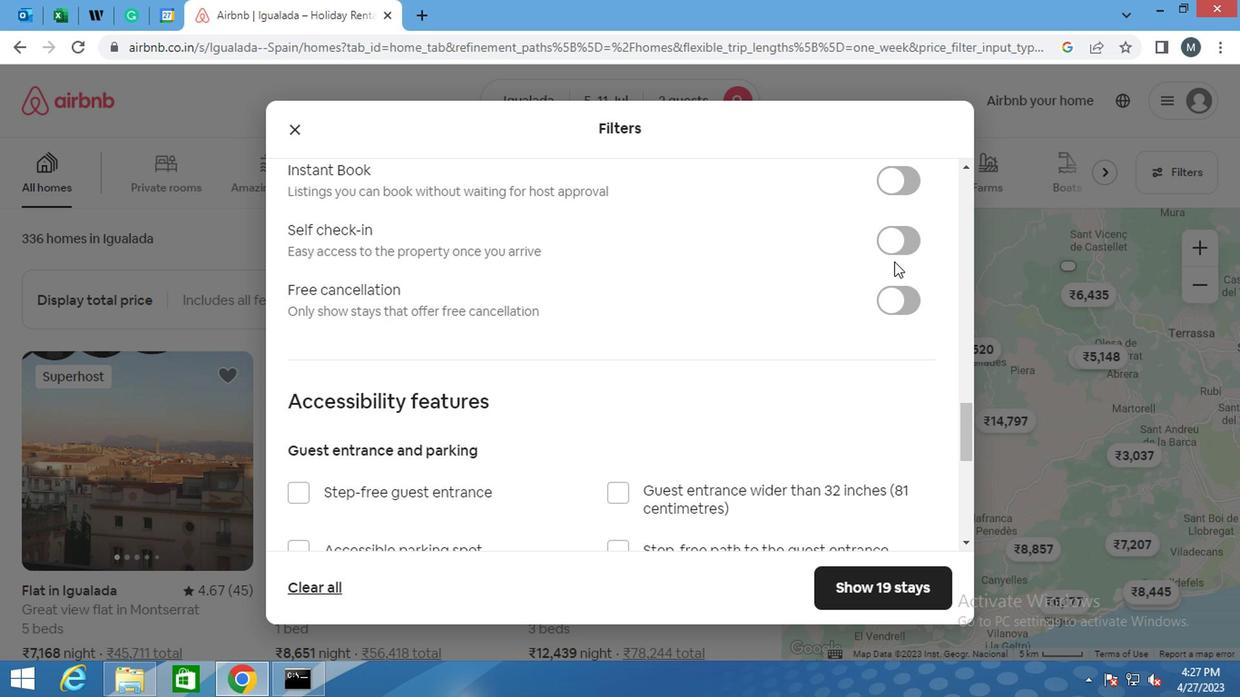 
Action: Mouse pressed left at (893, 255)
Screenshot: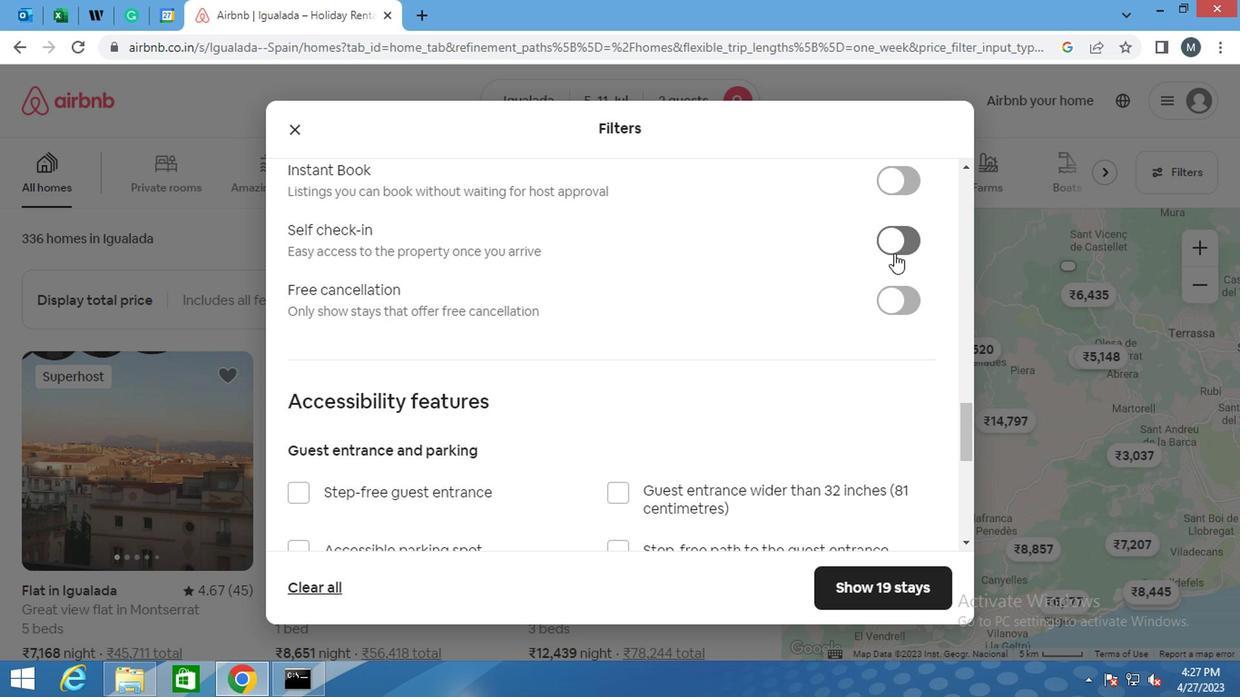 
Action: Mouse moved to (625, 384)
Screenshot: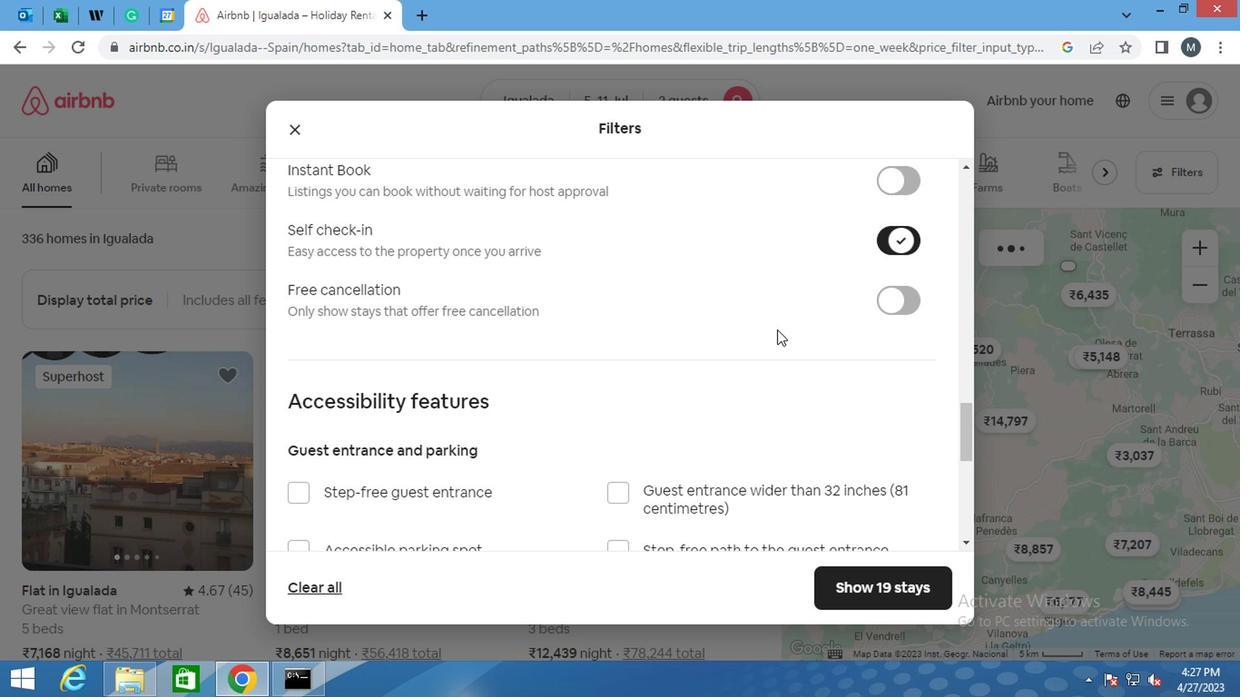 
Action: Mouse scrolled (625, 383) with delta (0, -1)
Screenshot: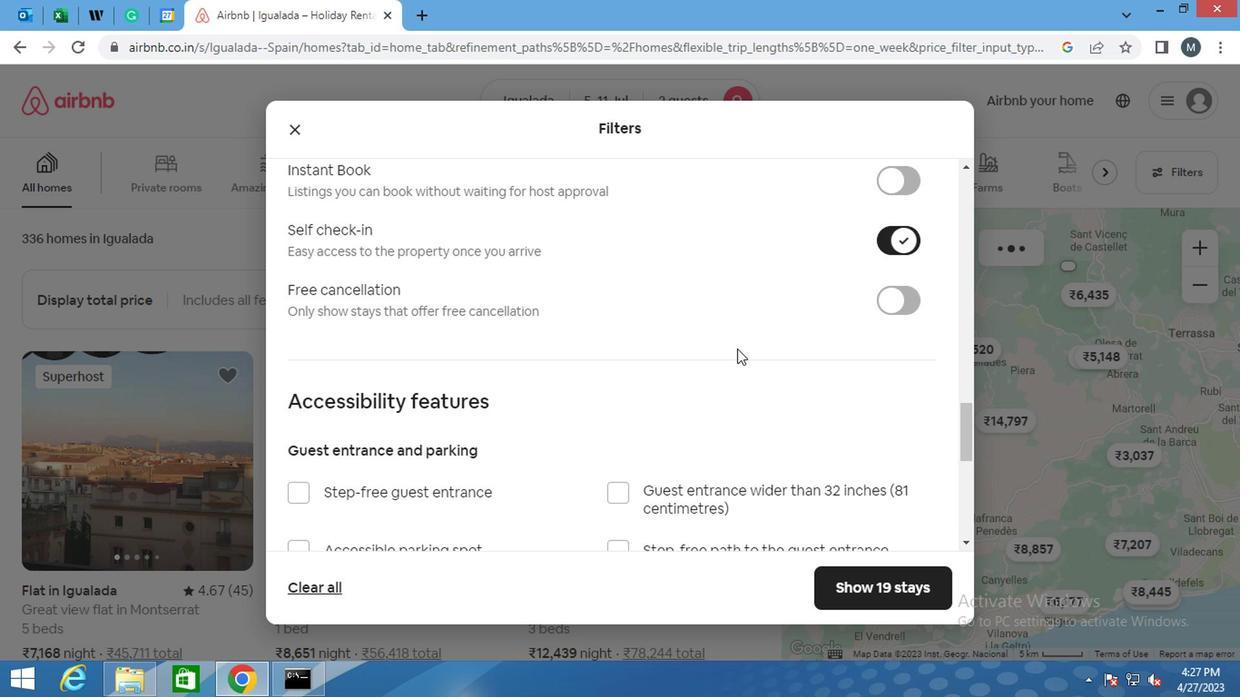 
Action: Mouse moved to (624, 385)
Screenshot: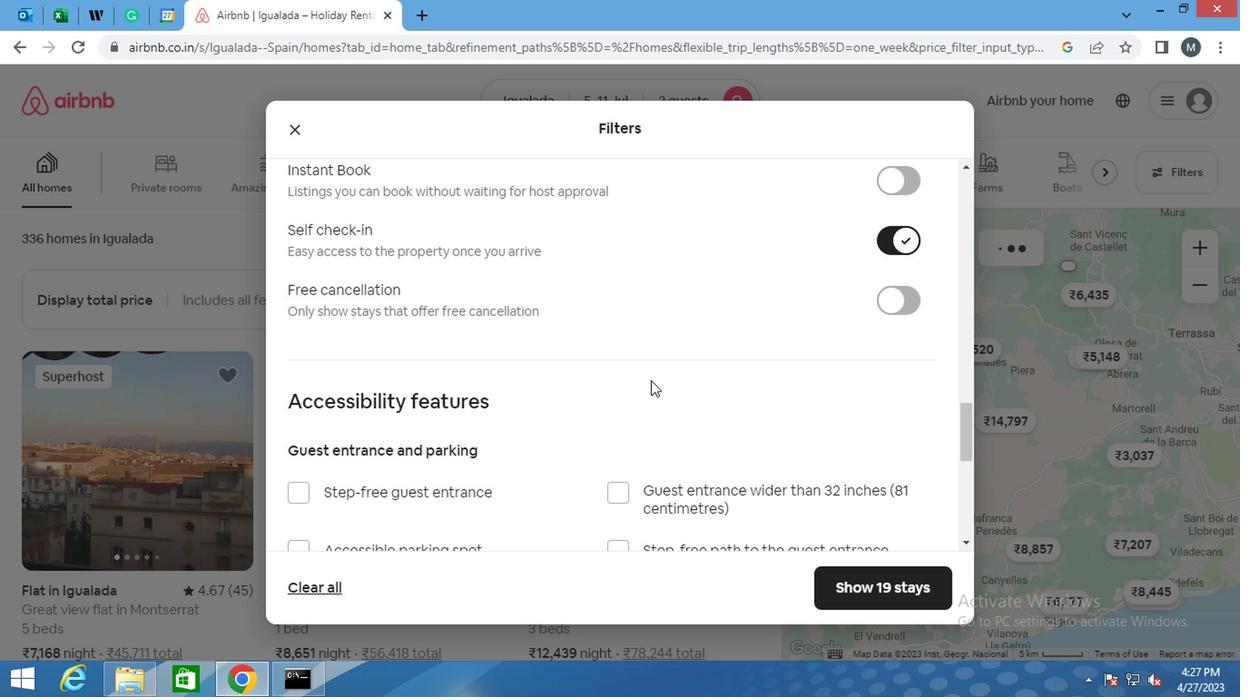 
Action: Mouse scrolled (624, 384) with delta (0, 0)
Screenshot: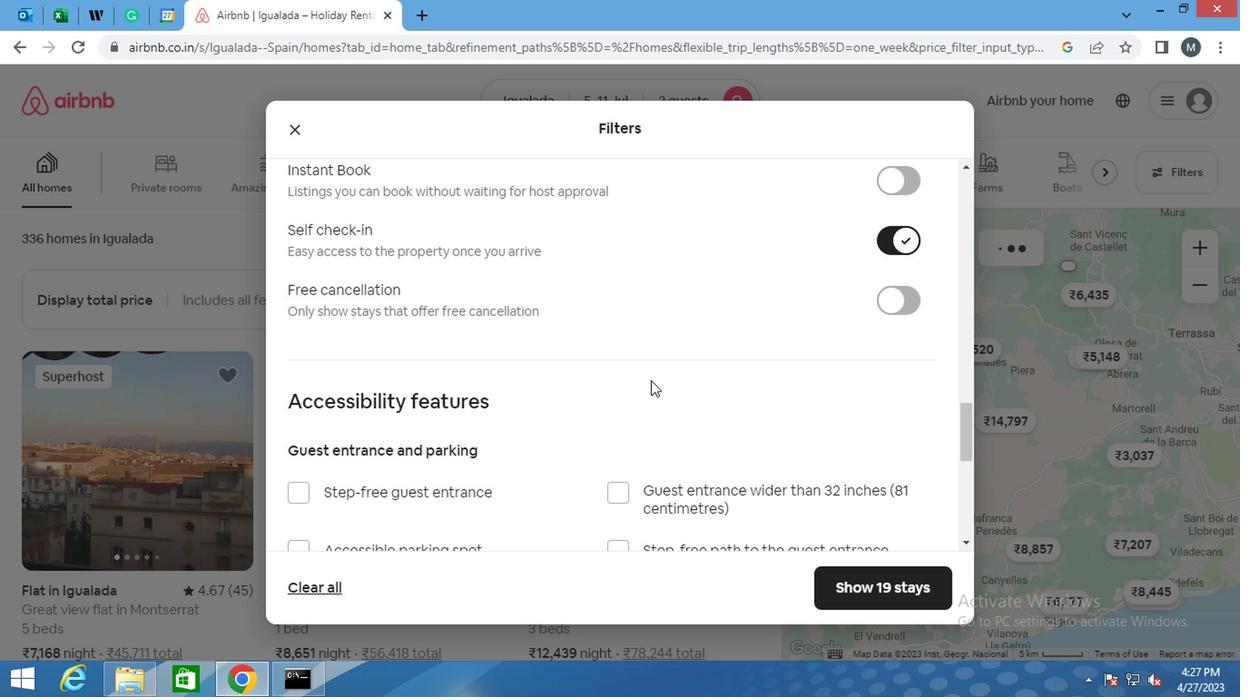 
Action: Mouse moved to (609, 388)
Screenshot: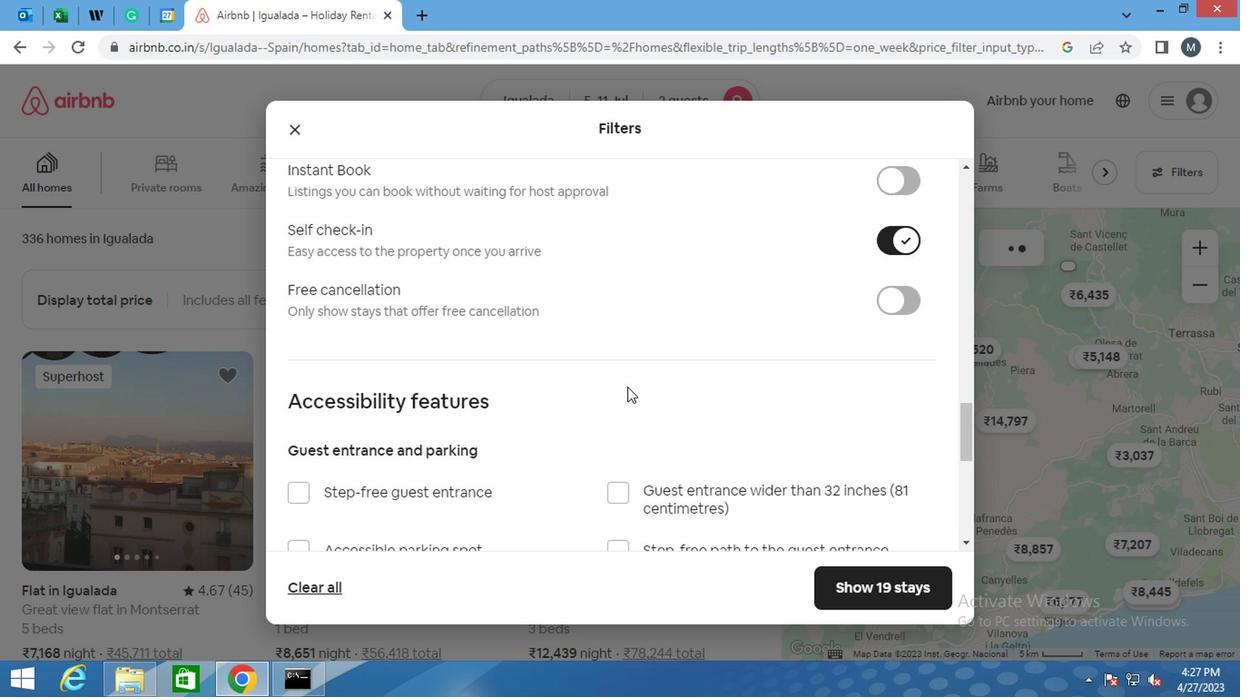
Action: Mouse scrolled (609, 387) with delta (0, 0)
Screenshot: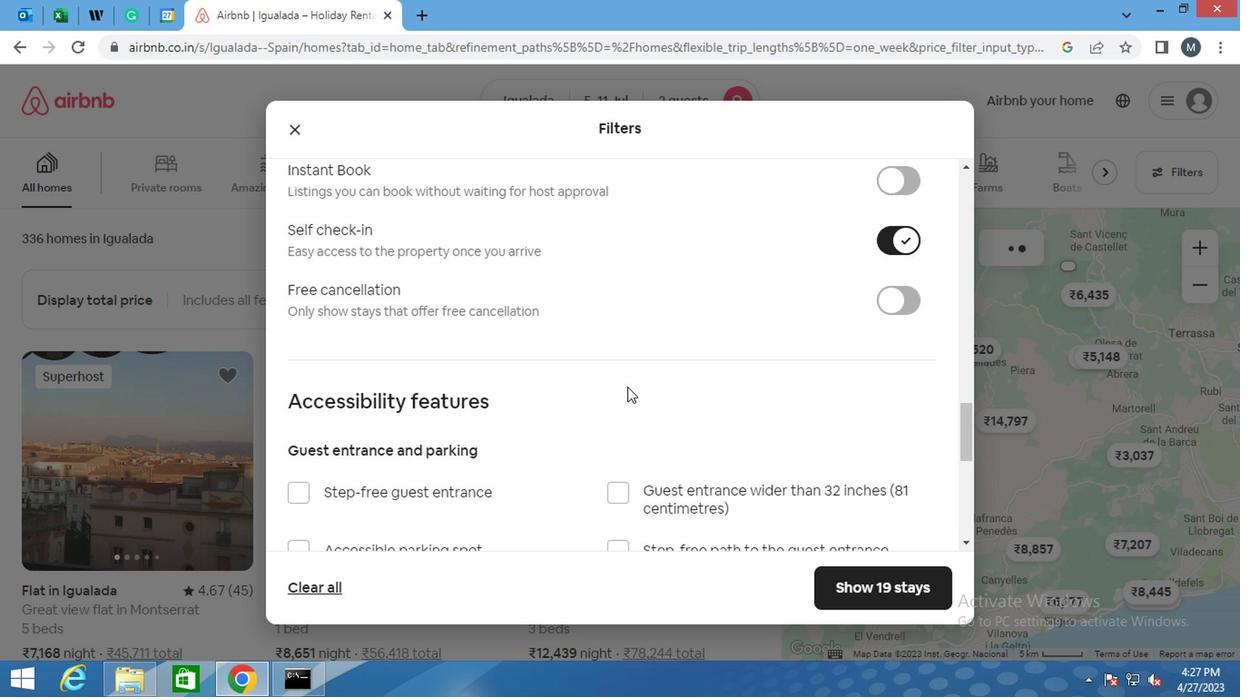 
Action: Mouse moved to (516, 402)
Screenshot: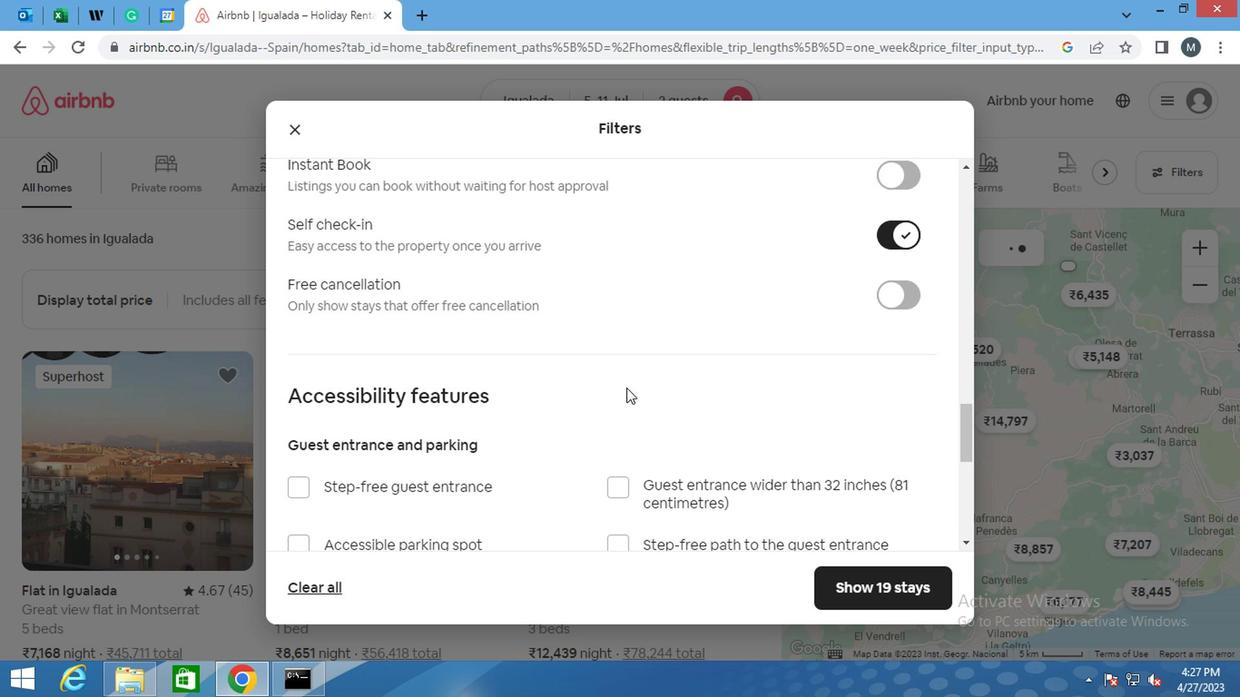 
Action: Mouse scrolled (516, 401) with delta (0, 0)
Screenshot: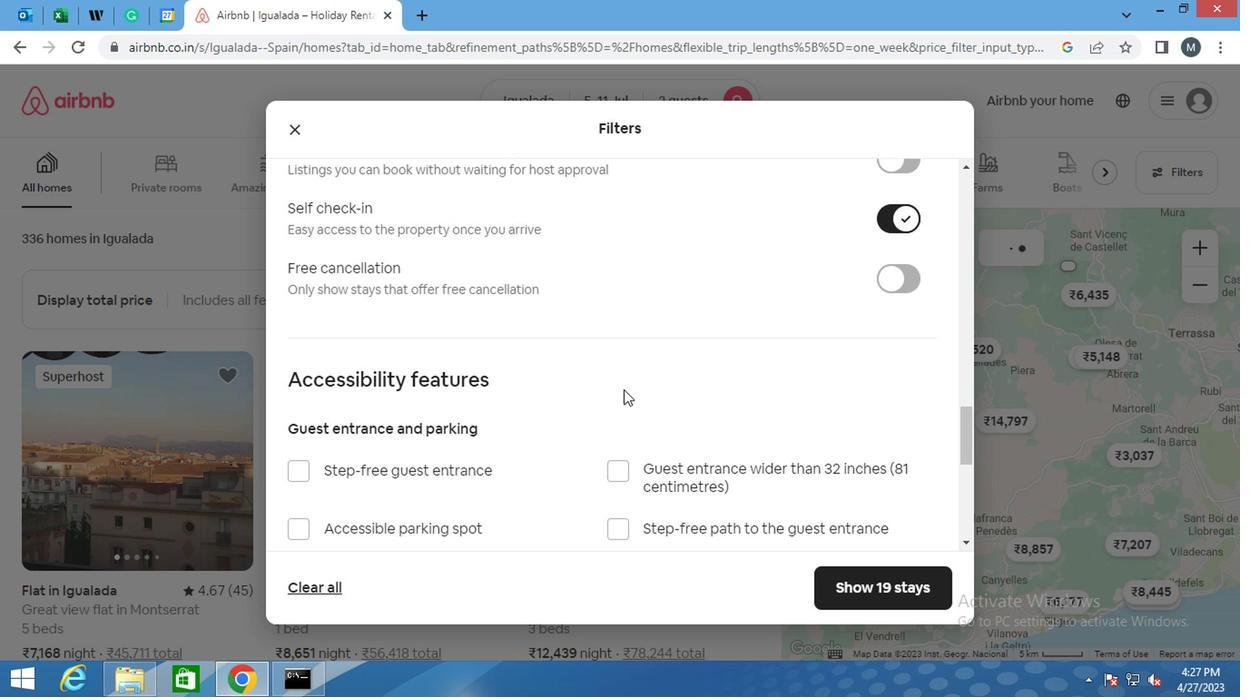 
Action: Mouse moved to (485, 408)
Screenshot: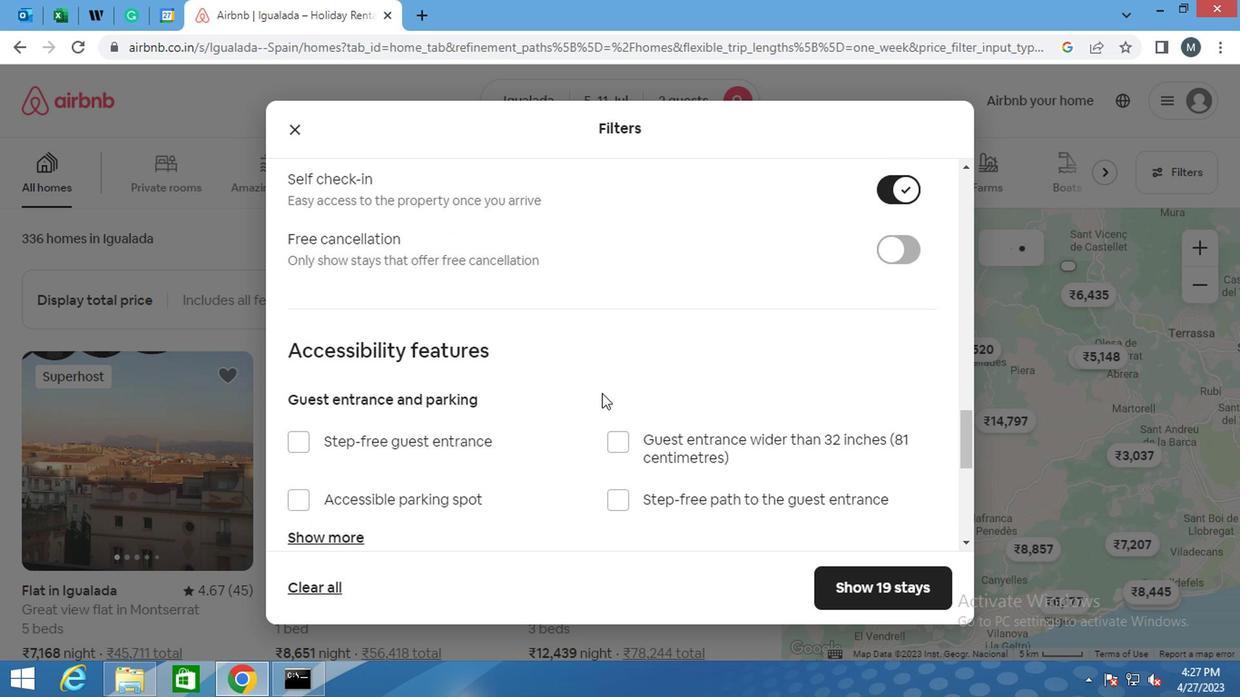 
Action: Mouse scrolled (485, 407) with delta (0, -1)
Screenshot: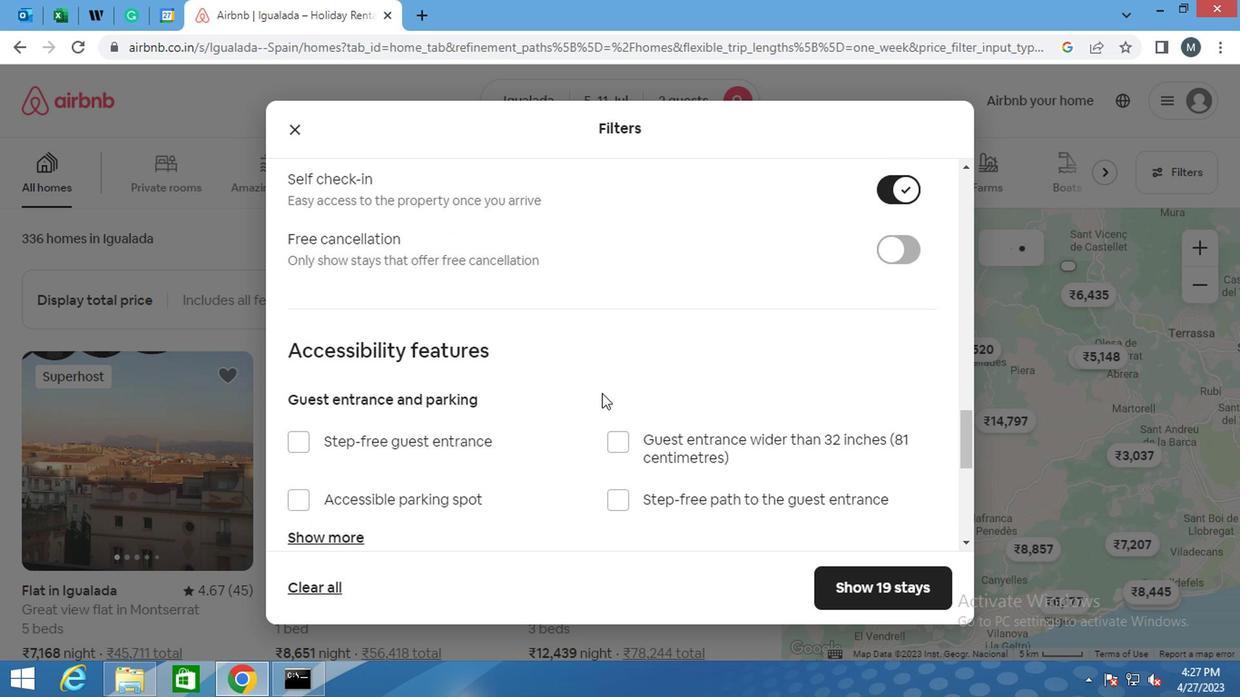 
Action: Mouse moved to (459, 412)
Screenshot: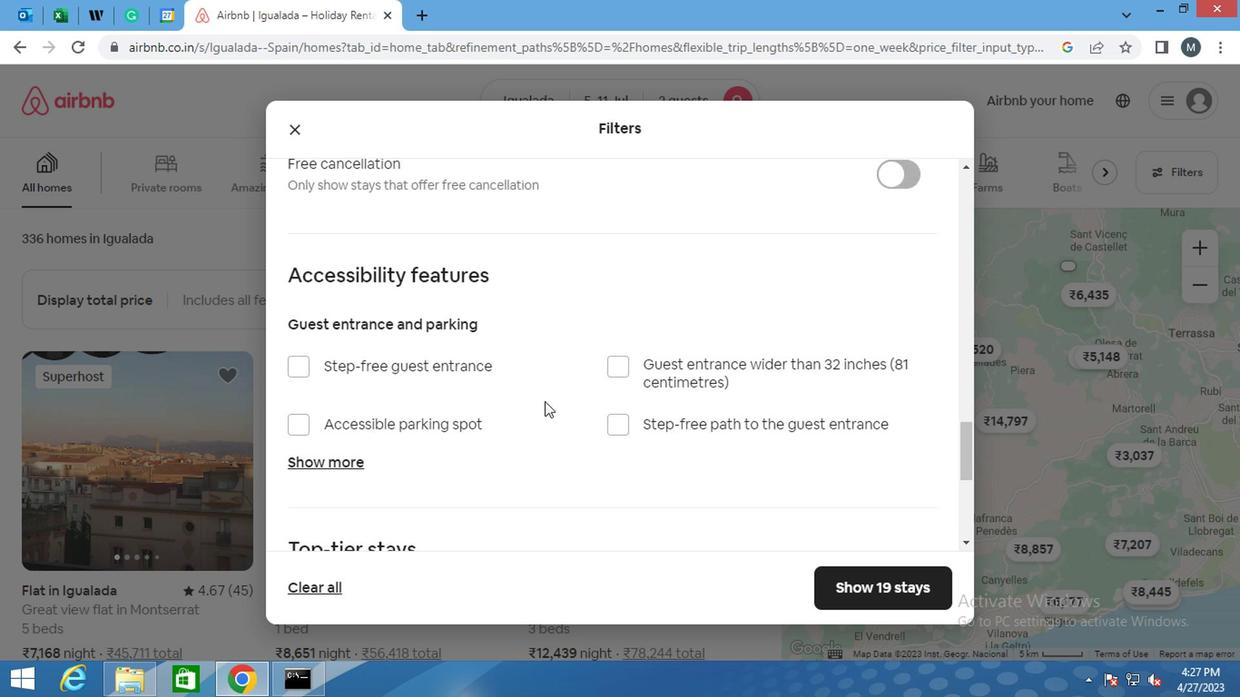 
Action: Mouse scrolled (459, 412) with delta (0, 0)
Screenshot: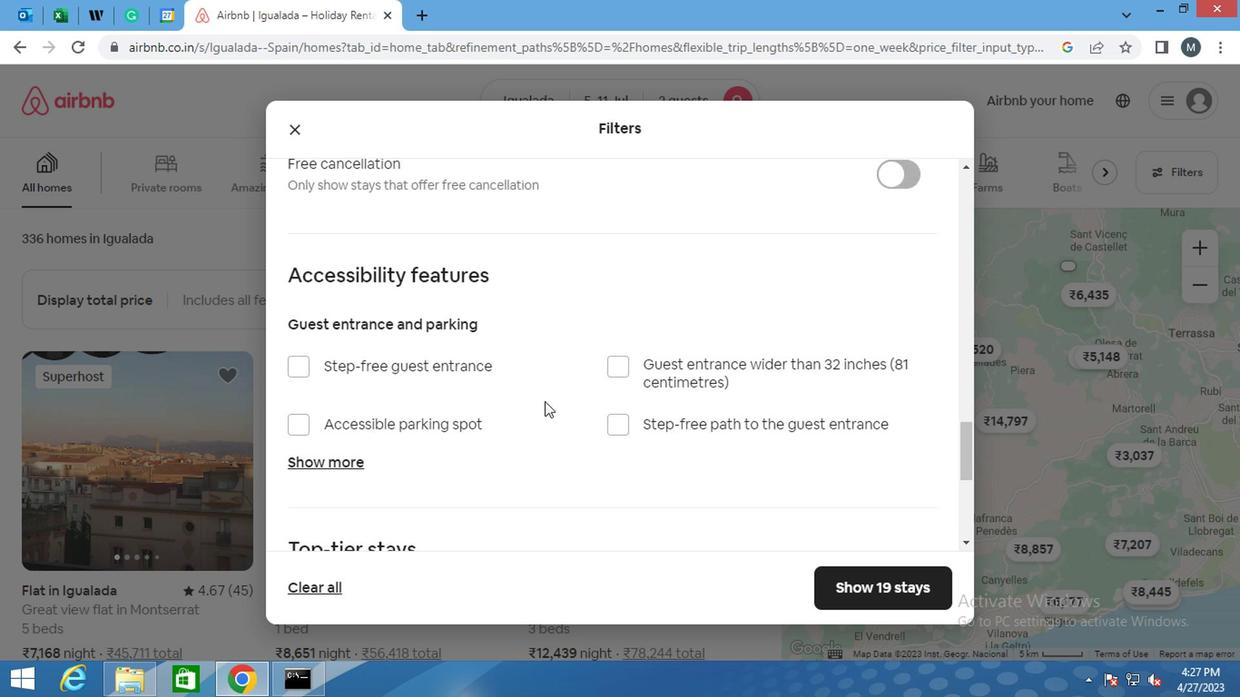 
Action: Mouse moved to (294, 419)
Screenshot: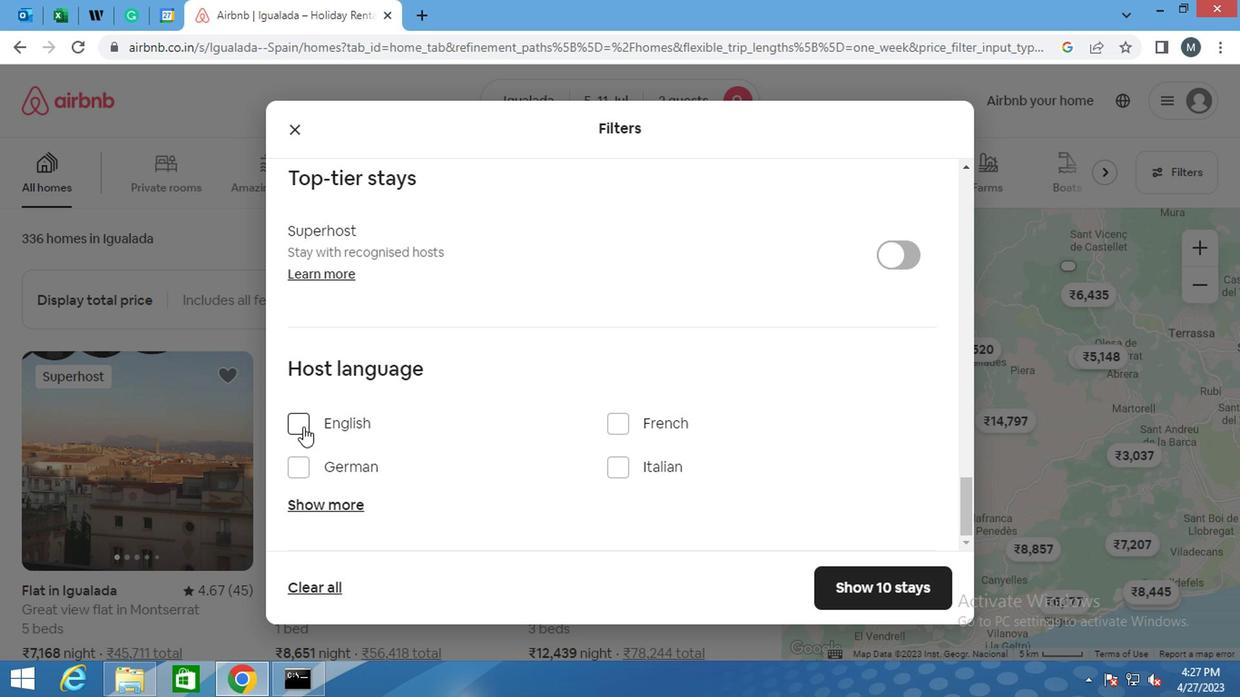 
Action: Mouse pressed left at (294, 419)
Screenshot: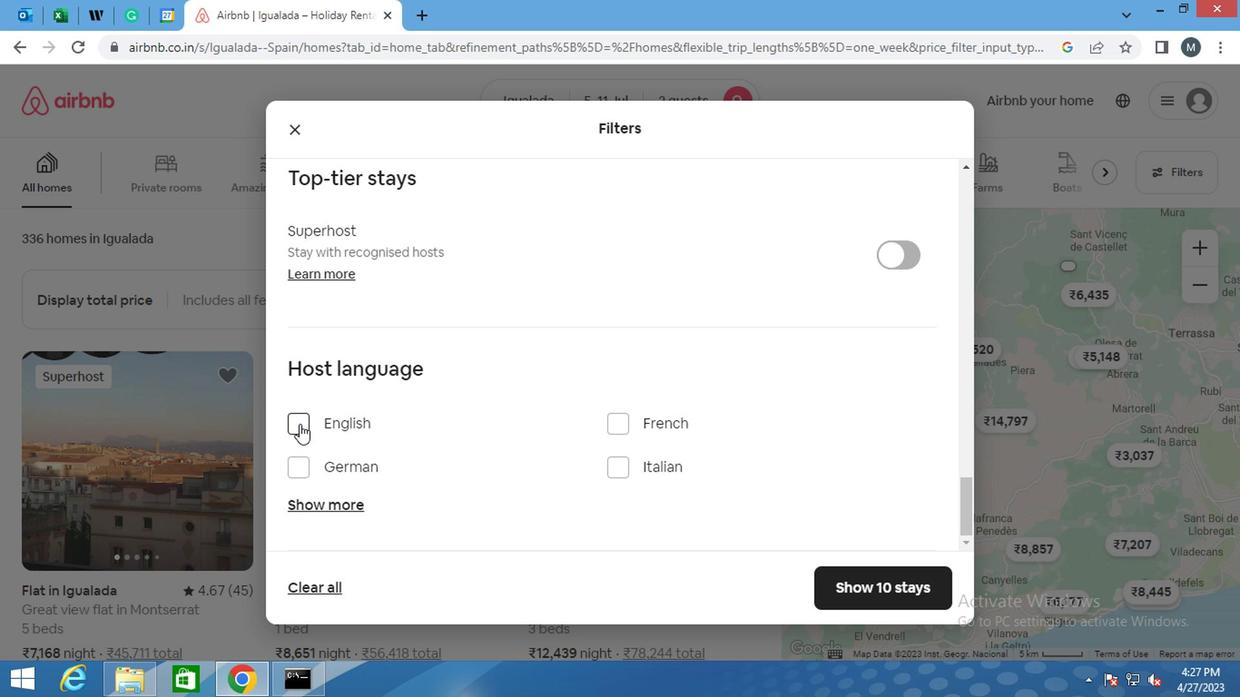 
Action: Mouse moved to (861, 584)
Screenshot: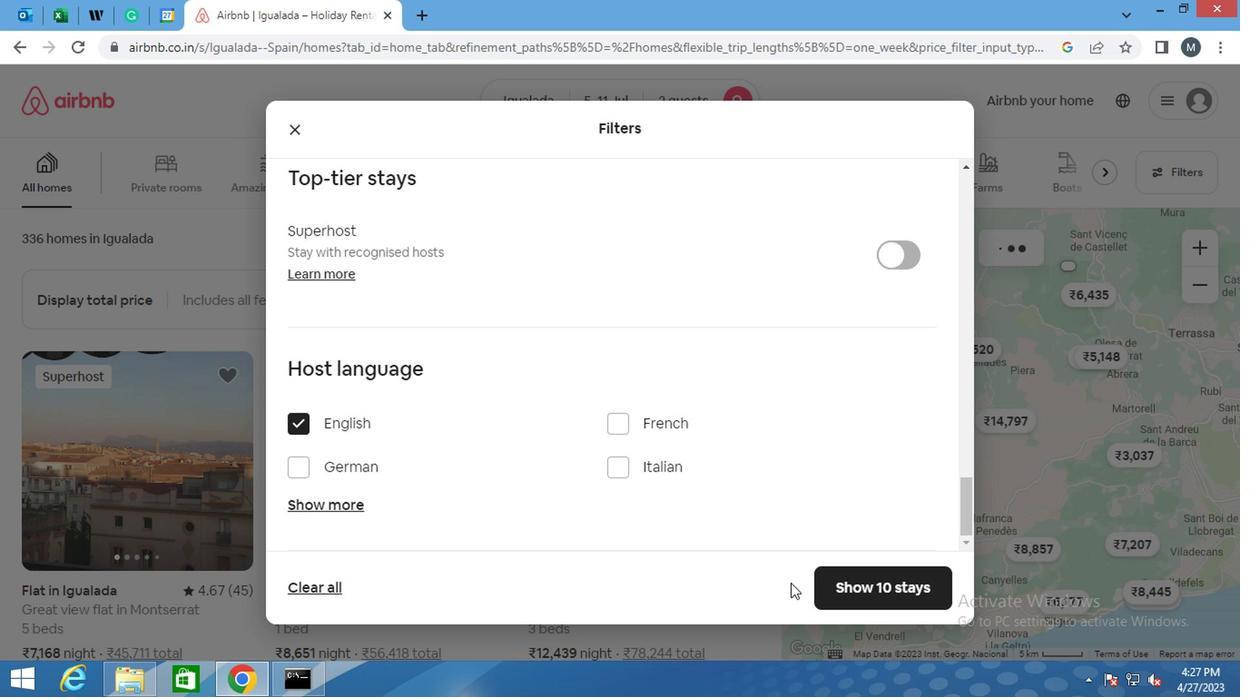 
Action: Mouse pressed left at (861, 584)
Screenshot: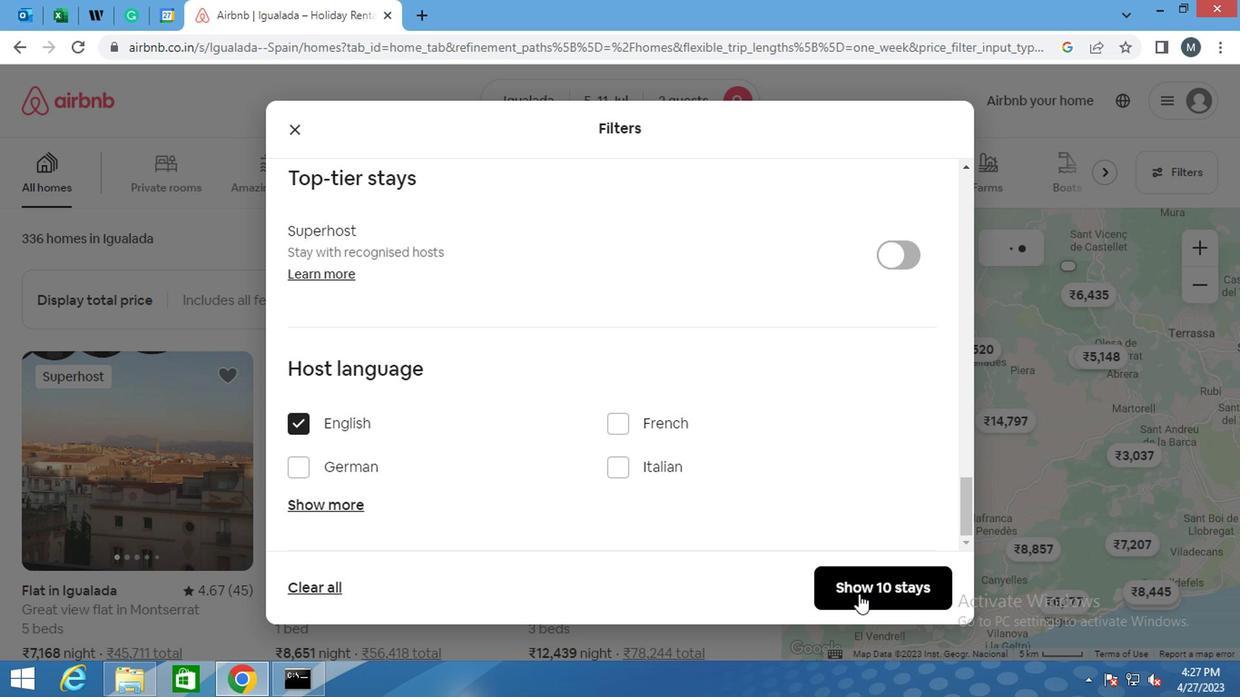 
Action: Mouse moved to (862, 581)
Screenshot: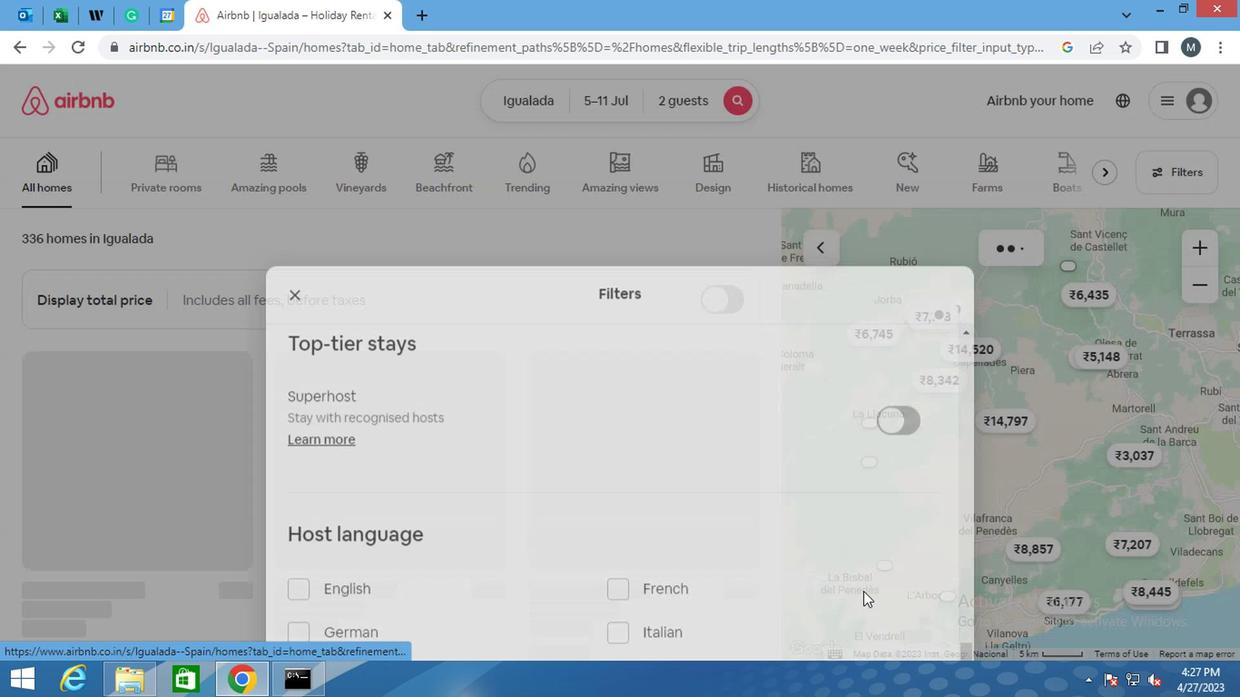 
